 Task: In the  document index. Add the mentioned hyperlink after first sentence in main content 'www.instagram.com' Insert the picture of  'Delhi' with name   Delhi.png  Change shape height to 3
Action: Mouse moved to (44, 96)
Screenshot: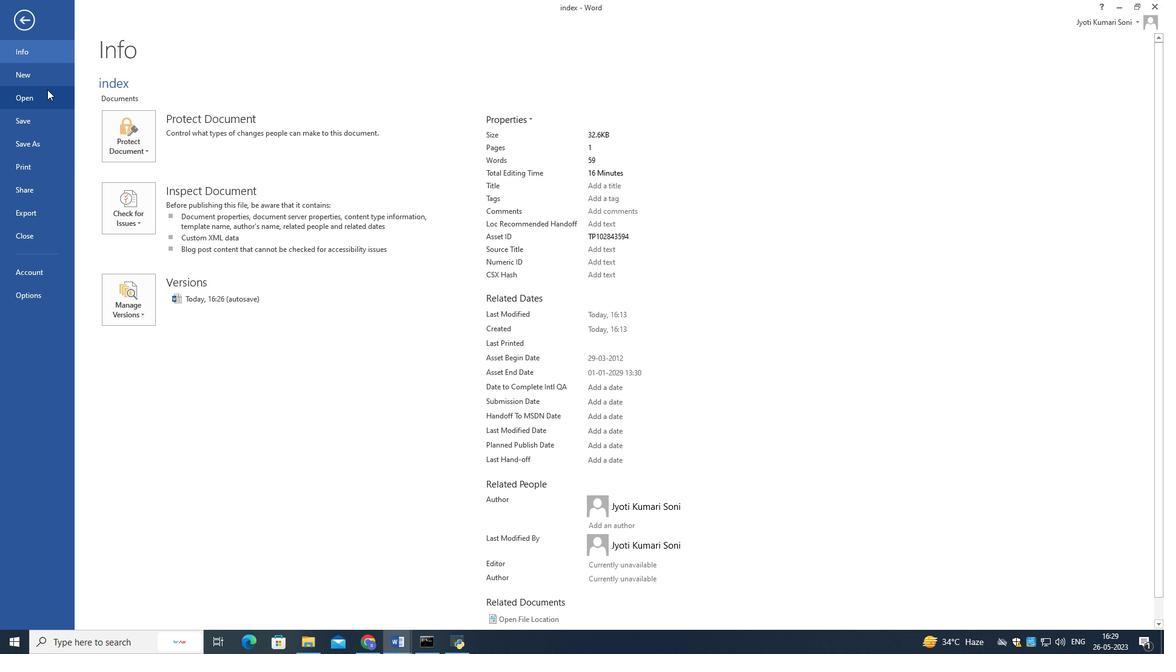 
Action: Mouse pressed left at (44, 96)
Screenshot: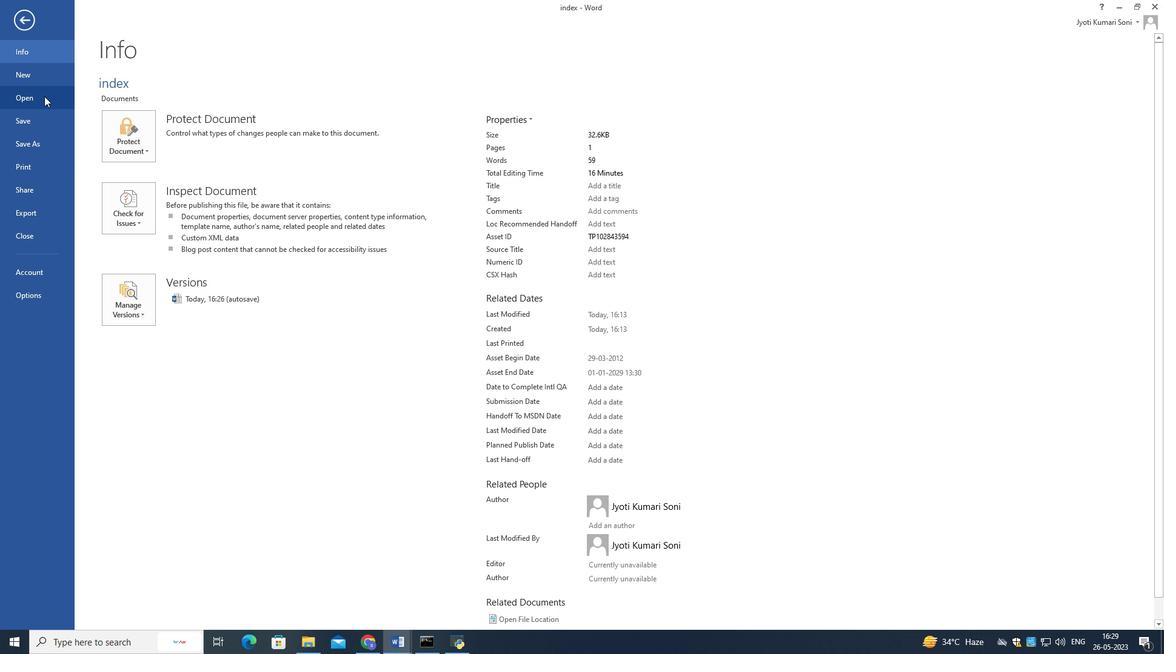 
Action: Mouse moved to (346, 106)
Screenshot: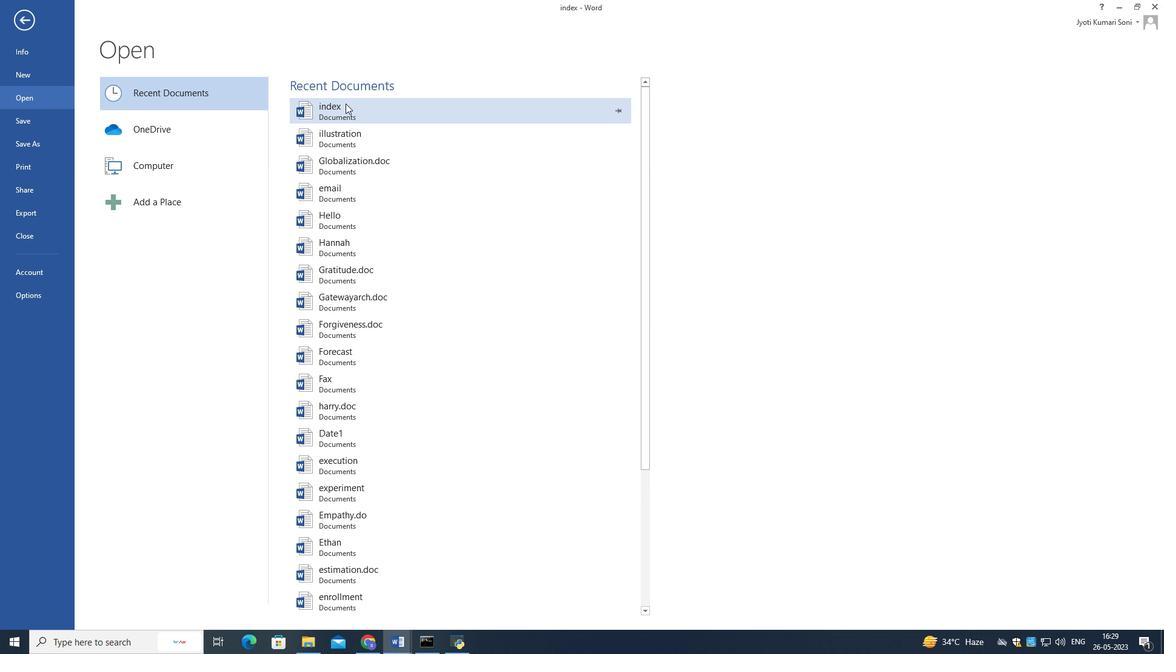 
Action: Mouse pressed left at (346, 106)
Screenshot: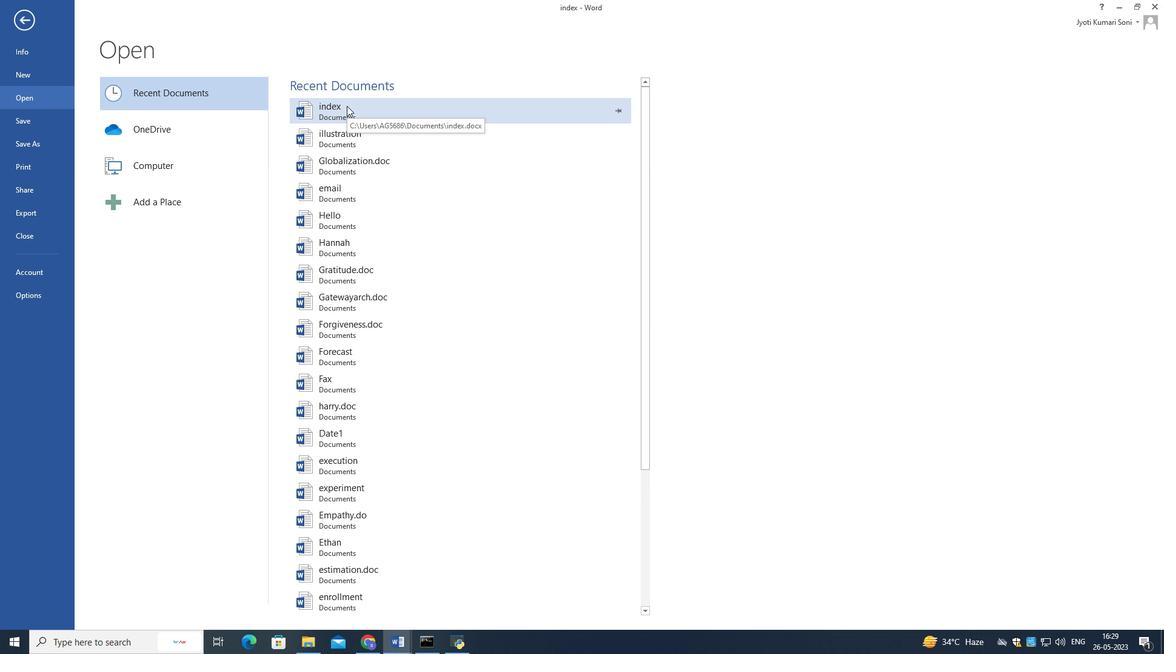 
Action: Mouse moved to (514, 250)
Screenshot: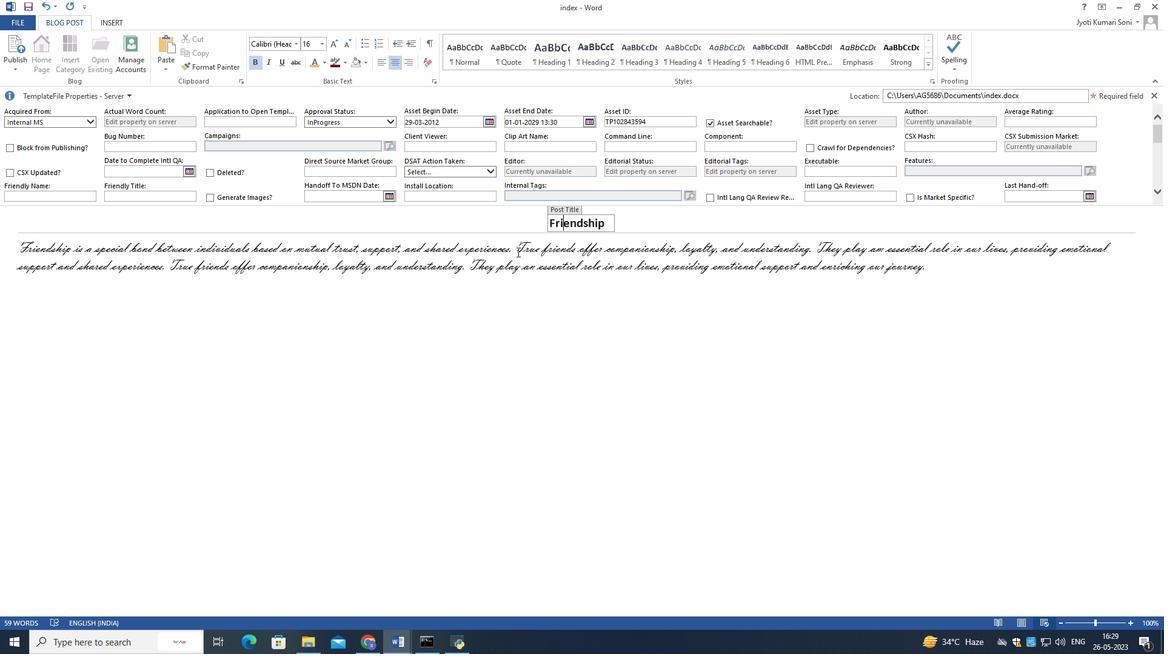 
Action: Mouse pressed left at (514, 250)
Screenshot: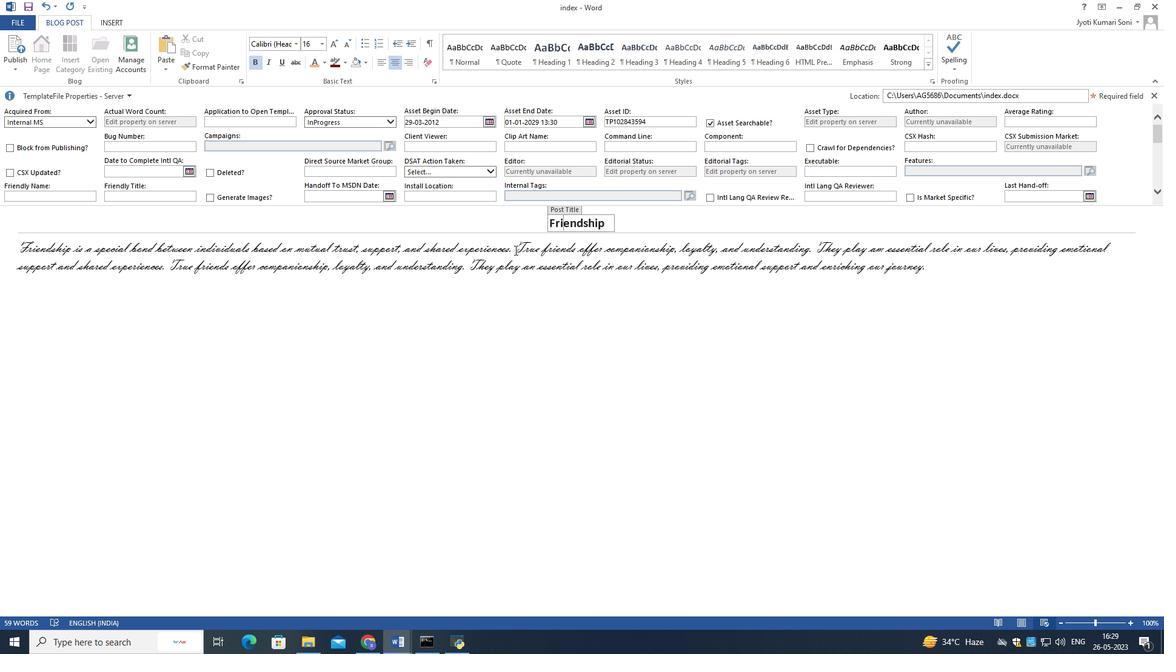 
Action: Mouse moved to (101, 24)
Screenshot: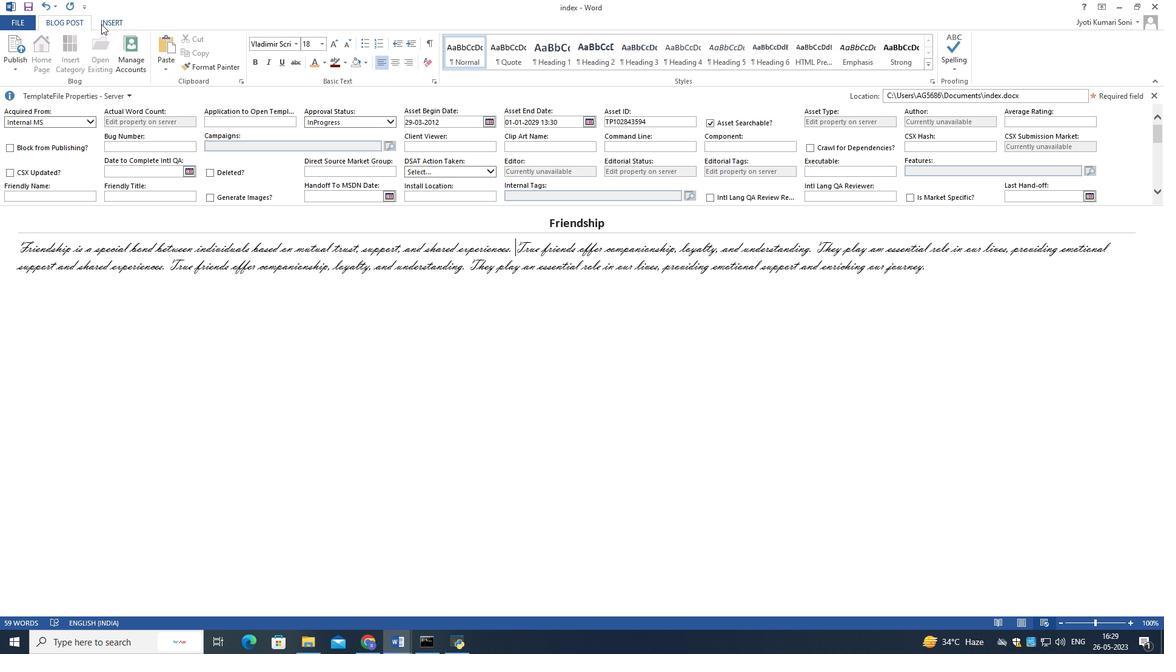 
Action: Mouse pressed left at (101, 24)
Screenshot: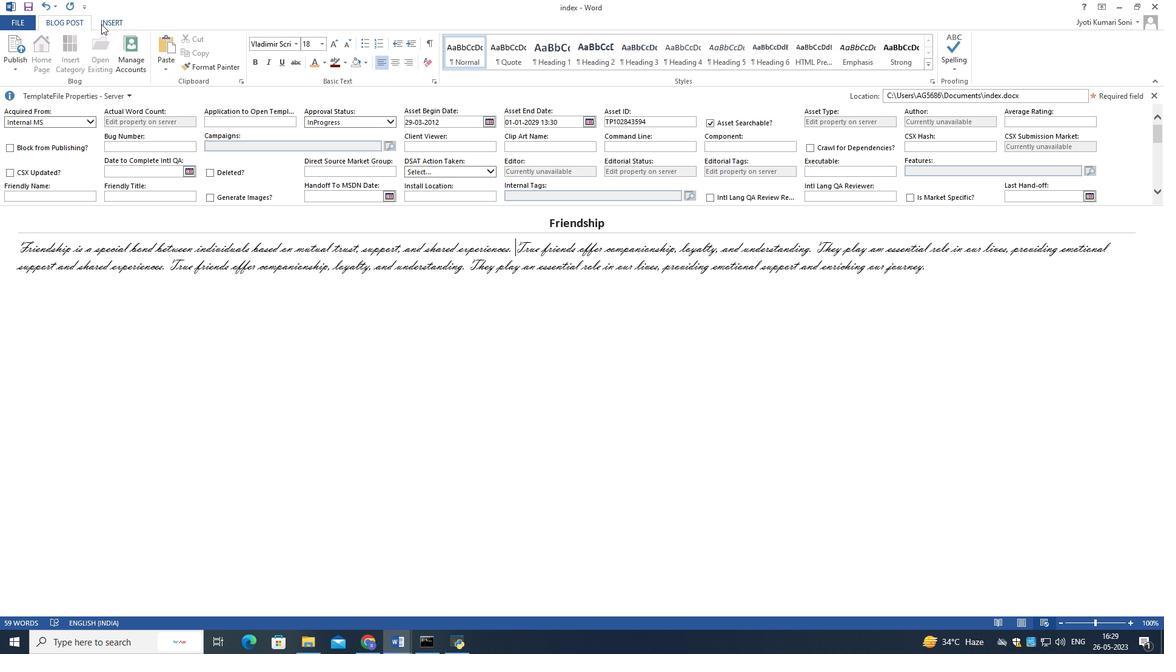 
Action: Mouse moved to (229, 60)
Screenshot: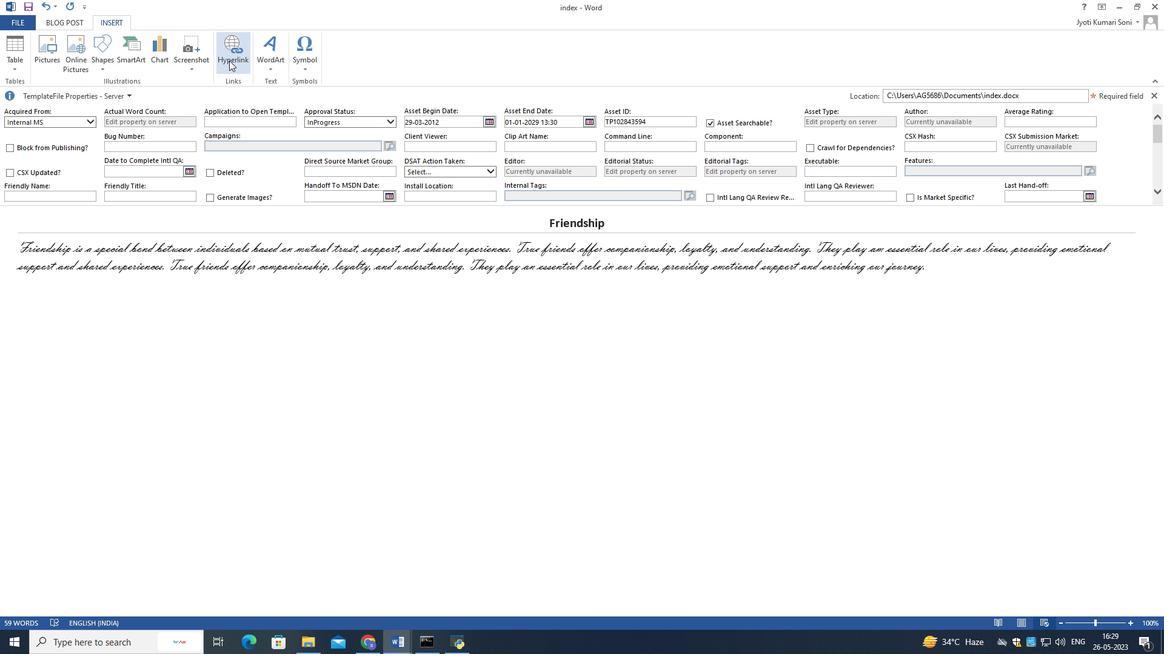 
Action: Mouse pressed left at (229, 60)
Screenshot: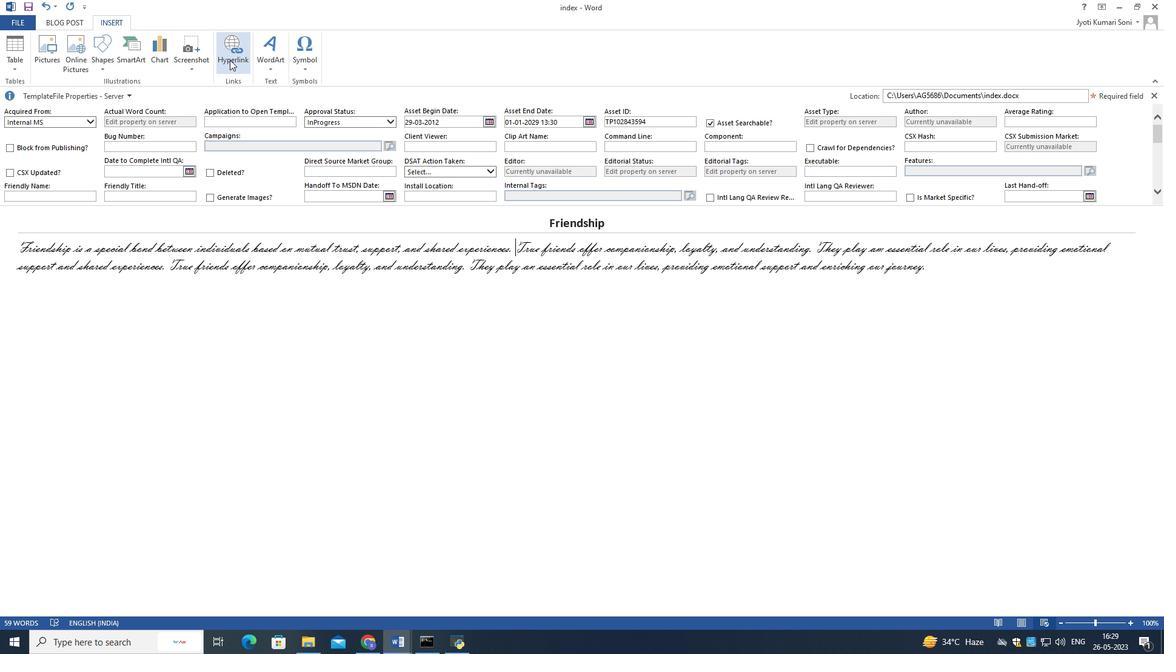 
Action: Mouse moved to (554, 374)
Screenshot: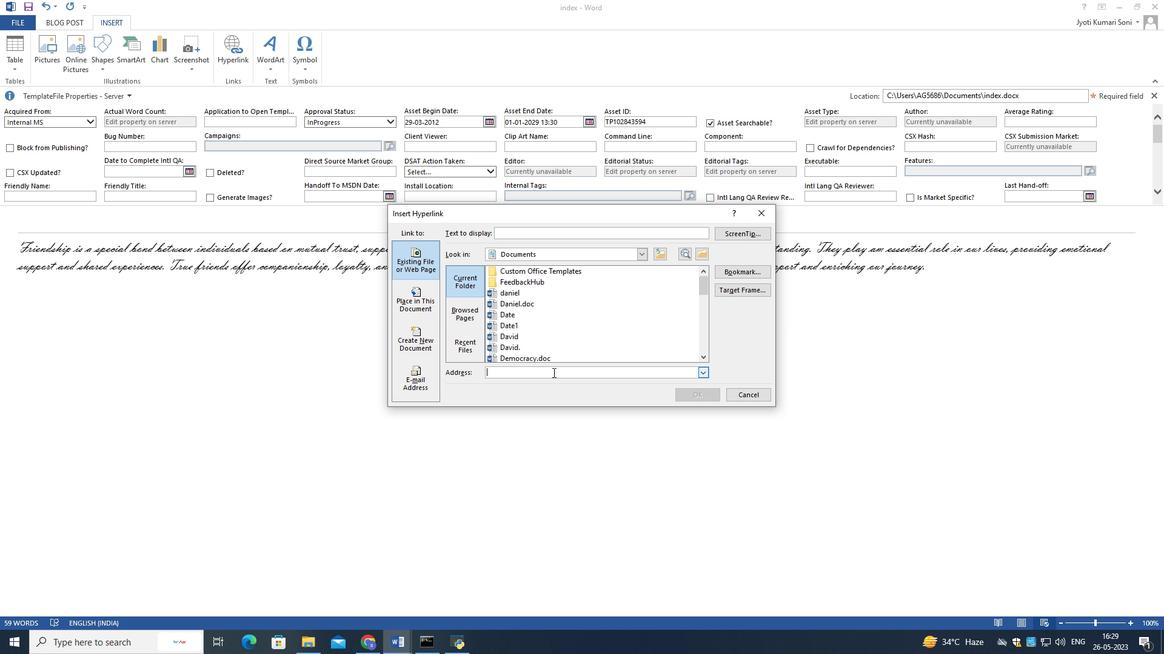
Action: Mouse pressed left at (554, 374)
Screenshot: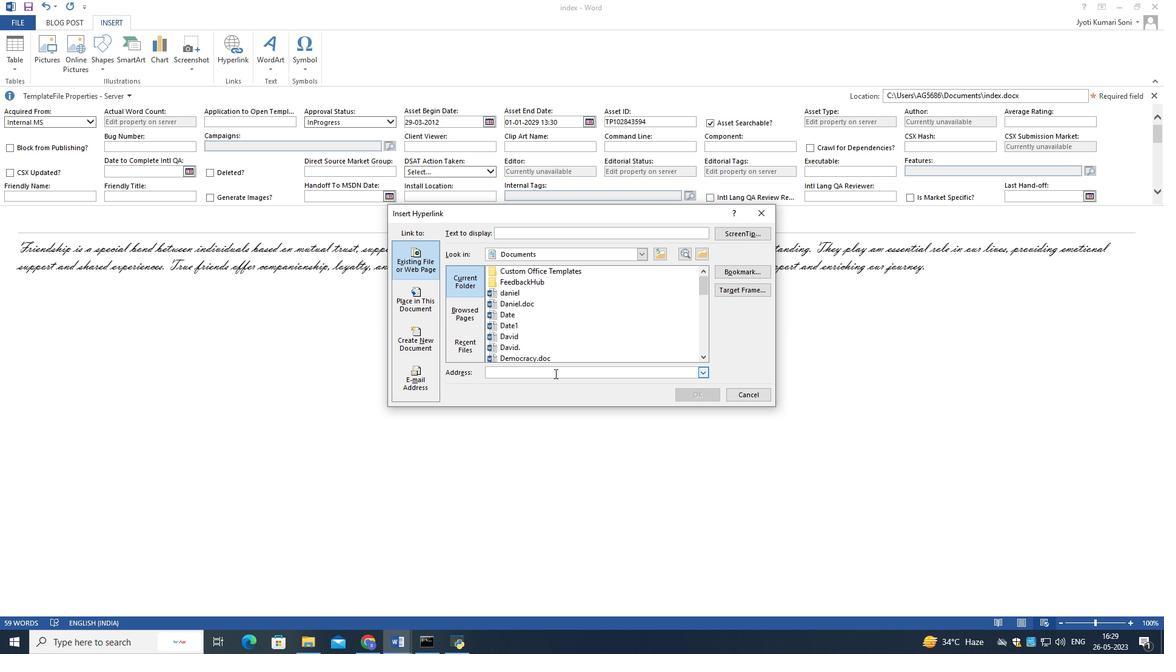 
Action: Mouse moved to (551, 372)
Screenshot: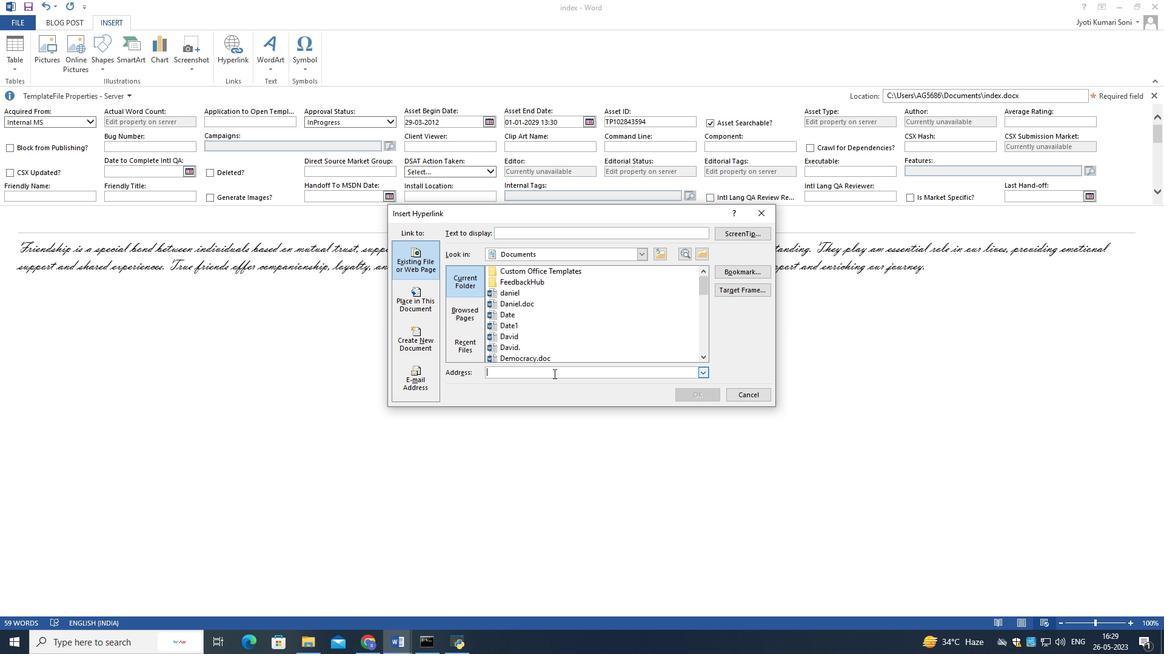 
Action: Key pressed www.instagram.com
Screenshot: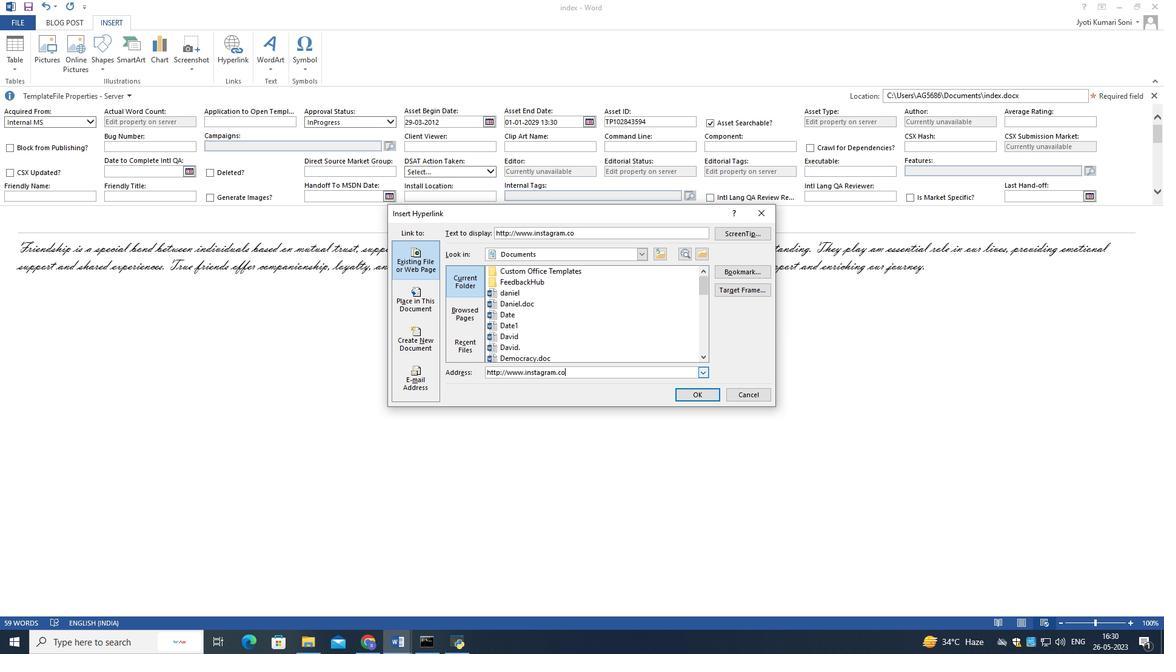 
Action: Mouse moved to (691, 396)
Screenshot: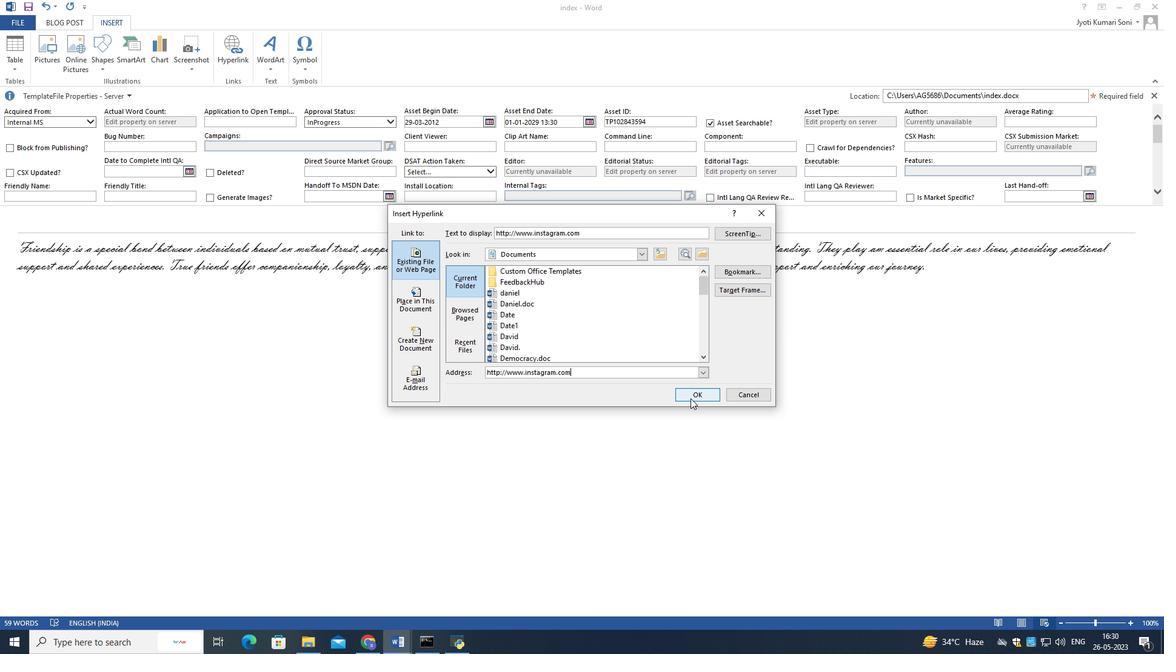 
Action: Mouse pressed left at (691, 396)
Screenshot: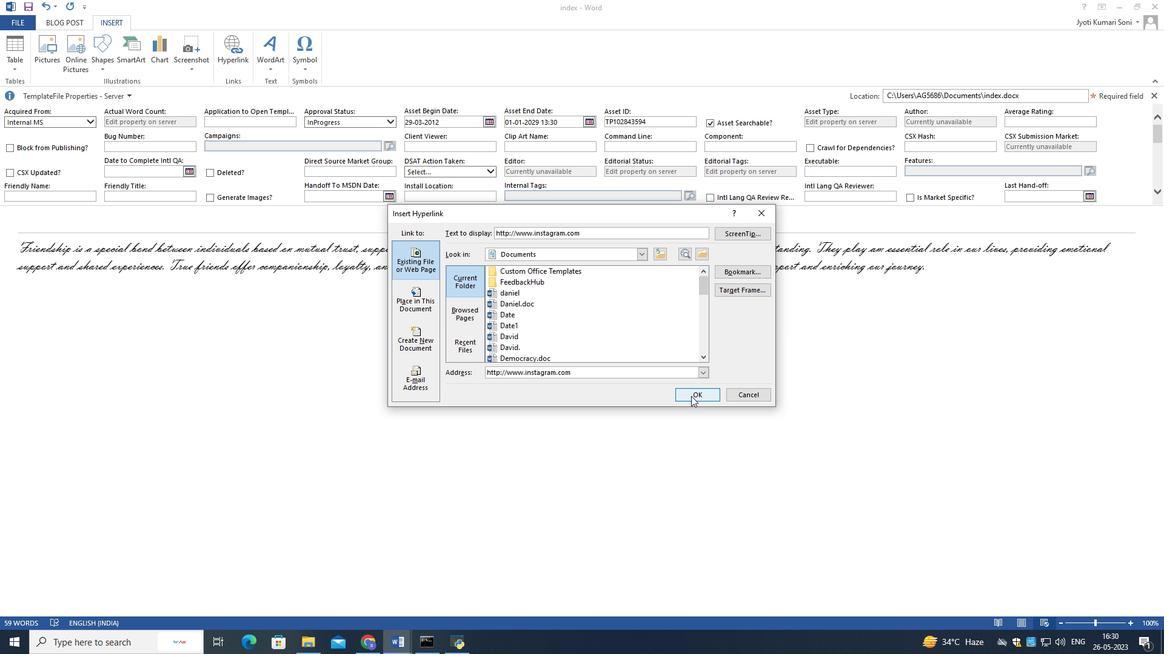 
Action: Mouse moved to (362, 650)
Screenshot: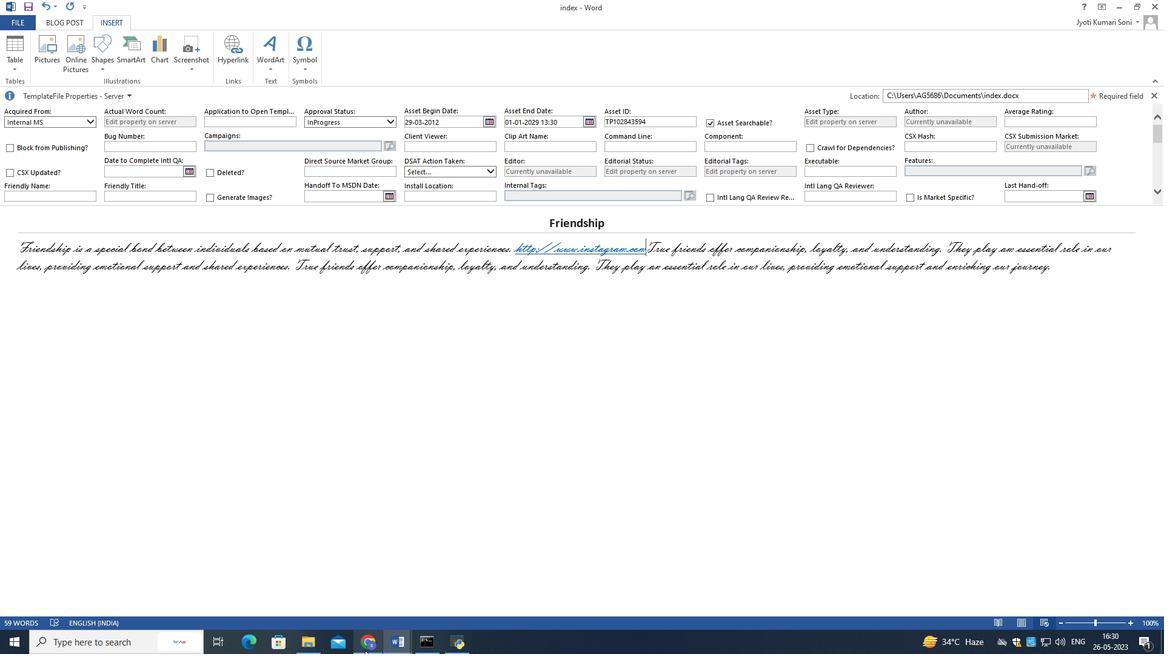 
Action: Mouse pressed left at (362, 650)
Screenshot: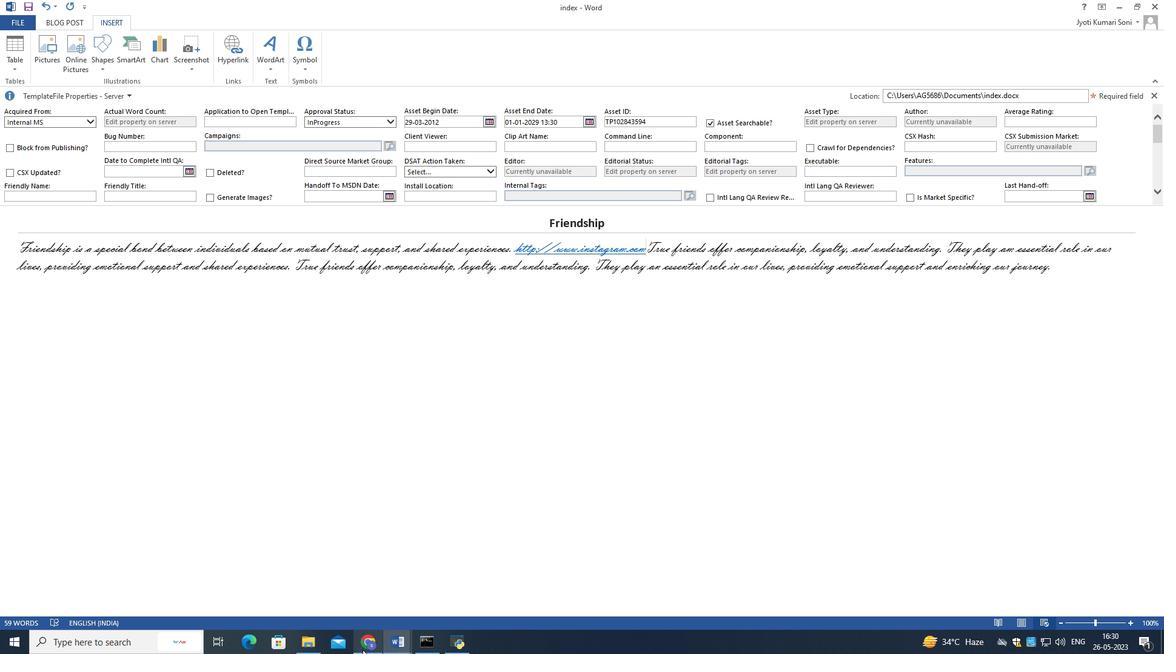 
Action: Mouse moved to (420, 76)
Screenshot: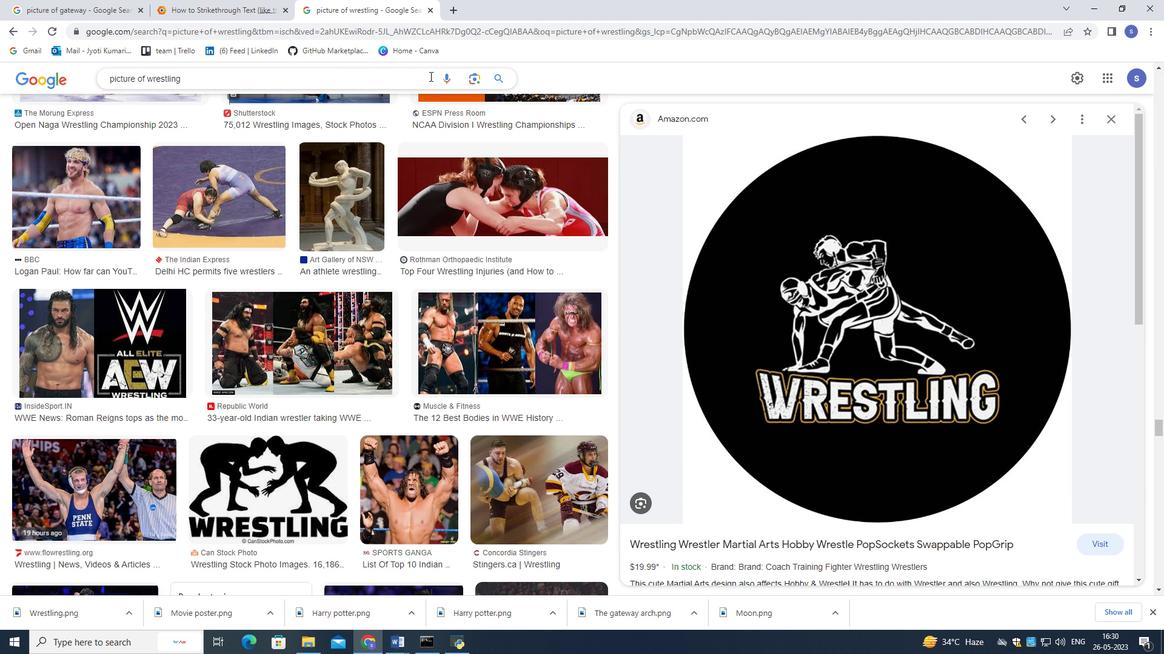 
Action: Mouse pressed left at (420, 76)
Screenshot: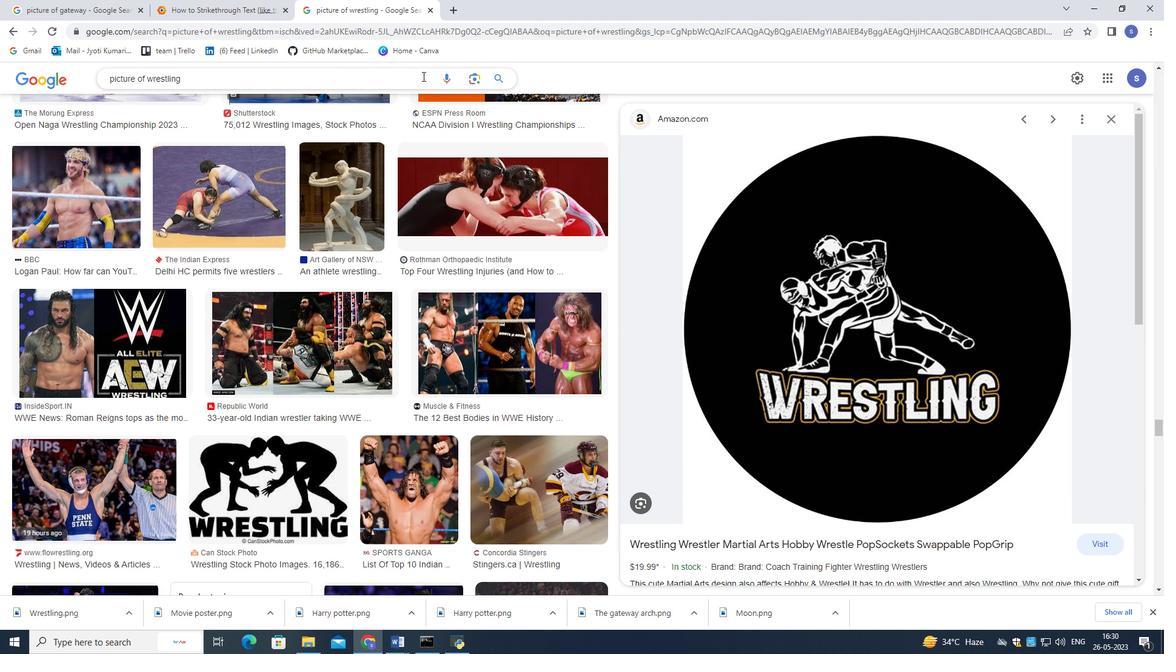 
Action: Mouse moved to (417, 84)
Screenshot: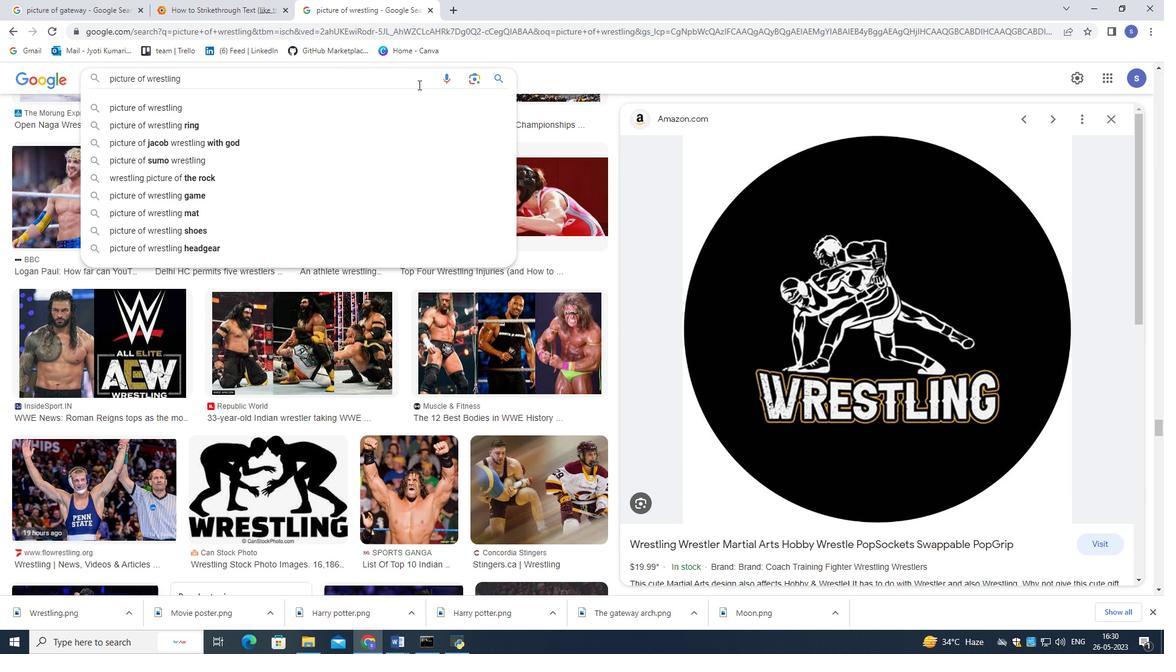 
Action: Key pressed <Key.backspace><Key.backspace><Key.backspace><Key.backspace><Key.backspace><Key.backspace><Key.backspace><Key.backspace><Key.backspace>delhi<Key.enter>
Screenshot: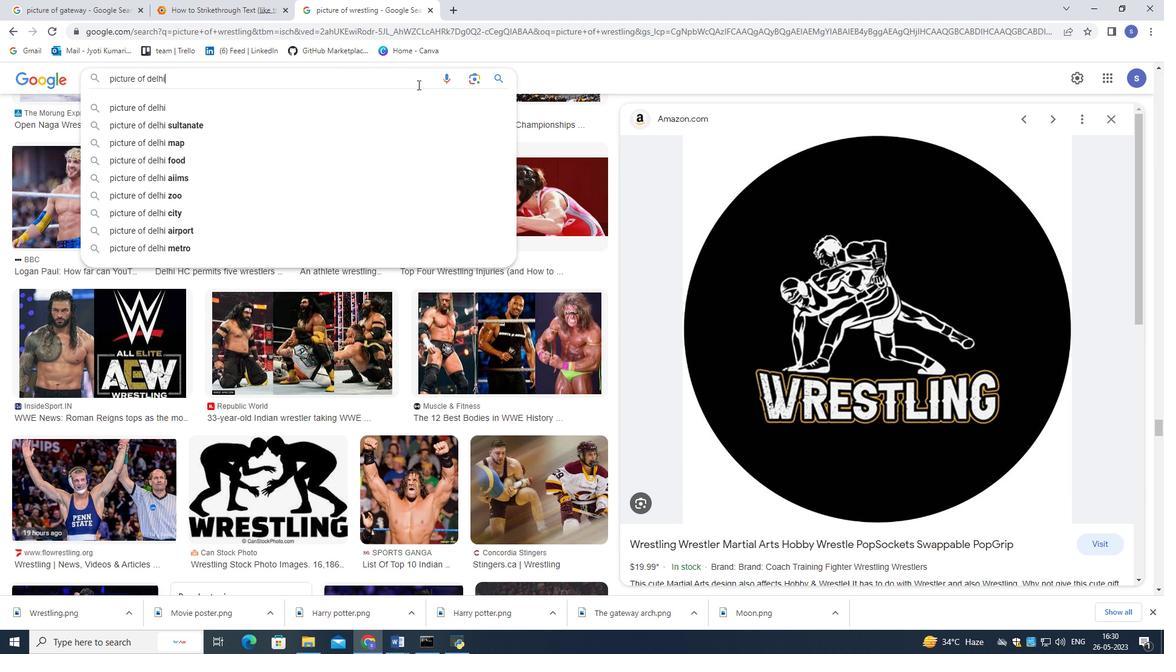 
Action: Mouse moved to (837, 338)
Screenshot: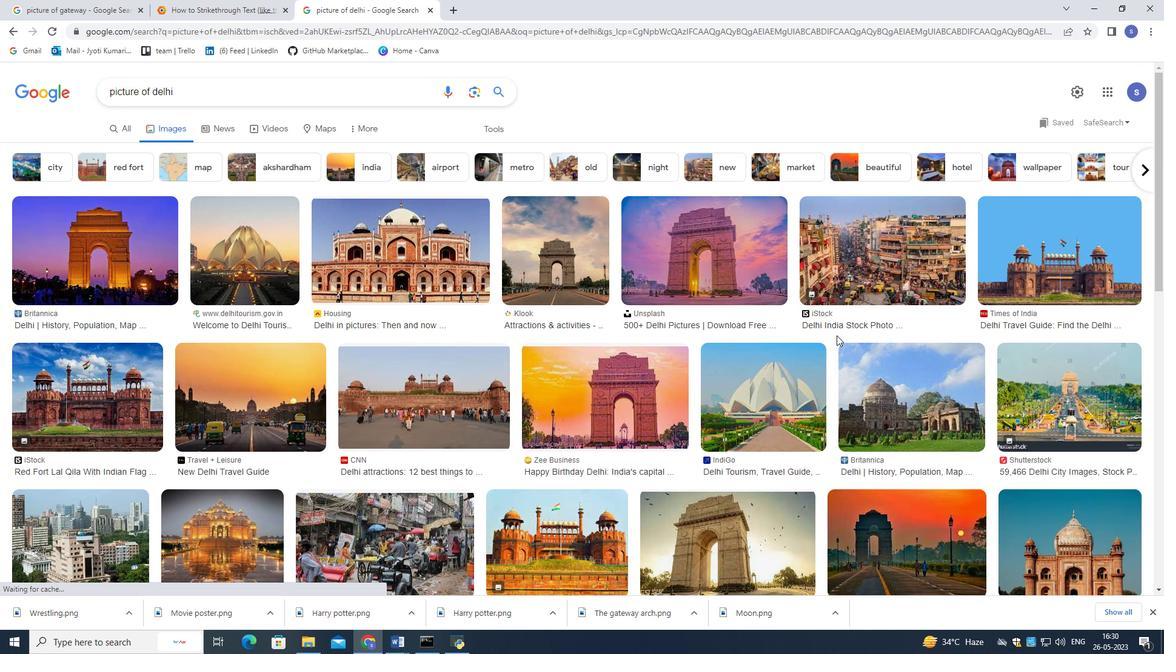 
Action: Mouse scrolled (837, 337) with delta (0, 0)
Screenshot: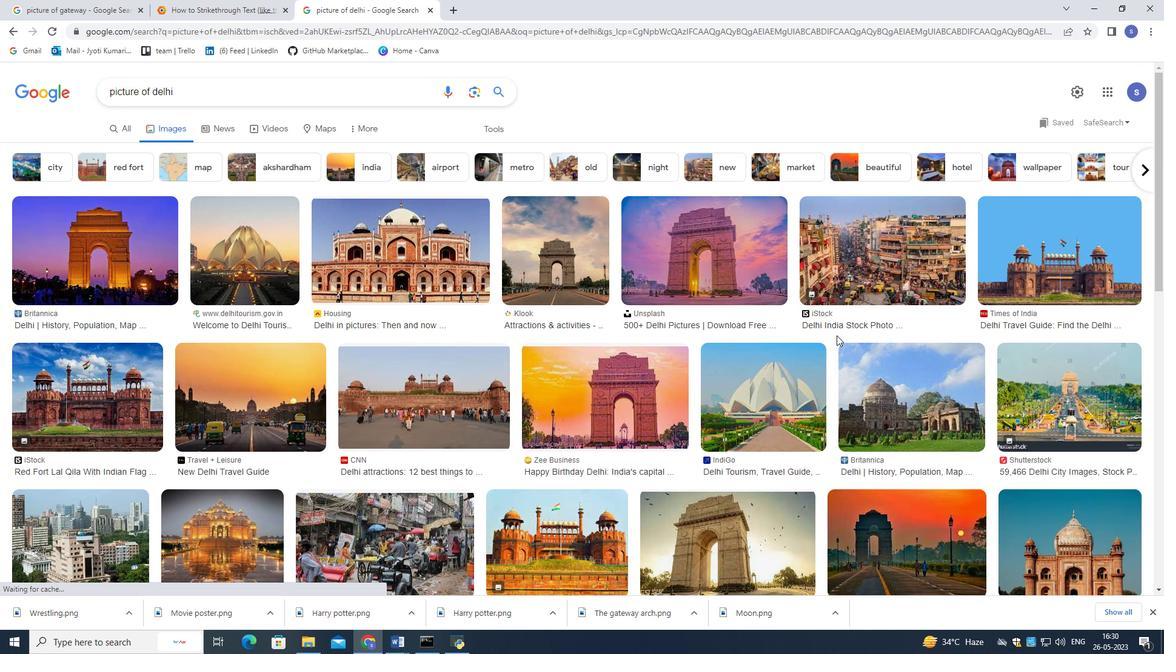 
Action: Mouse scrolled (837, 337) with delta (0, 0)
Screenshot: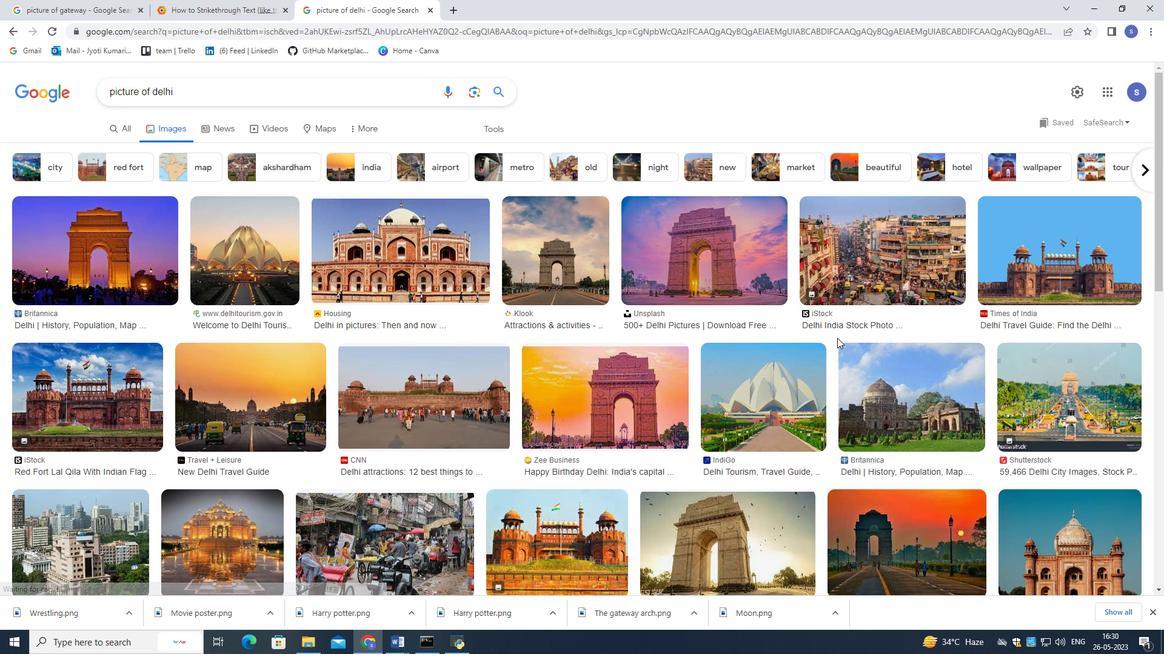 
Action: Mouse moved to (837, 340)
Screenshot: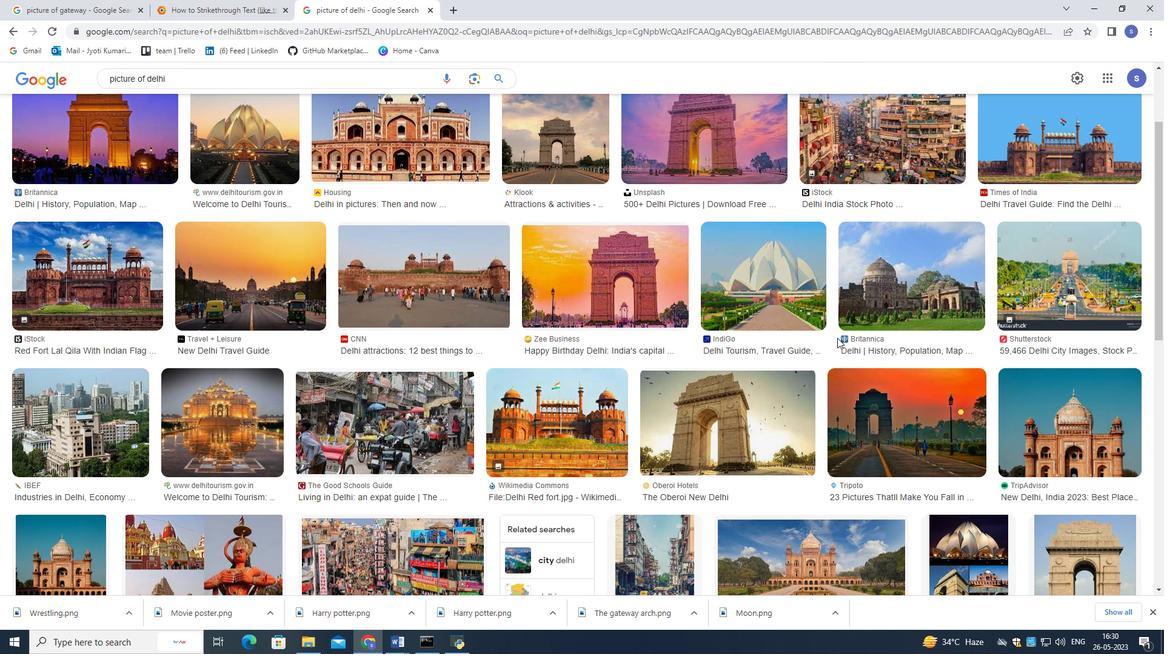 
Action: Mouse scrolled (837, 339) with delta (0, 0)
Screenshot: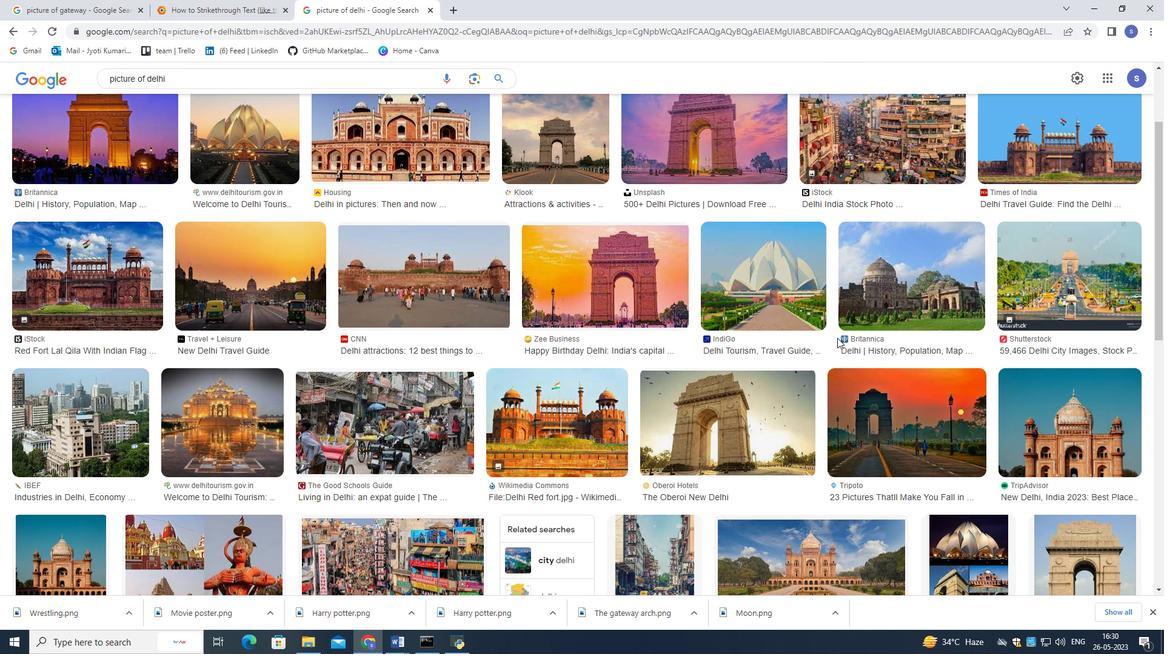 
Action: Mouse moved to (837, 343)
Screenshot: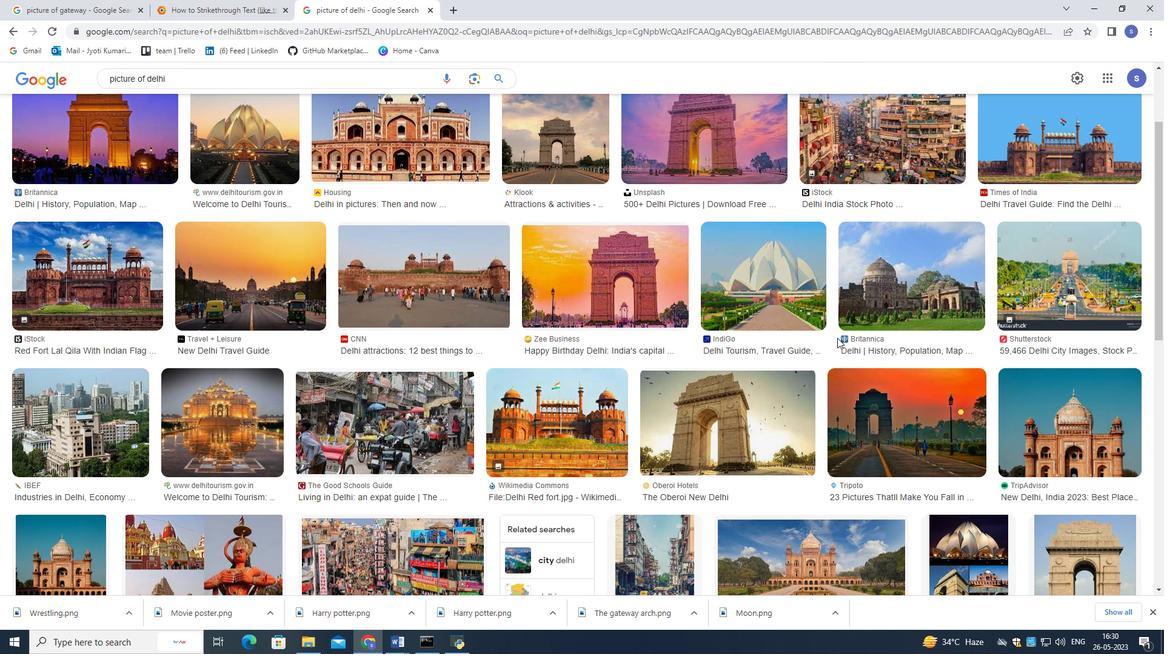 
Action: Mouse scrolled (837, 342) with delta (0, 0)
Screenshot: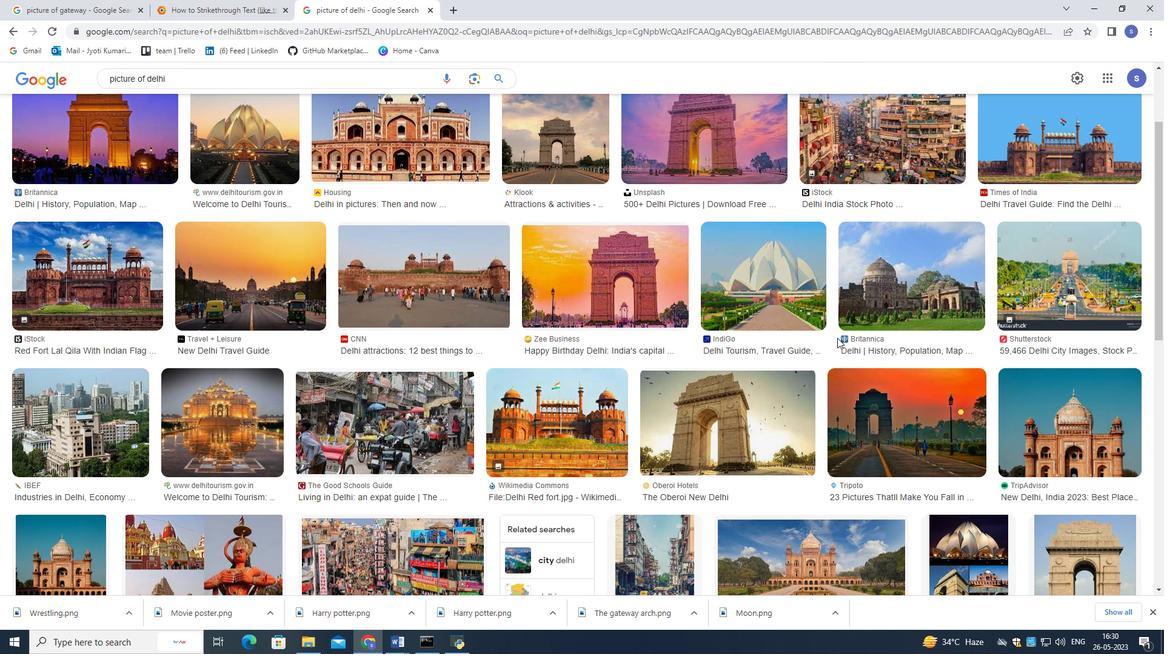 
Action: Mouse moved to (836, 346)
Screenshot: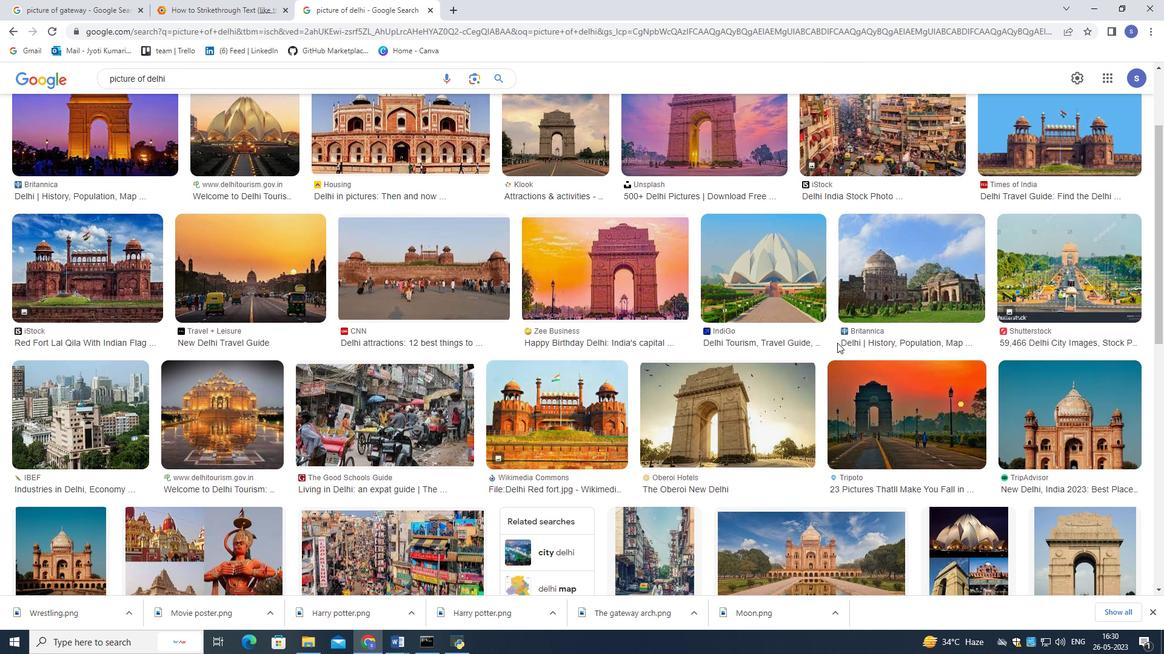 
Action: Mouse scrolled (836, 345) with delta (0, 0)
Screenshot: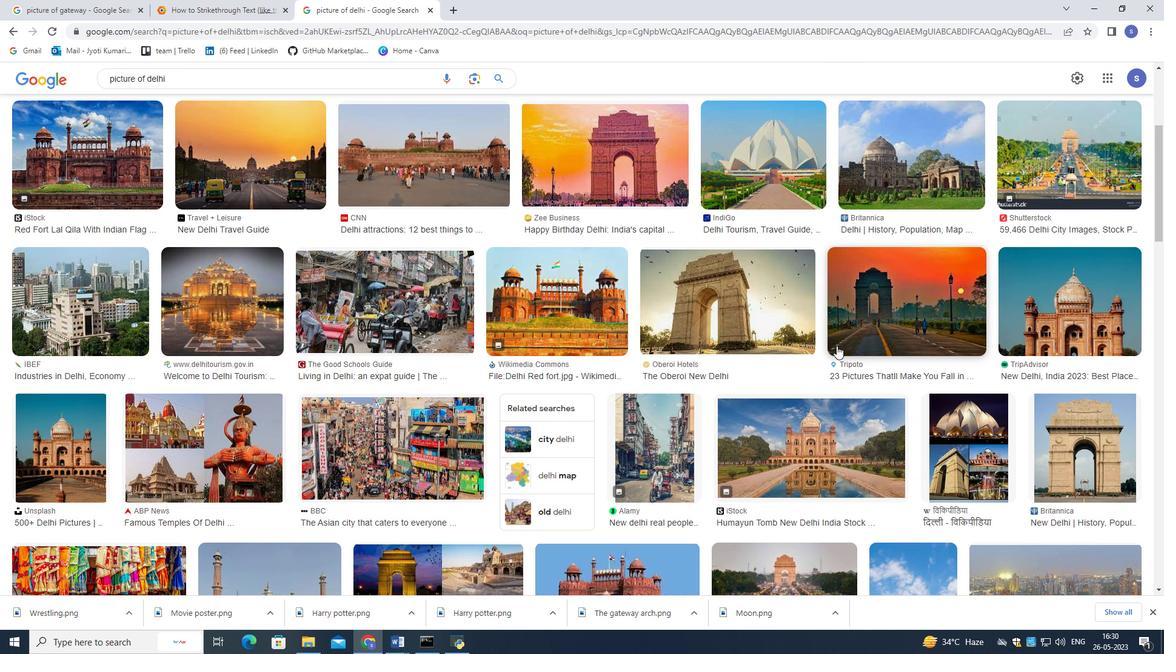 
Action: Mouse scrolled (836, 345) with delta (0, 0)
Screenshot: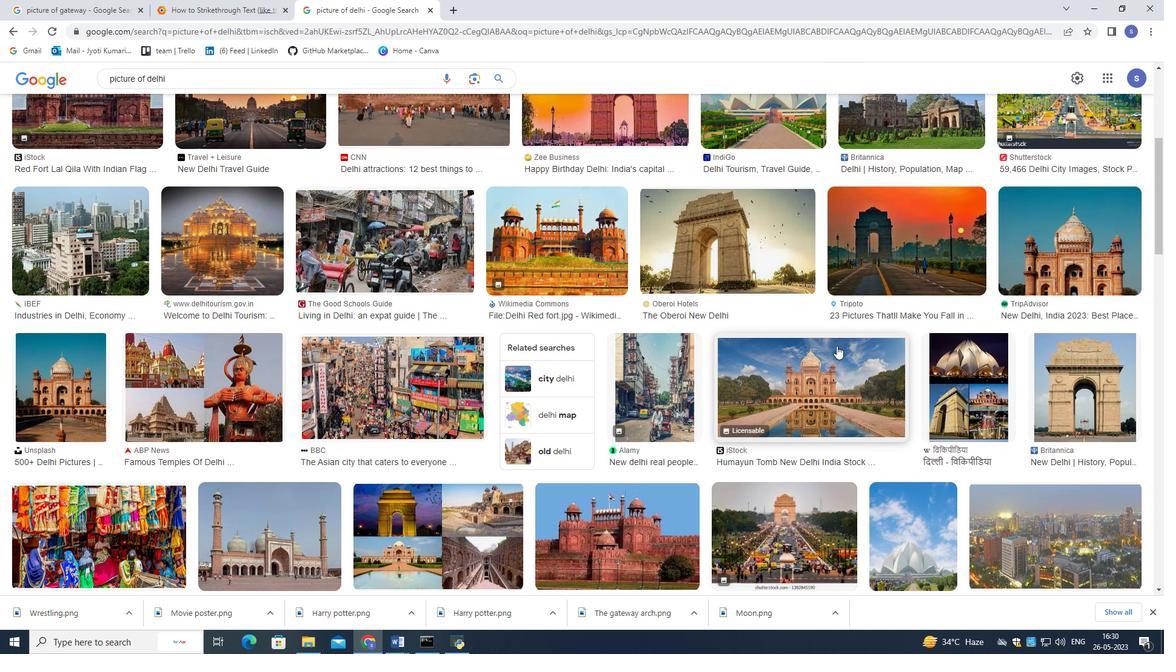 
Action: Mouse scrolled (836, 345) with delta (0, 0)
Screenshot: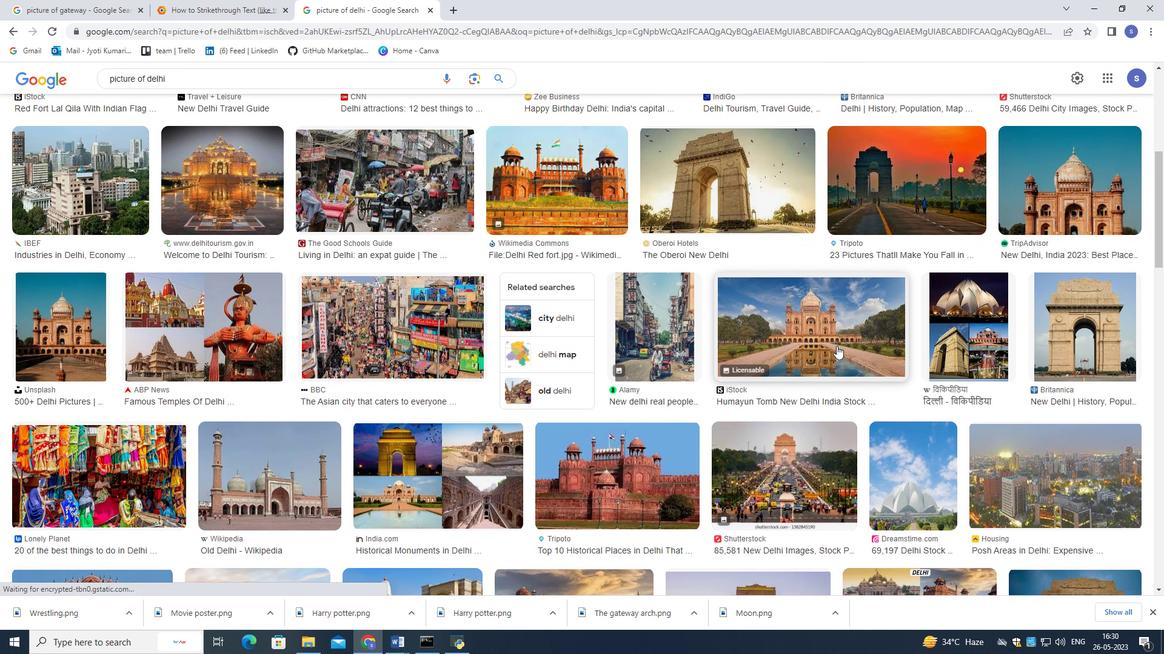 
Action: Mouse scrolled (836, 345) with delta (0, 0)
Screenshot: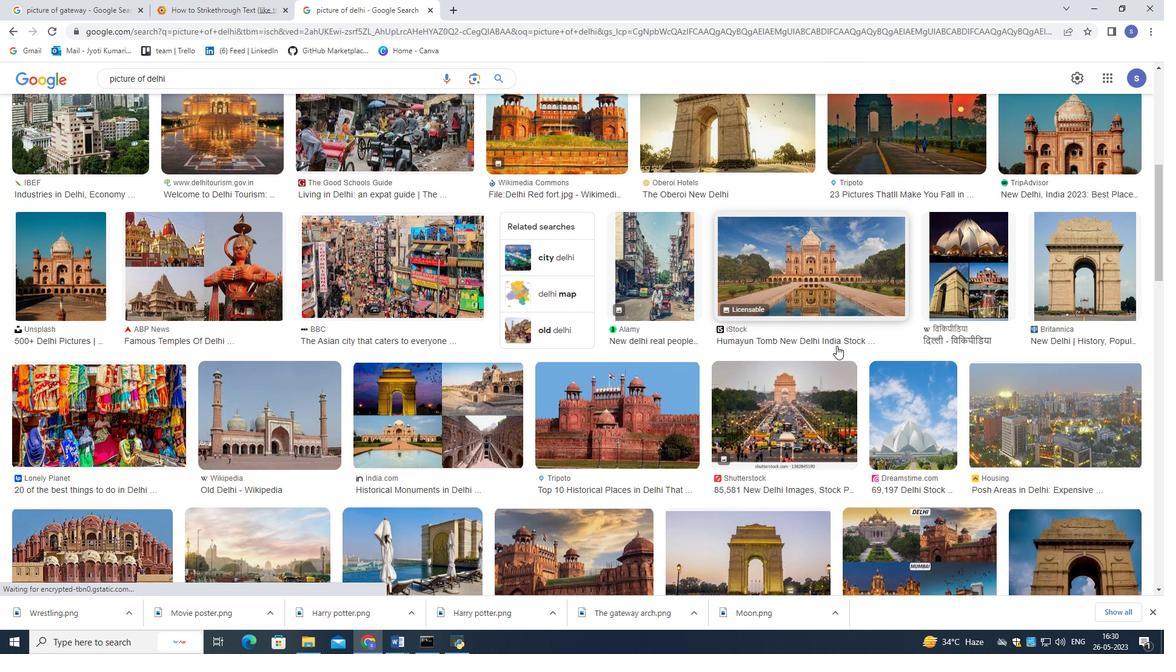 
Action: Mouse scrolled (836, 345) with delta (0, 0)
Screenshot: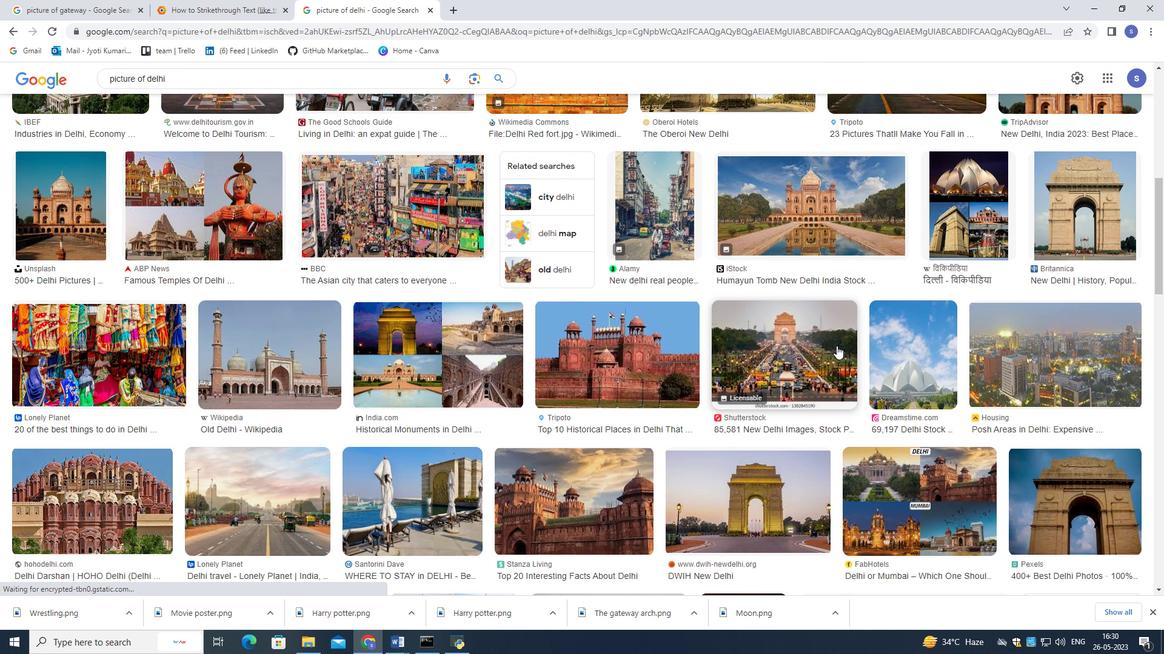 
Action: Mouse scrolled (836, 345) with delta (0, 0)
Screenshot: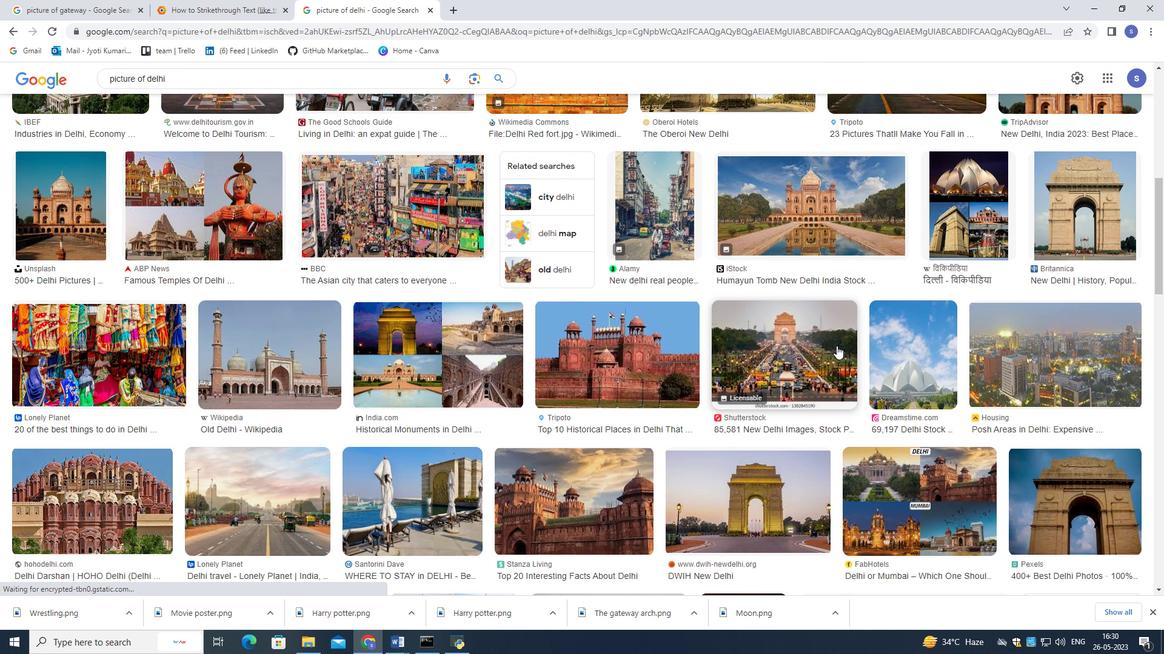 
Action: Mouse scrolled (836, 345) with delta (0, 0)
Screenshot: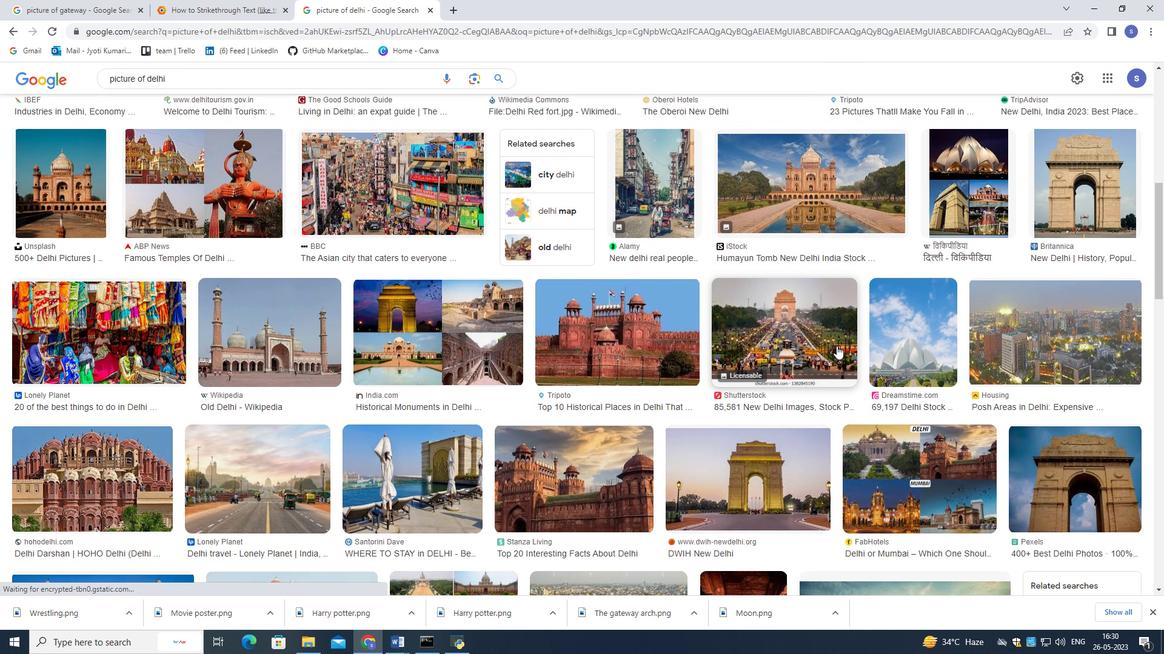 
Action: Mouse scrolled (836, 345) with delta (0, 0)
Screenshot: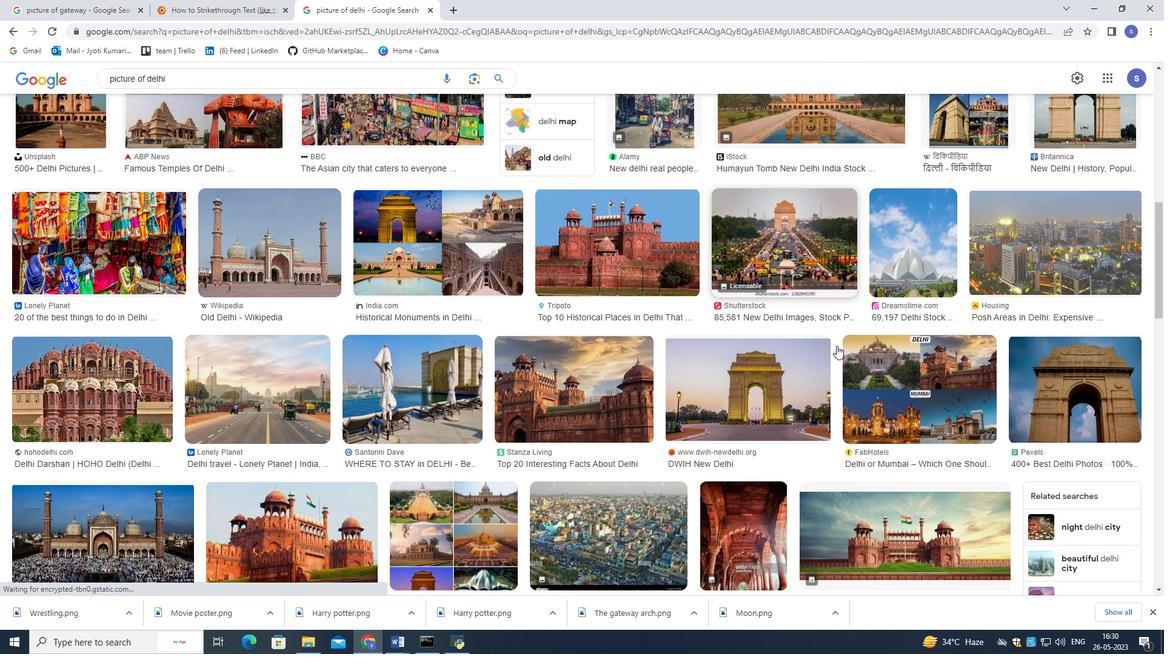 
Action: Mouse scrolled (836, 345) with delta (0, 0)
Screenshot: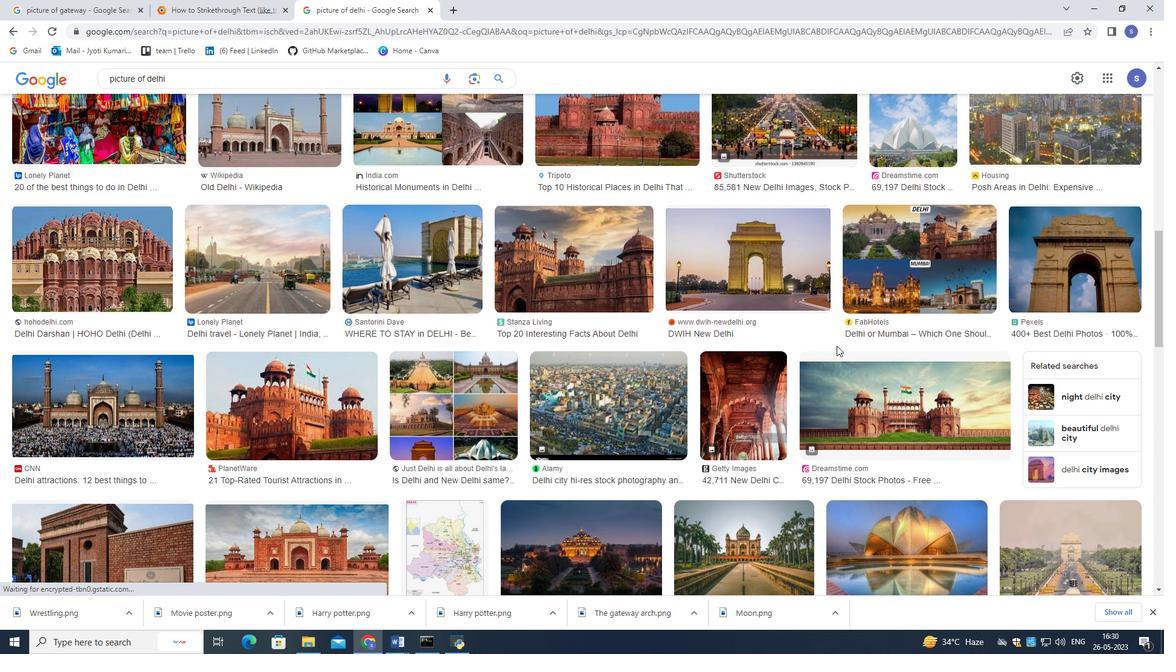 
Action: Mouse scrolled (836, 345) with delta (0, 0)
Screenshot: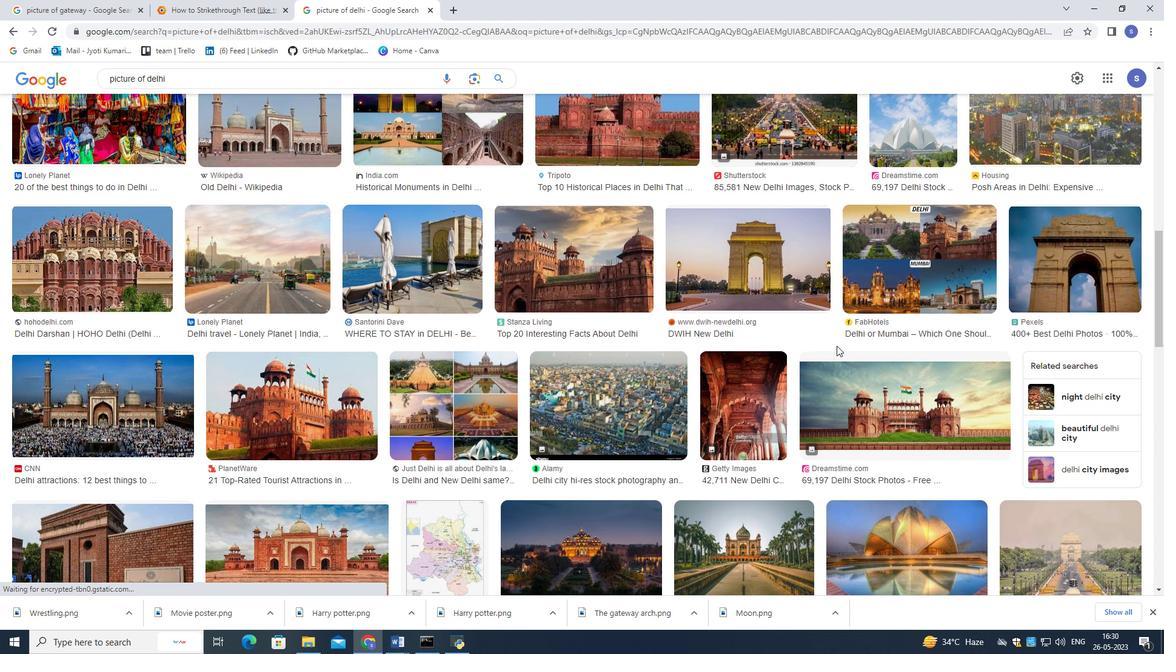
Action: Mouse scrolled (836, 345) with delta (0, 0)
Screenshot: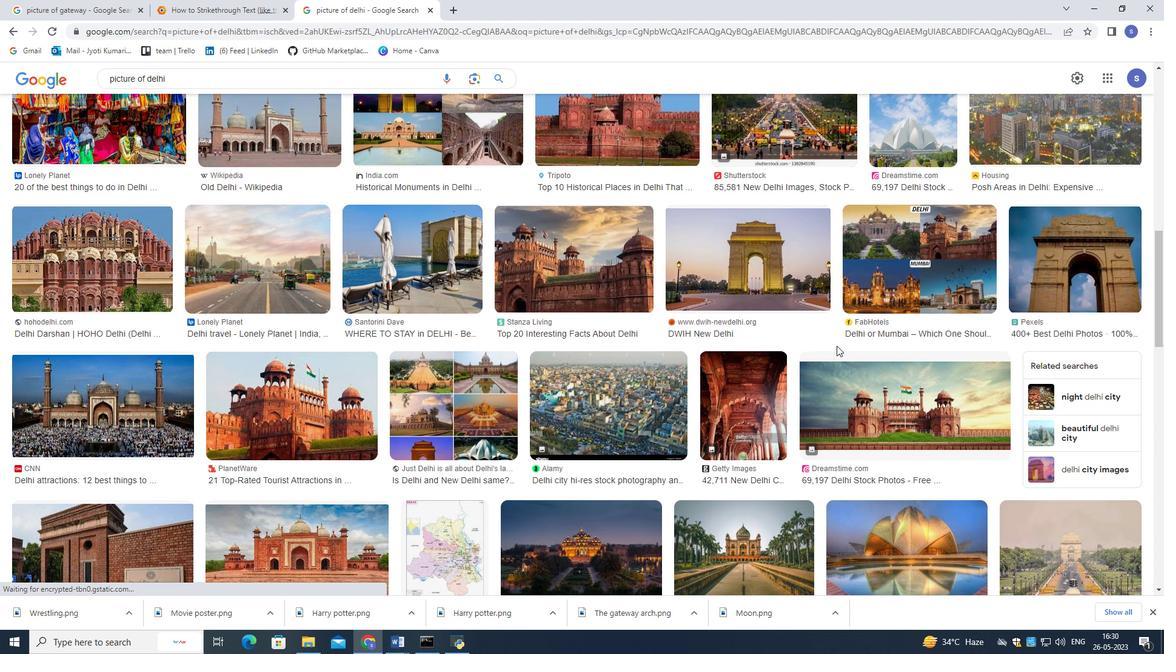 
Action: Mouse scrolled (836, 345) with delta (0, 0)
Screenshot: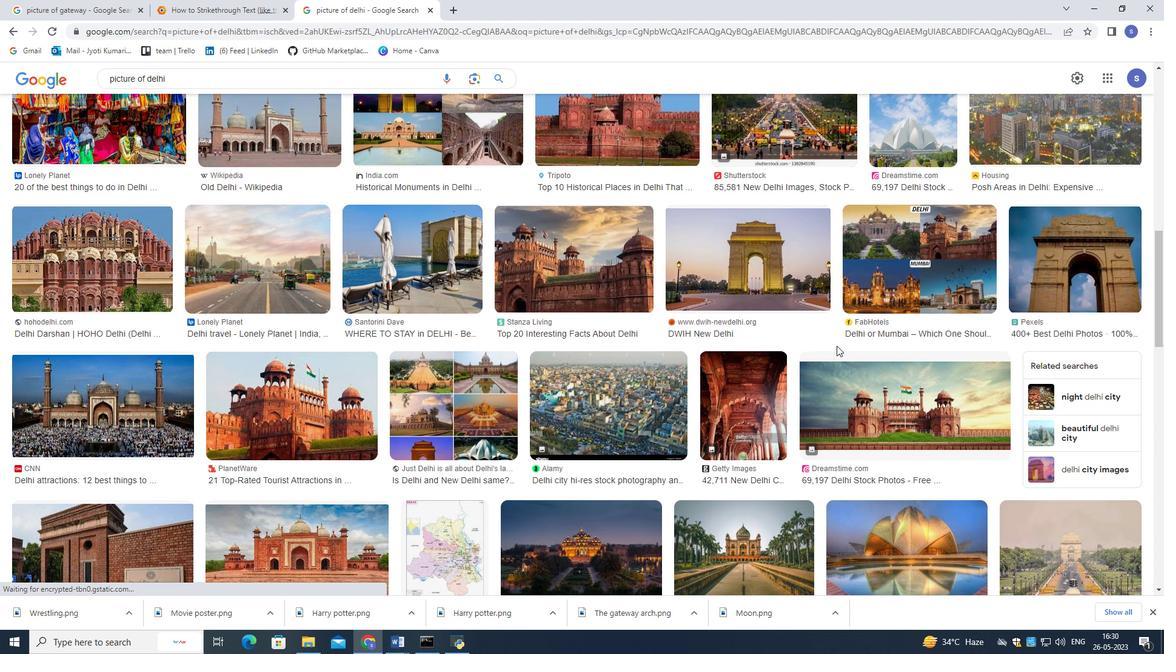 
Action: Mouse scrolled (836, 346) with delta (0, 0)
Screenshot: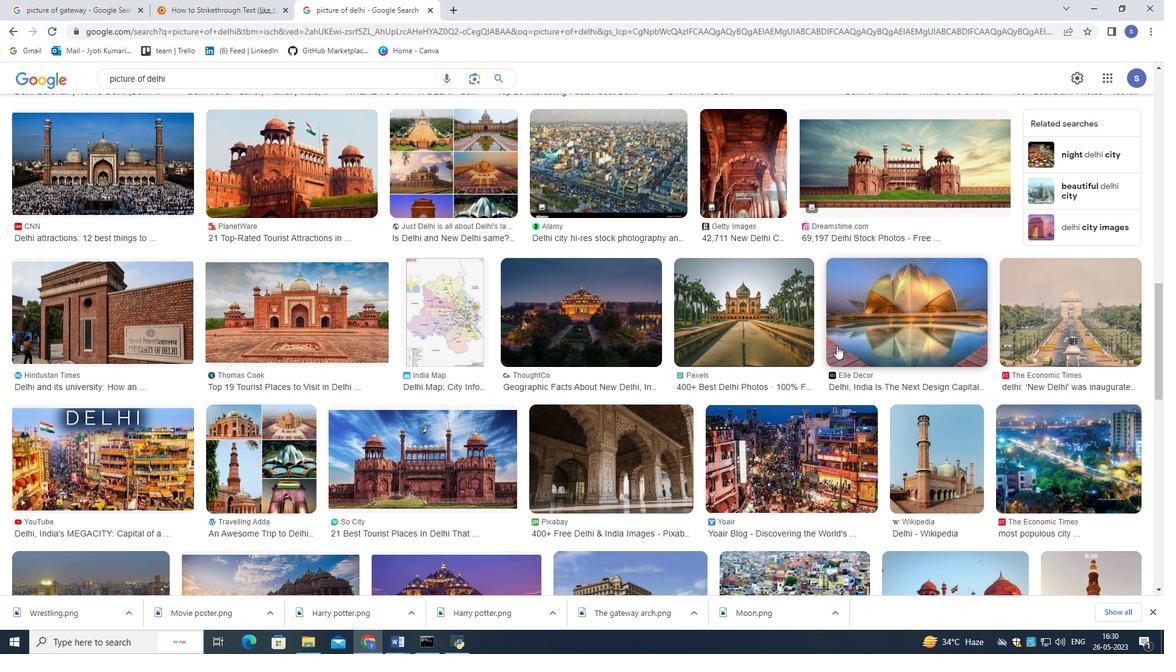 
Action: Mouse scrolled (836, 346) with delta (0, 0)
Screenshot: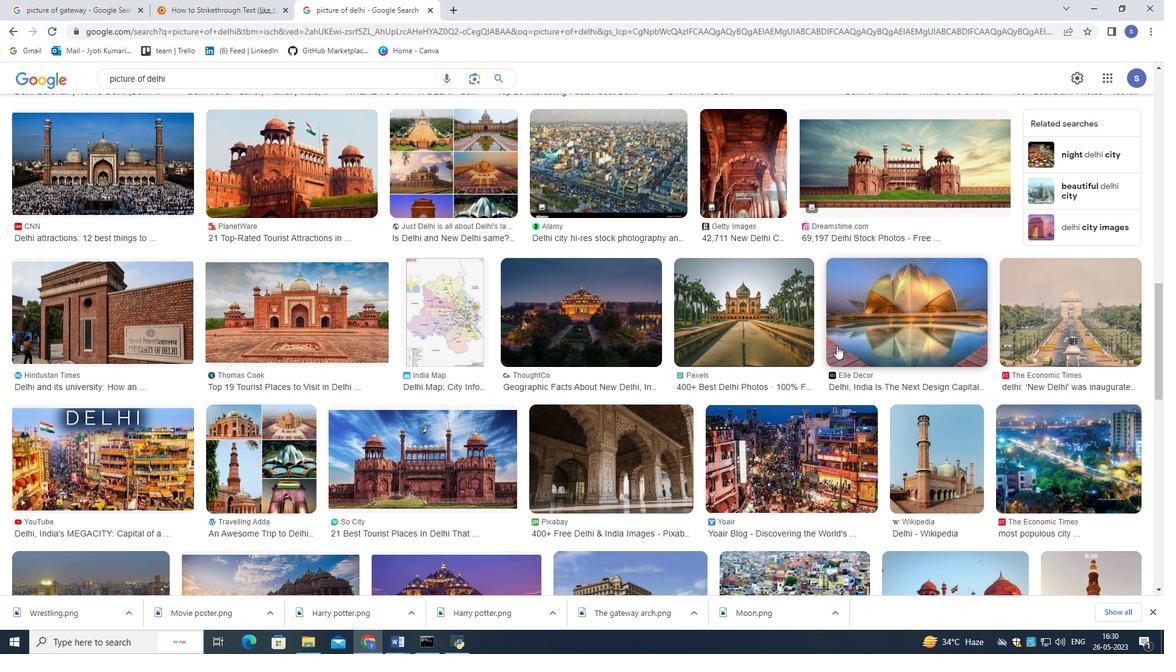 
Action: Mouse scrolled (836, 346) with delta (0, 0)
Screenshot: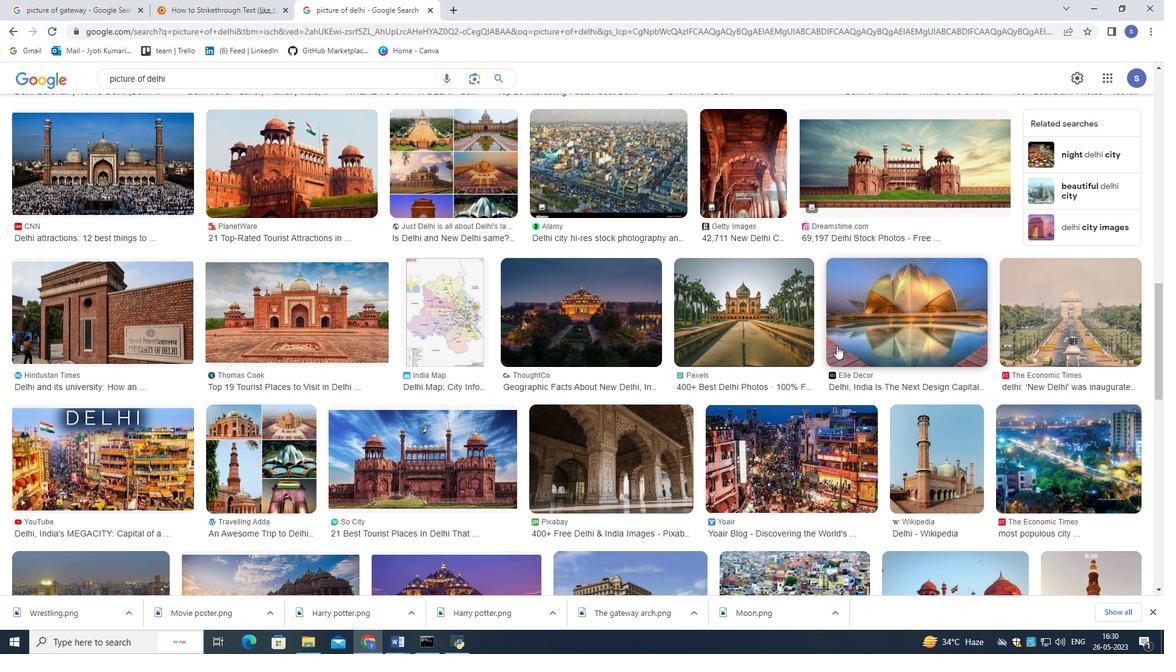 
Action: Mouse scrolled (836, 346) with delta (0, 0)
Screenshot: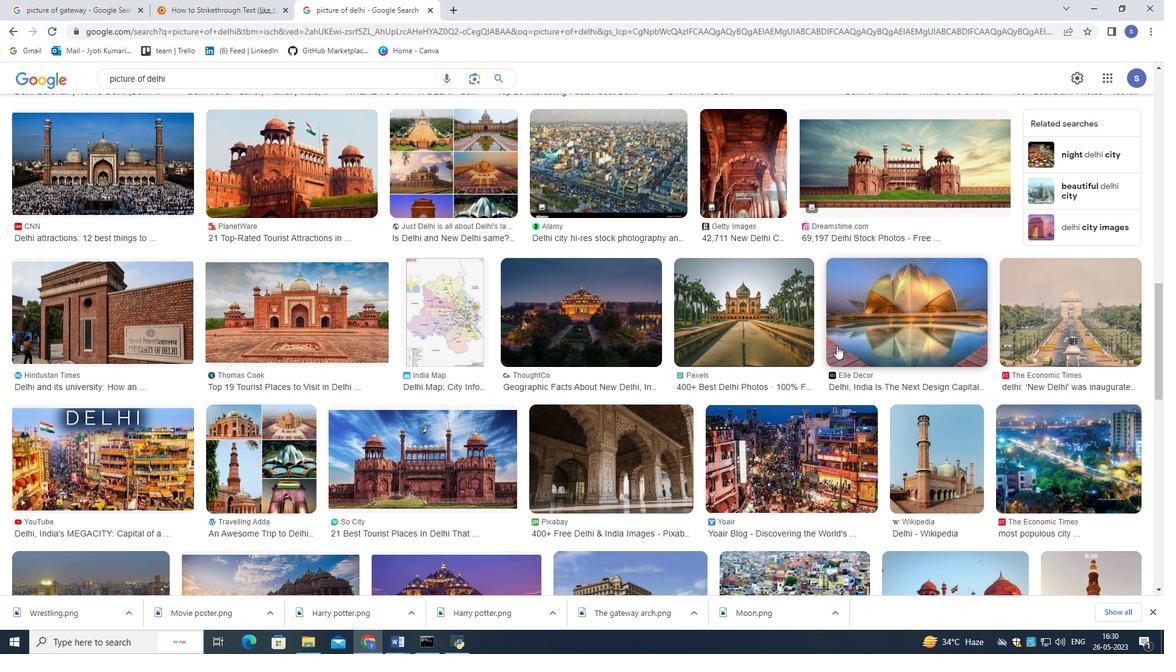 
Action: Mouse scrolled (836, 346) with delta (0, 0)
Screenshot: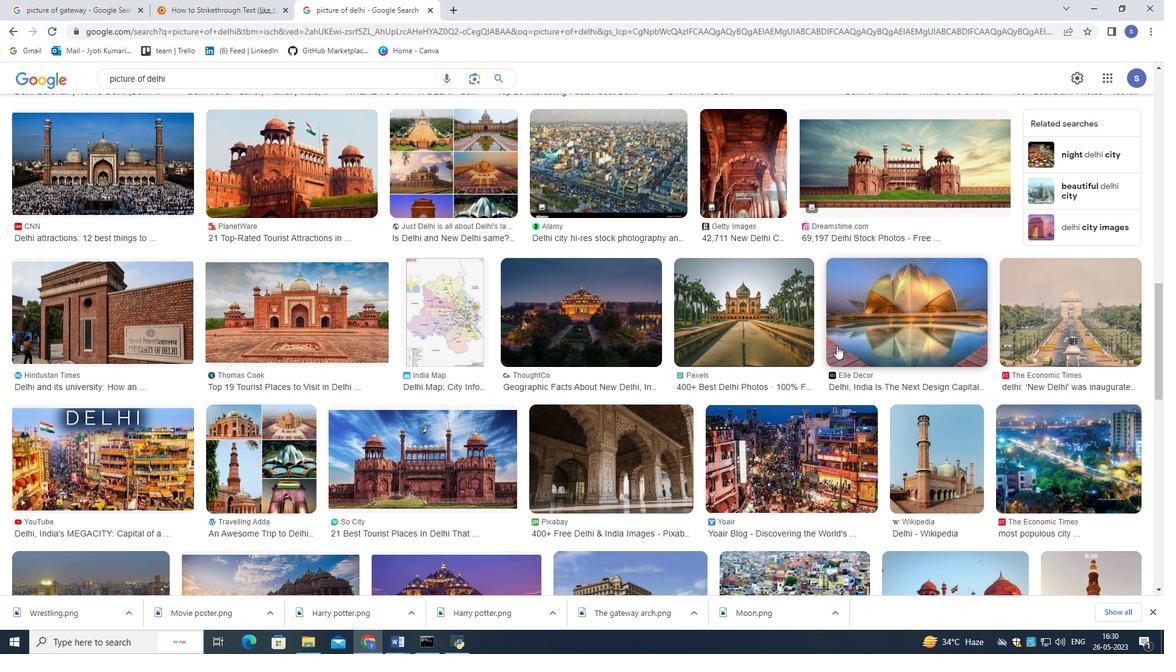 
Action: Mouse moved to (834, 345)
Screenshot: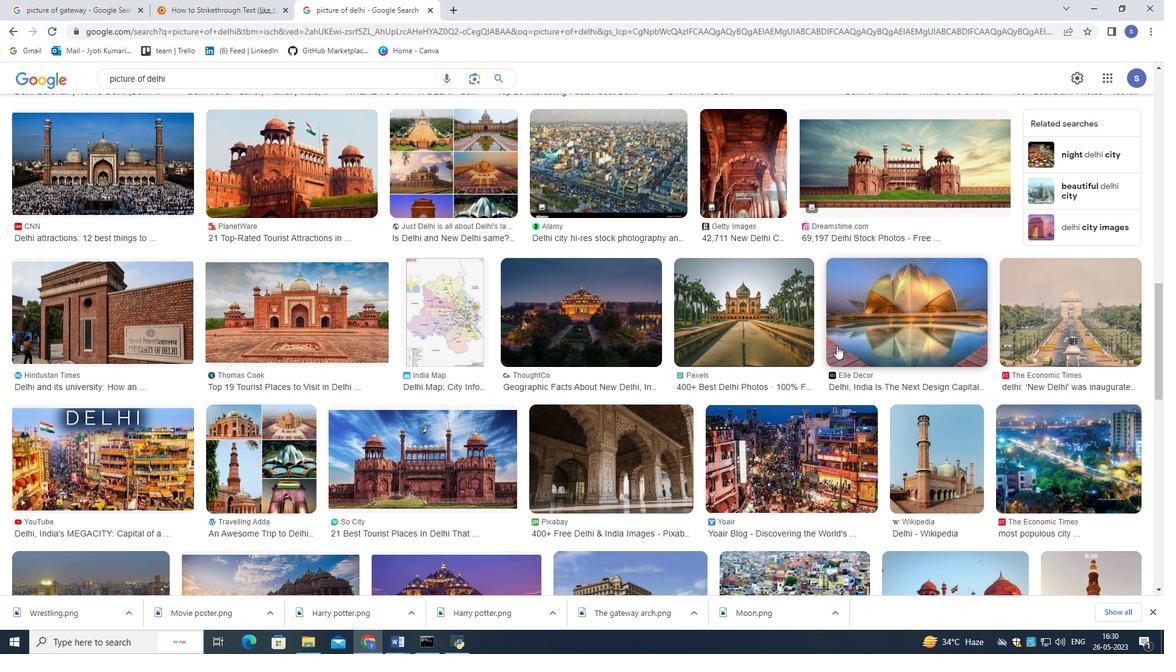 
Action: Mouse scrolled (834, 345) with delta (0, 0)
Screenshot: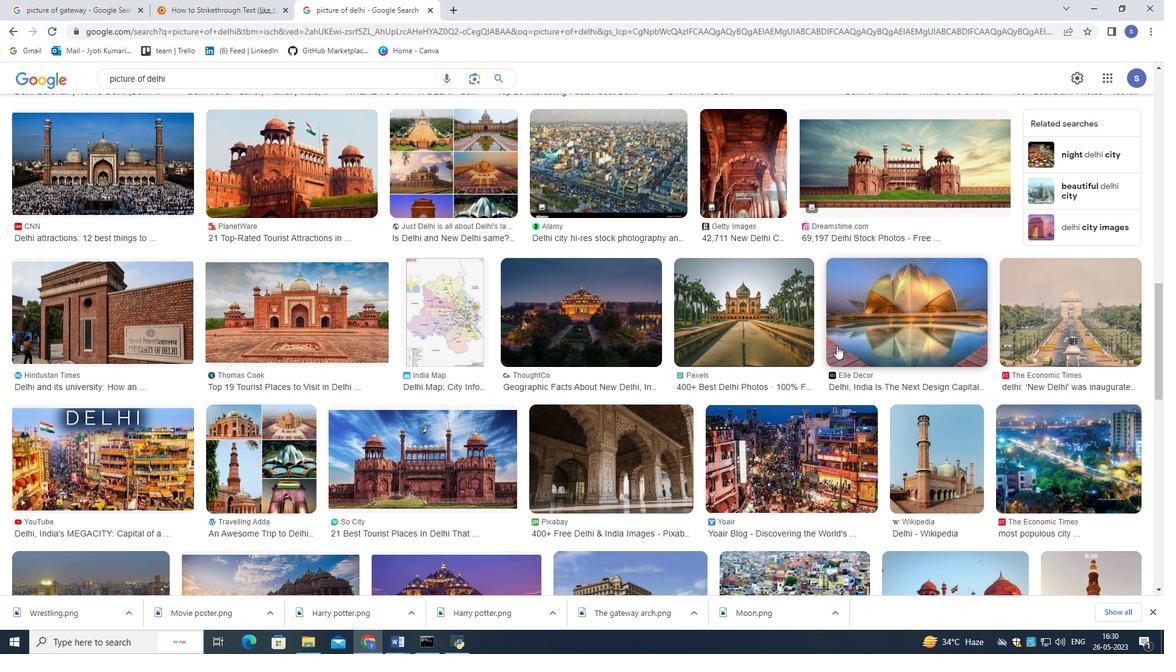 
Action: Mouse moved to (833, 345)
Screenshot: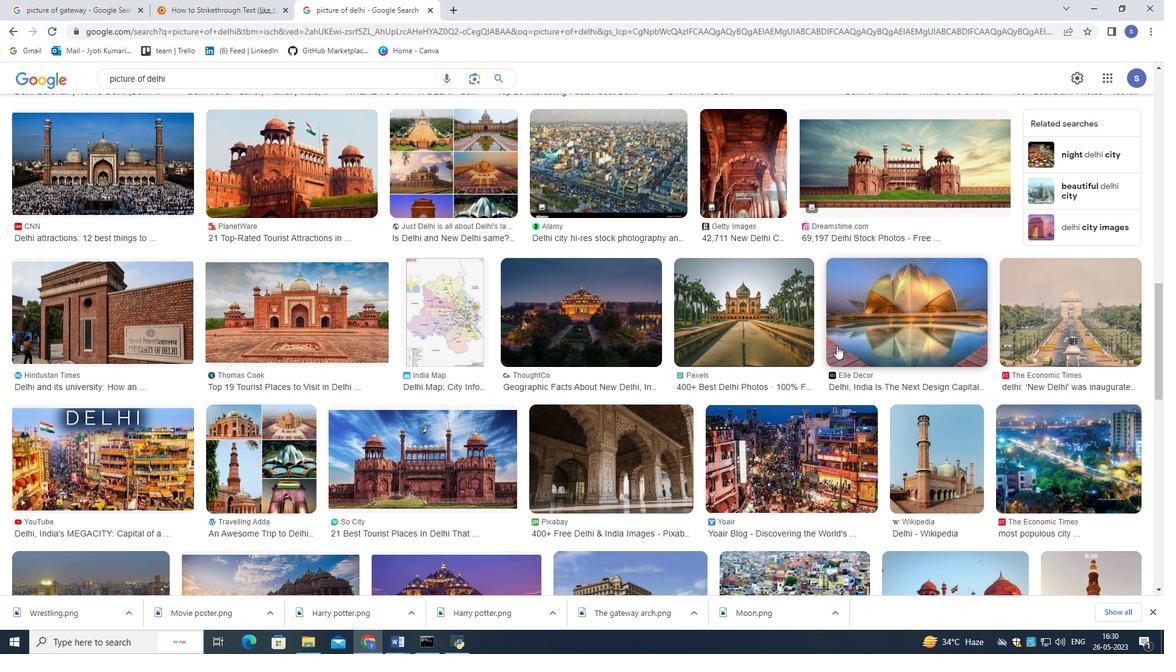 
Action: Mouse scrolled (833, 345) with delta (0, 0)
Screenshot: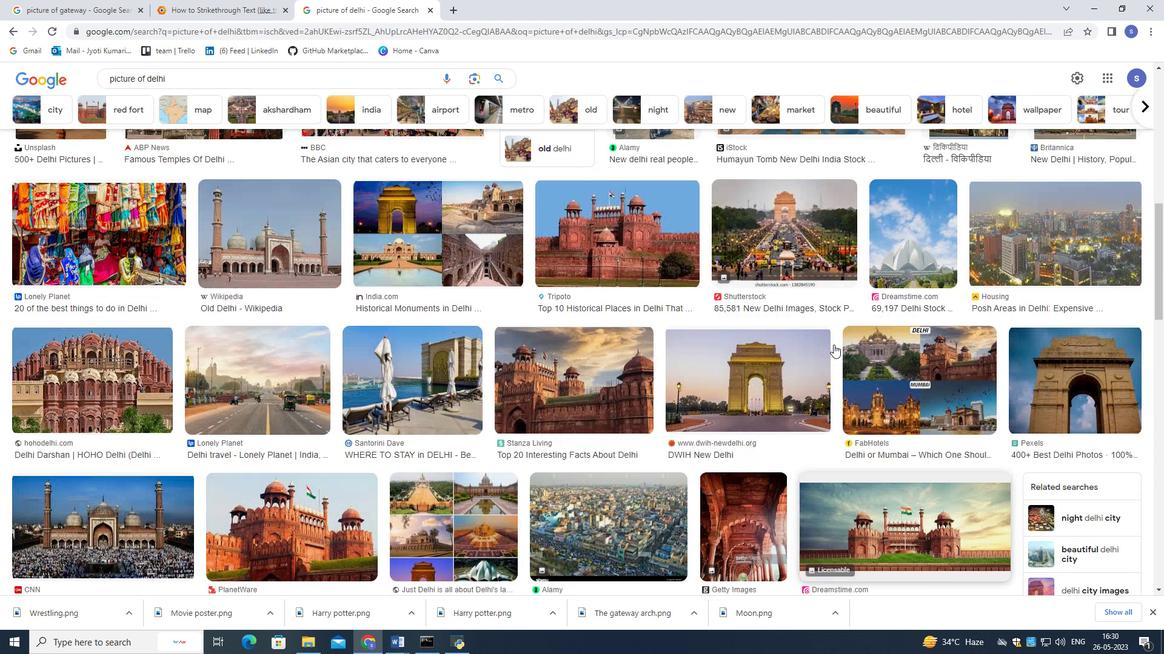 
Action: Mouse scrolled (833, 345) with delta (0, 0)
Screenshot: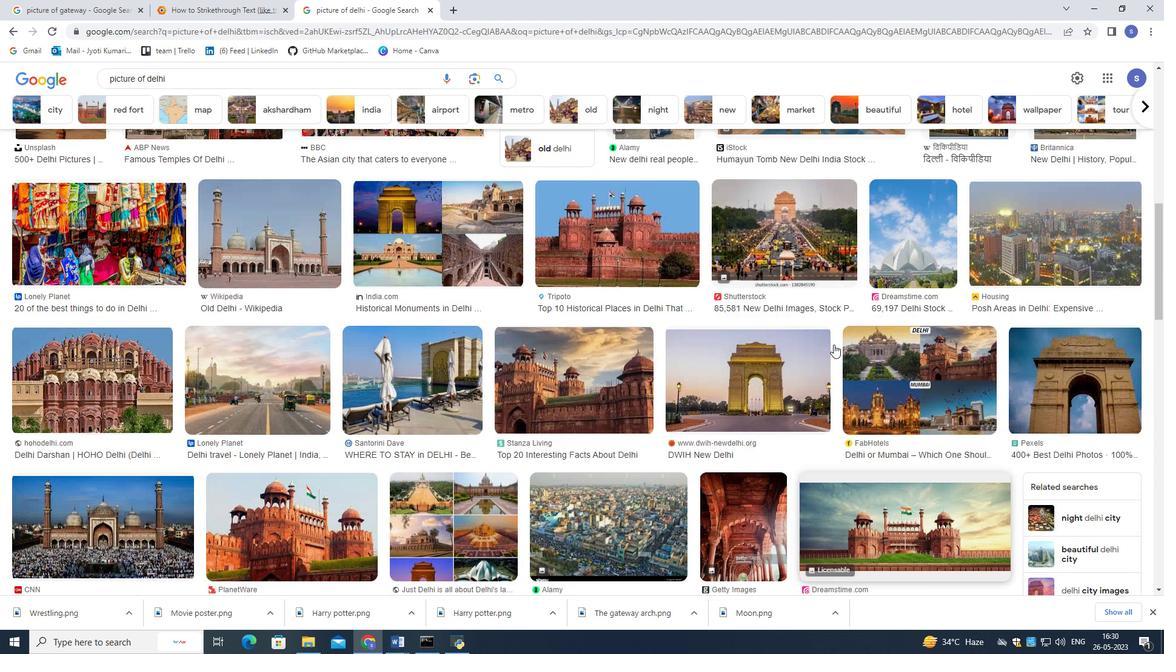 
Action: Mouse scrolled (833, 345) with delta (0, 0)
Screenshot: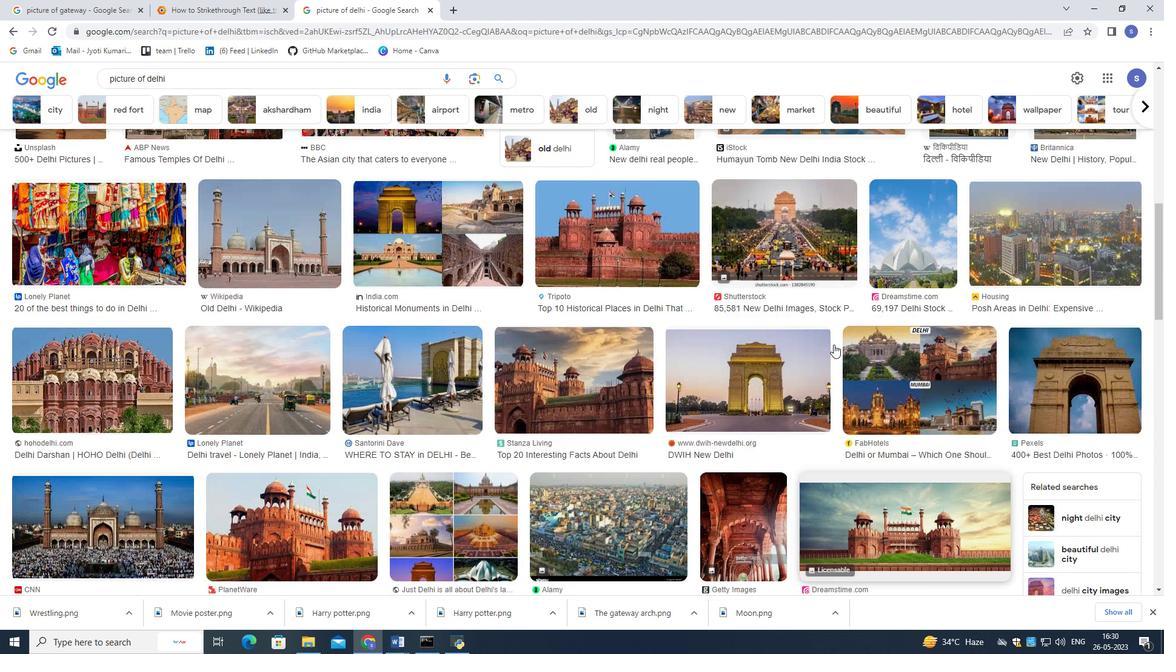 
Action: Mouse scrolled (833, 345) with delta (0, 0)
Screenshot: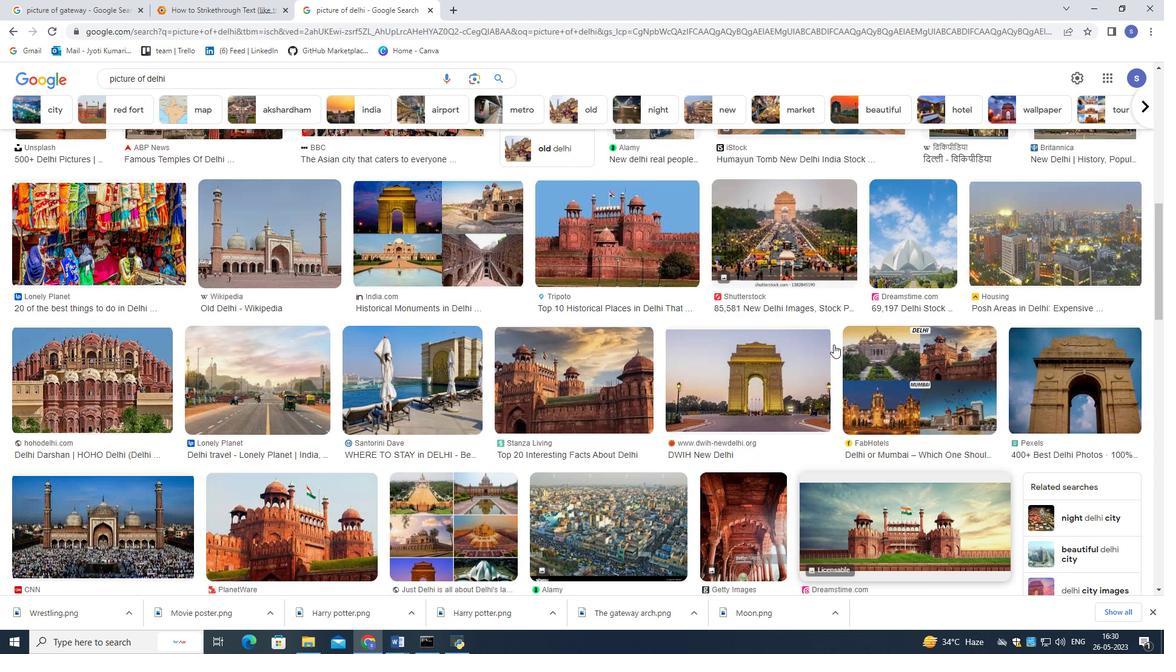 
Action: Mouse moved to (833, 344)
Screenshot: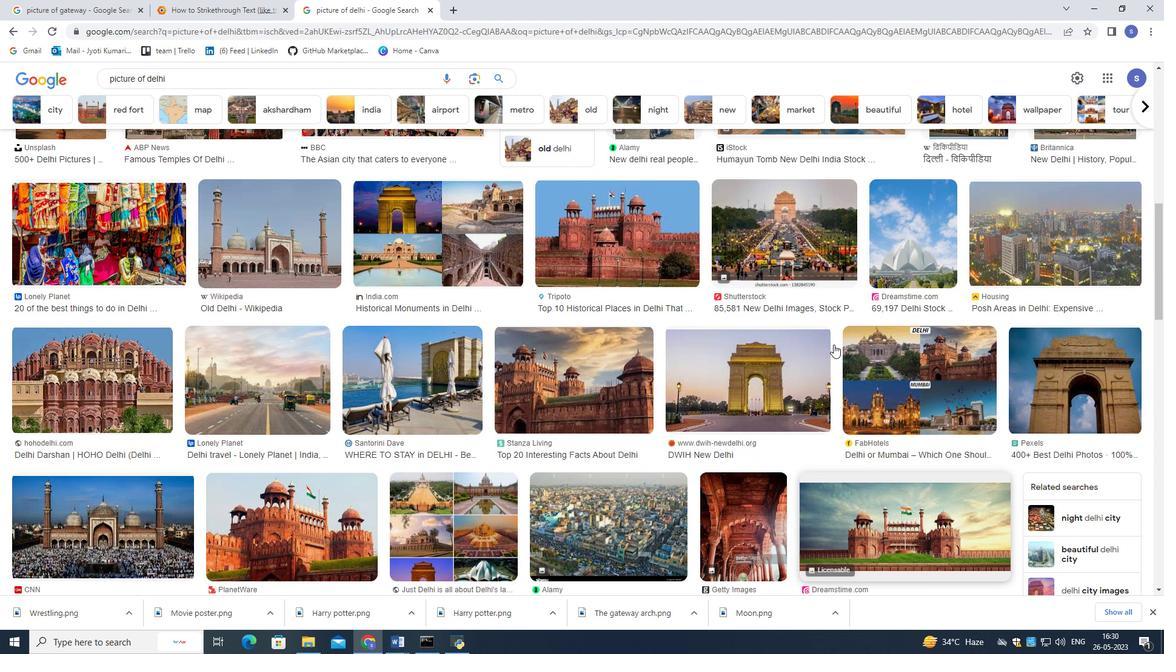 
Action: Mouse scrolled (833, 345) with delta (0, 0)
Screenshot: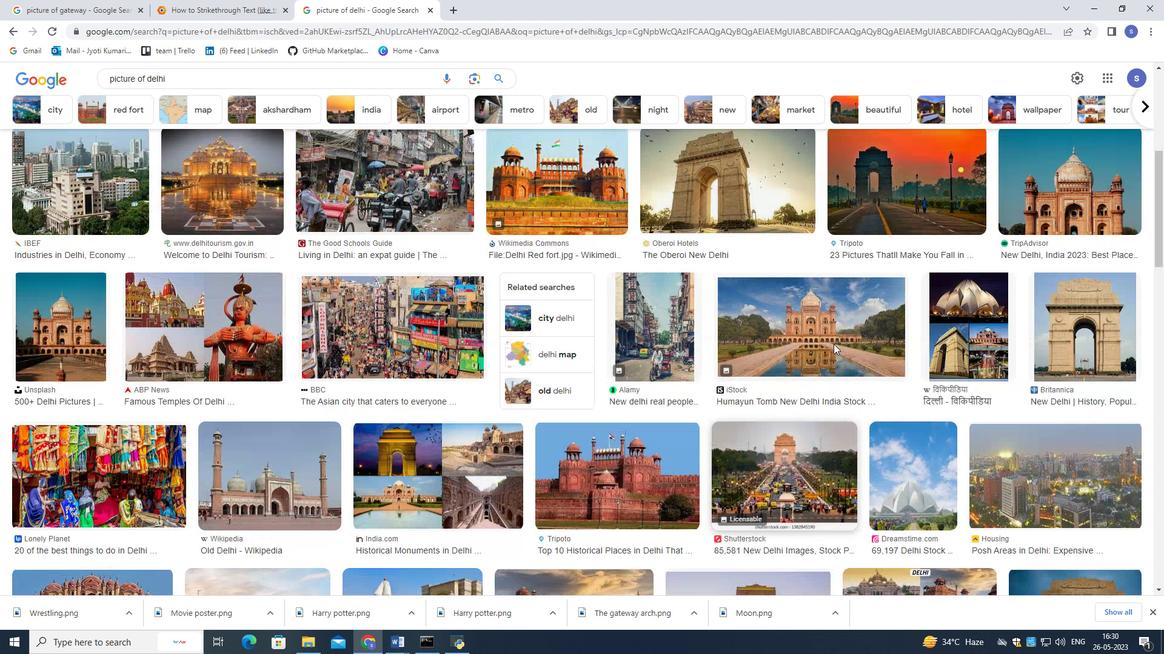 
Action: Mouse moved to (833, 344)
Screenshot: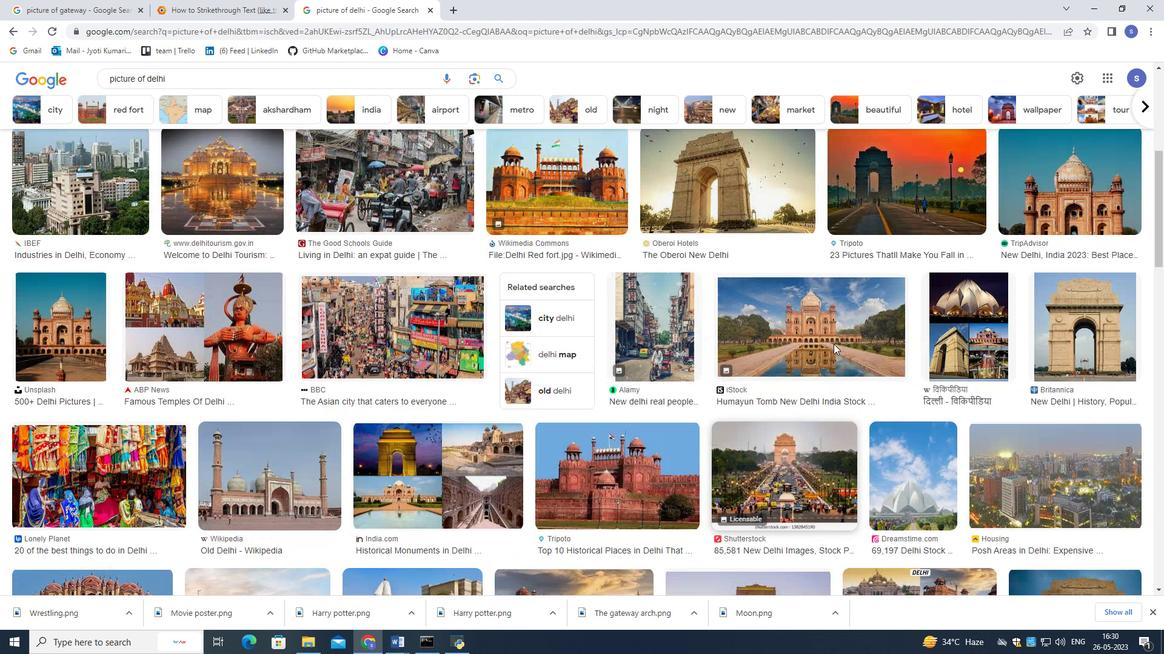 
Action: Mouse scrolled (833, 345) with delta (0, 0)
Screenshot: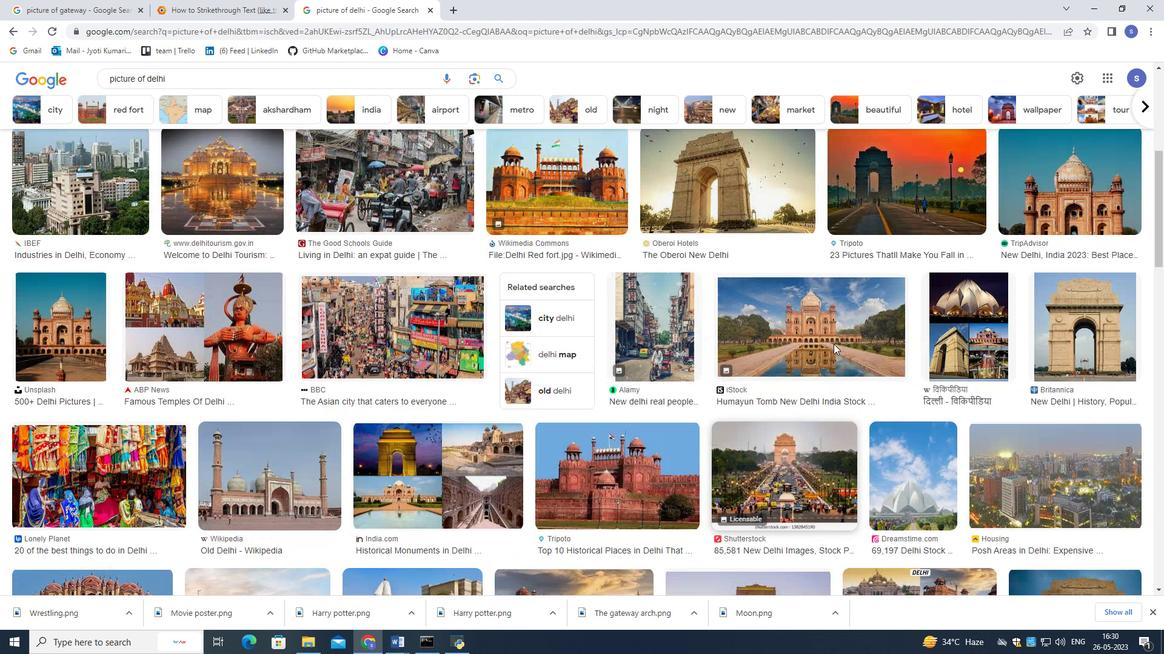 
Action: Mouse scrolled (833, 345) with delta (0, 0)
Screenshot: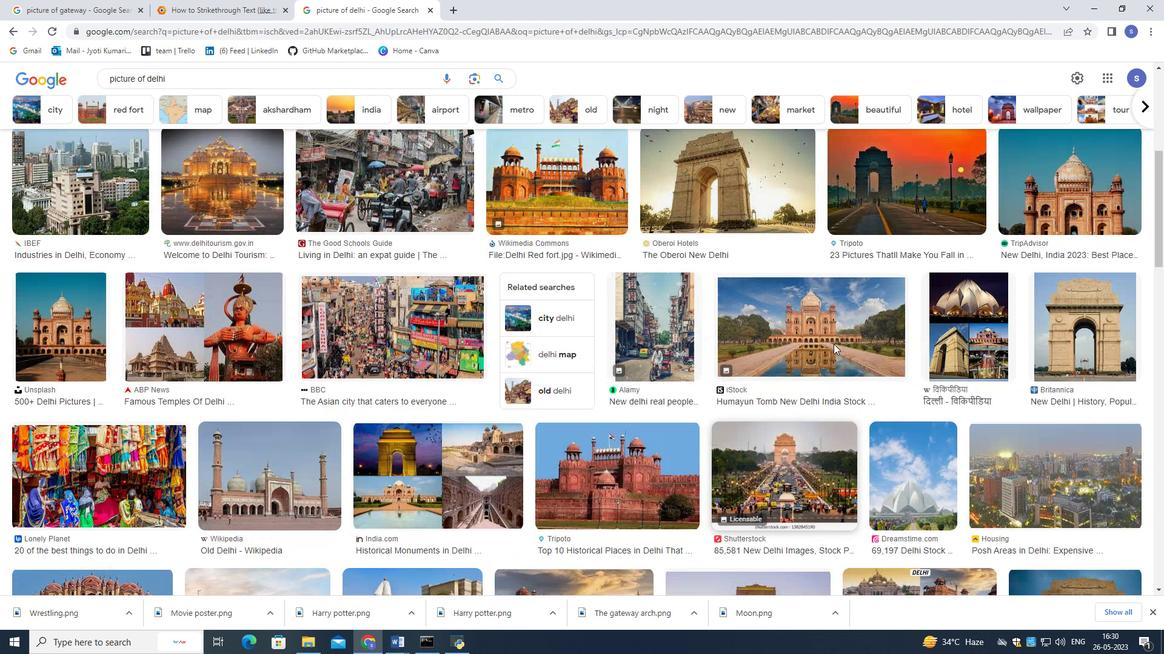 
Action: Mouse moved to (833, 343)
Screenshot: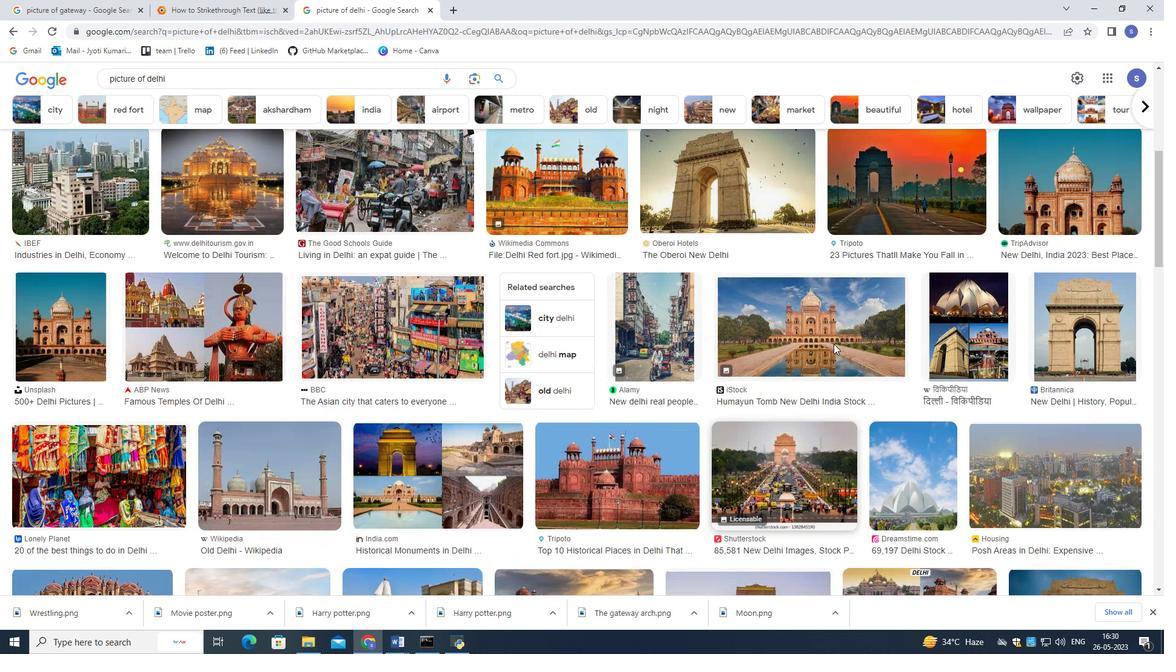 
Action: Mouse scrolled (833, 344) with delta (0, 0)
Screenshot: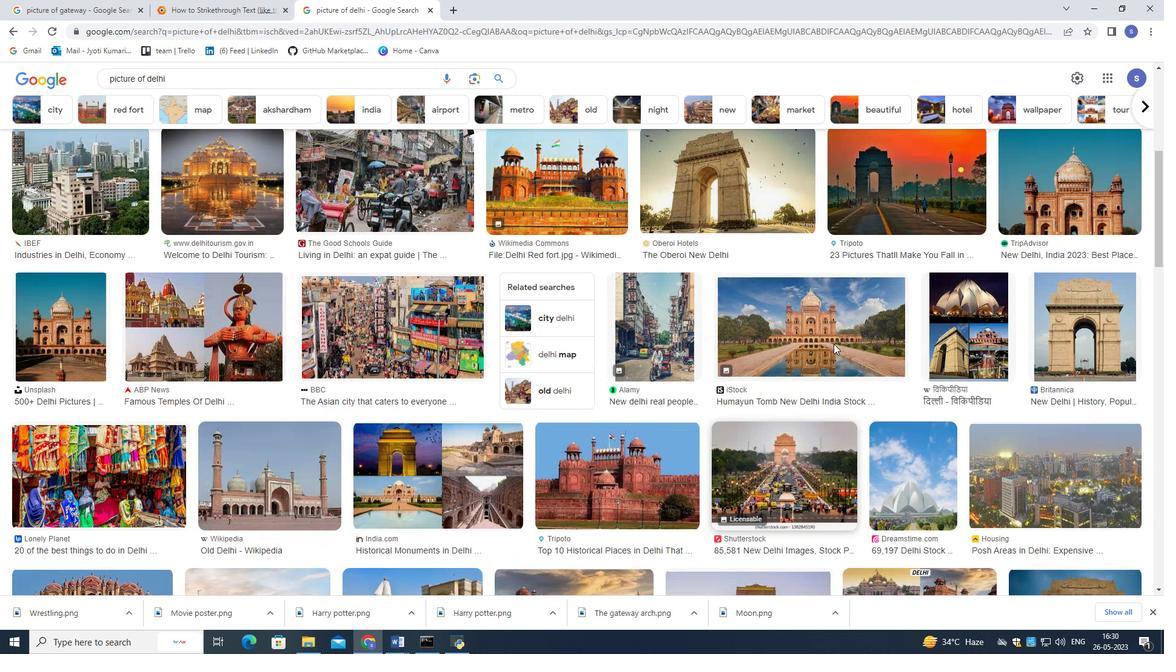 
Action: Mouse moved to (833, 343)
Screenshot: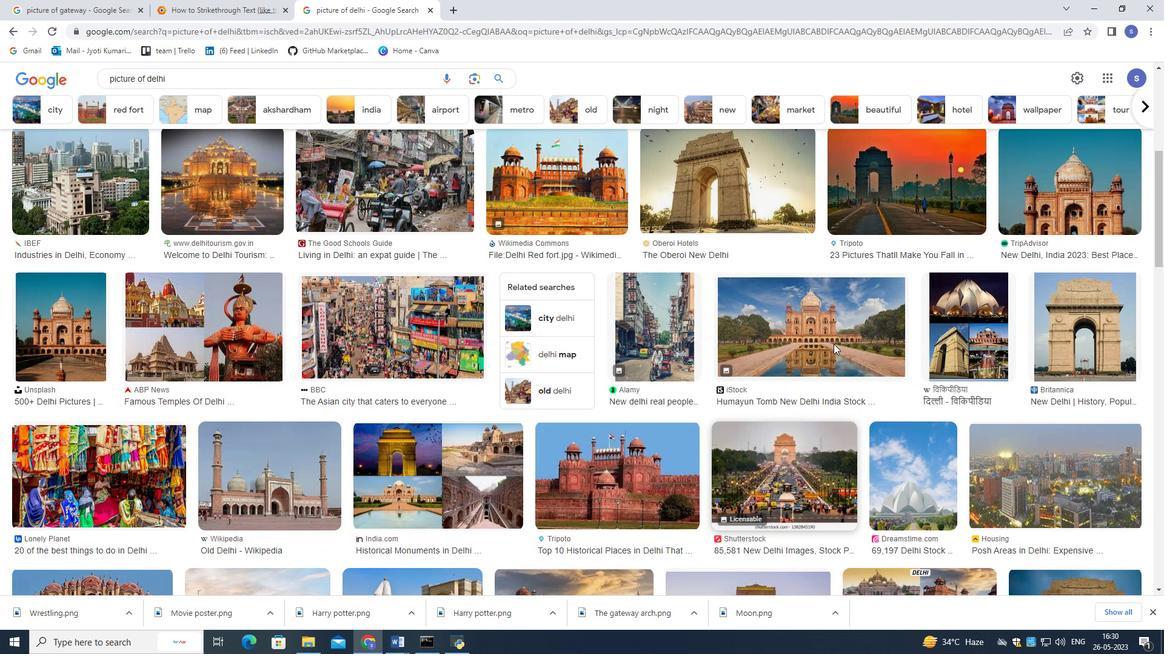 
Action: Mouse scrolled (833, 343) with delta (0, 0)
Screenshot: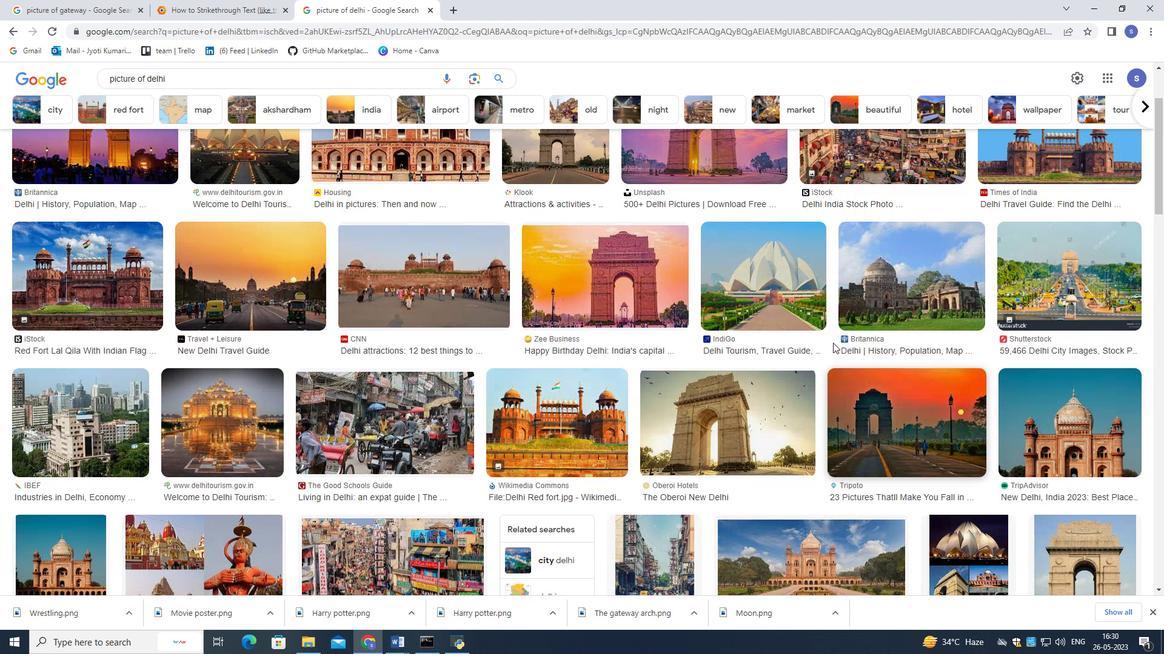
Action: Mouse scrolled (833, 343) with delta (0, 0)
Screenshot: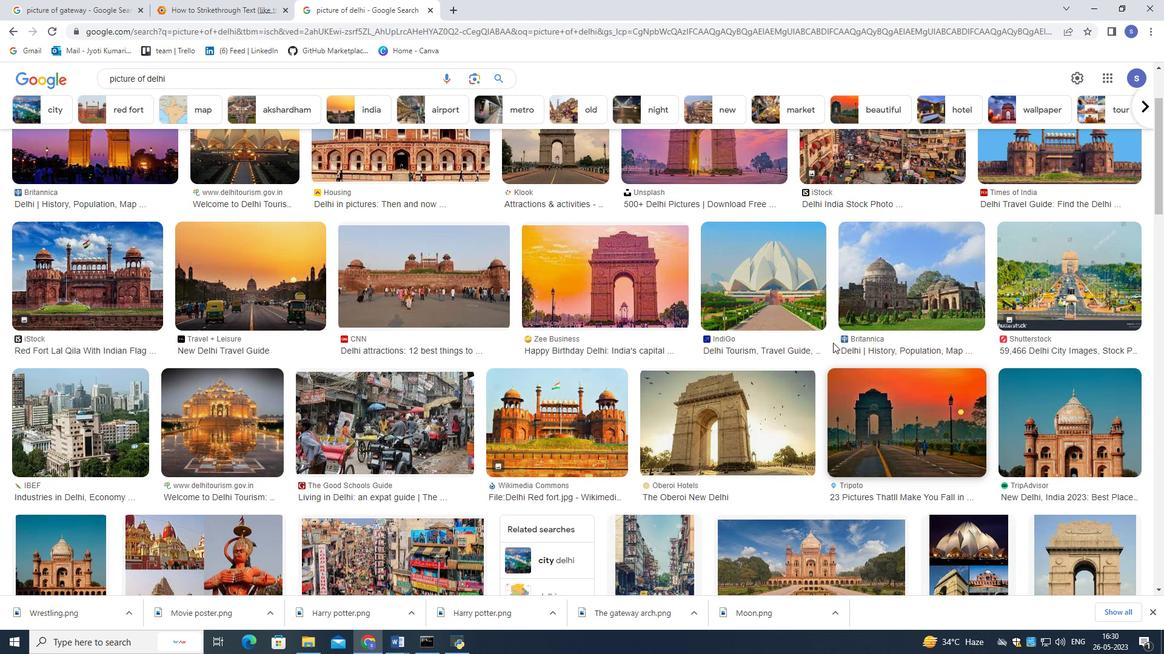 
Action: Mouse scrolled (833, 343) with delta (0, 0)
Screenshot: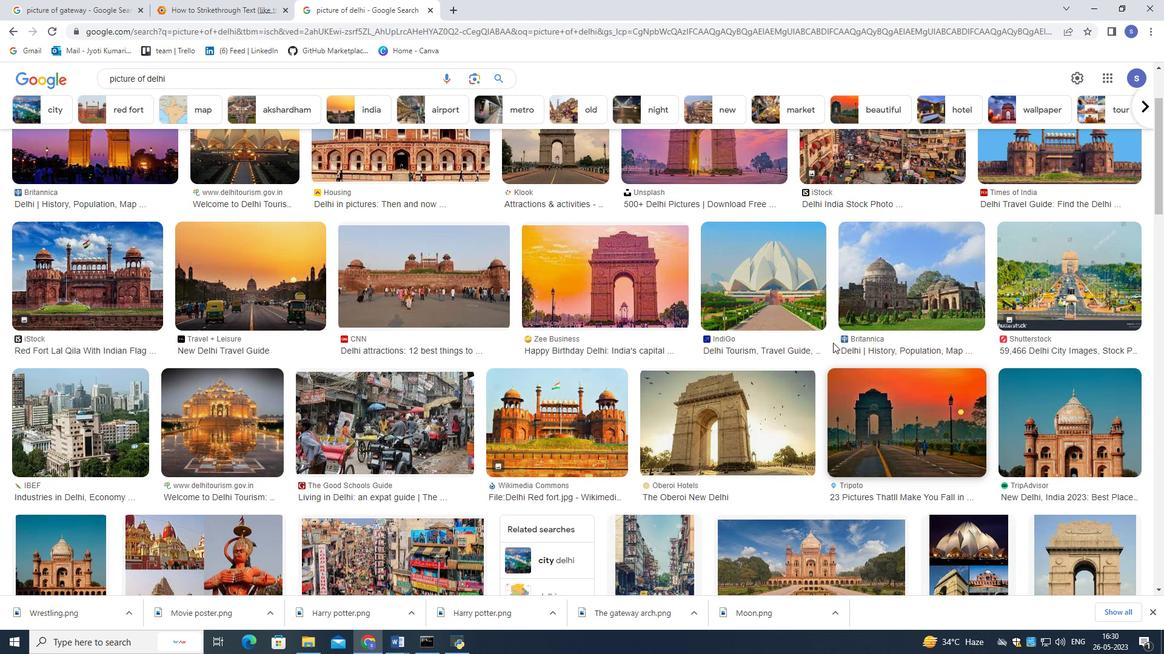 
Action: Mouse scrolled (833, 342) with delta (0, 0)
Screenshot: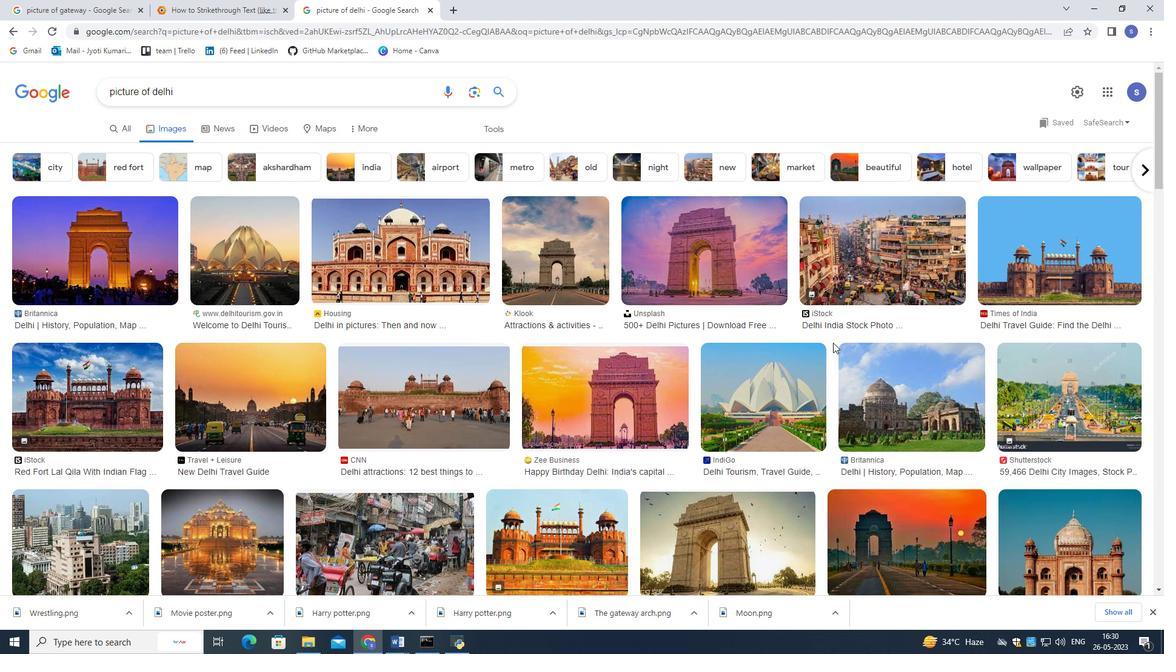 
Action: Mouse scrolled (833, 342) with delta (0, 0)
Screenshot: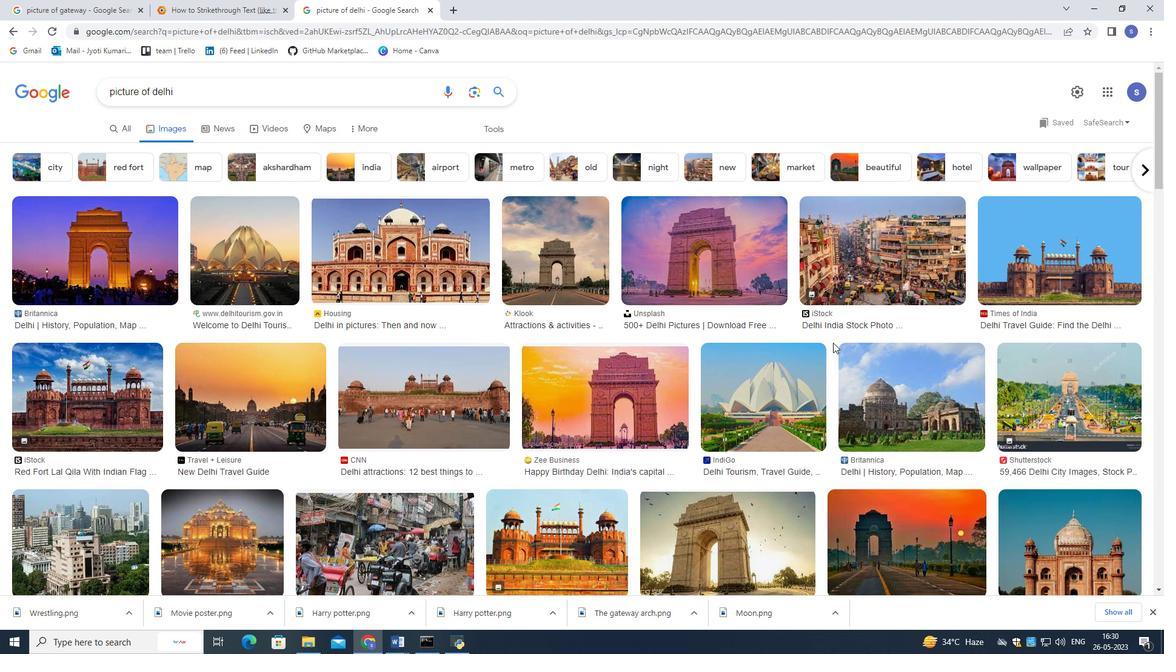 
Action: Mouse moved to (589, 442)
Screenshot: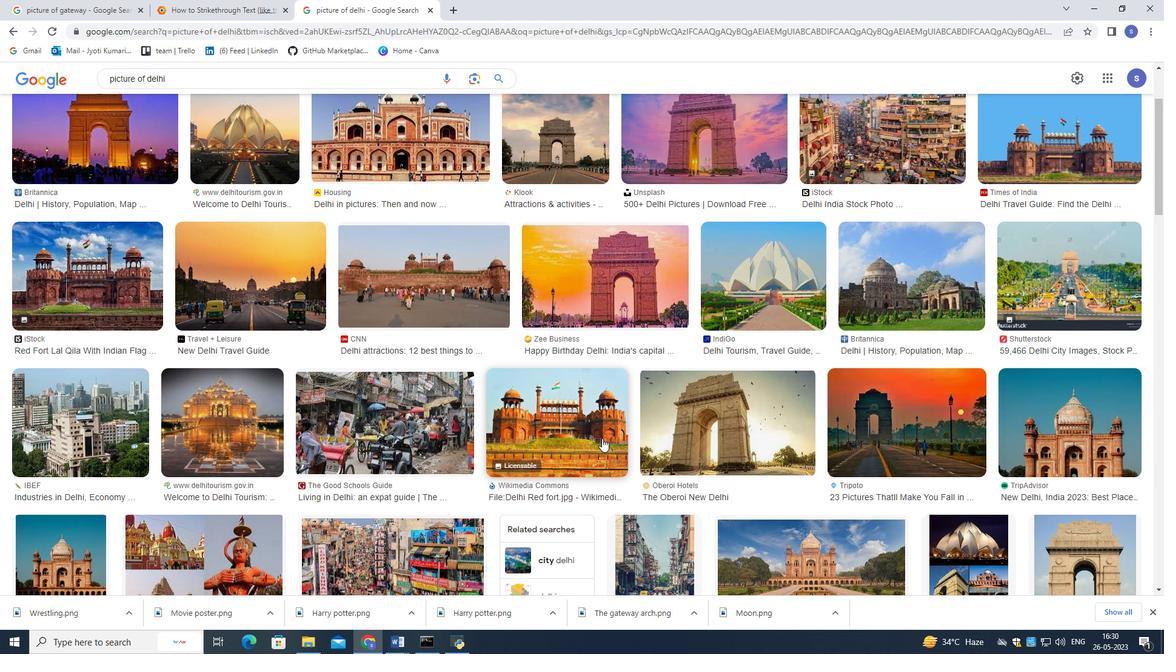 
Action: Mouse pressed left at (589, 442)
Screenshot: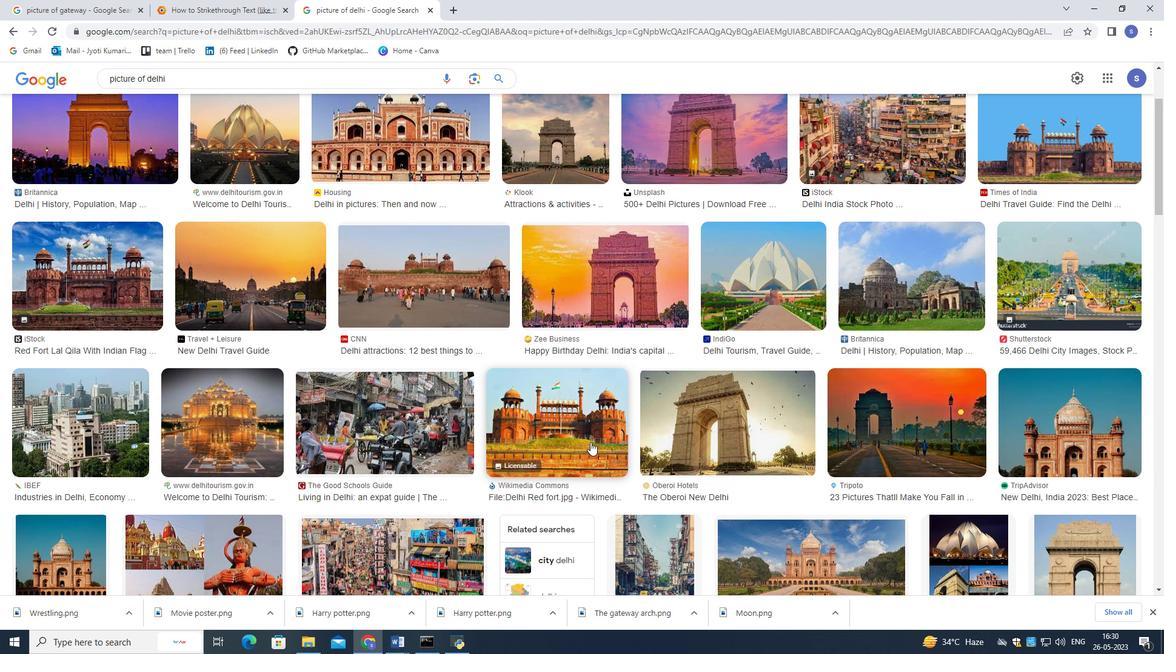 
Action: Mouse moved to (998, 220)
Screenshot: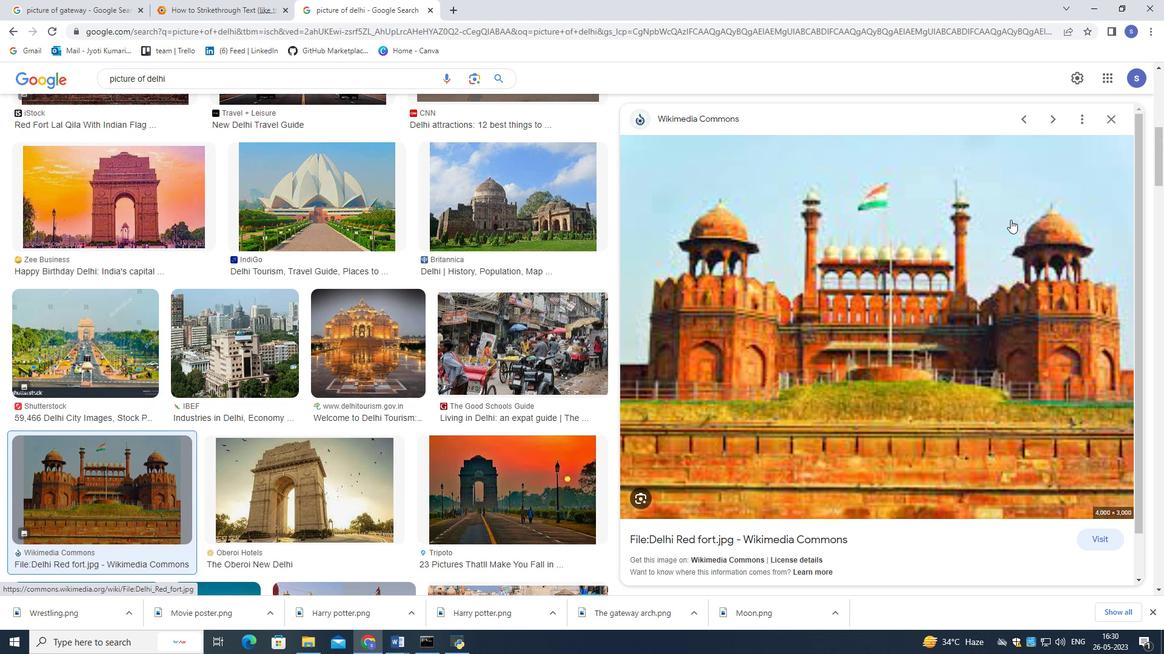 
Action: Mouse pressed right at (998, 220)
Screenshot: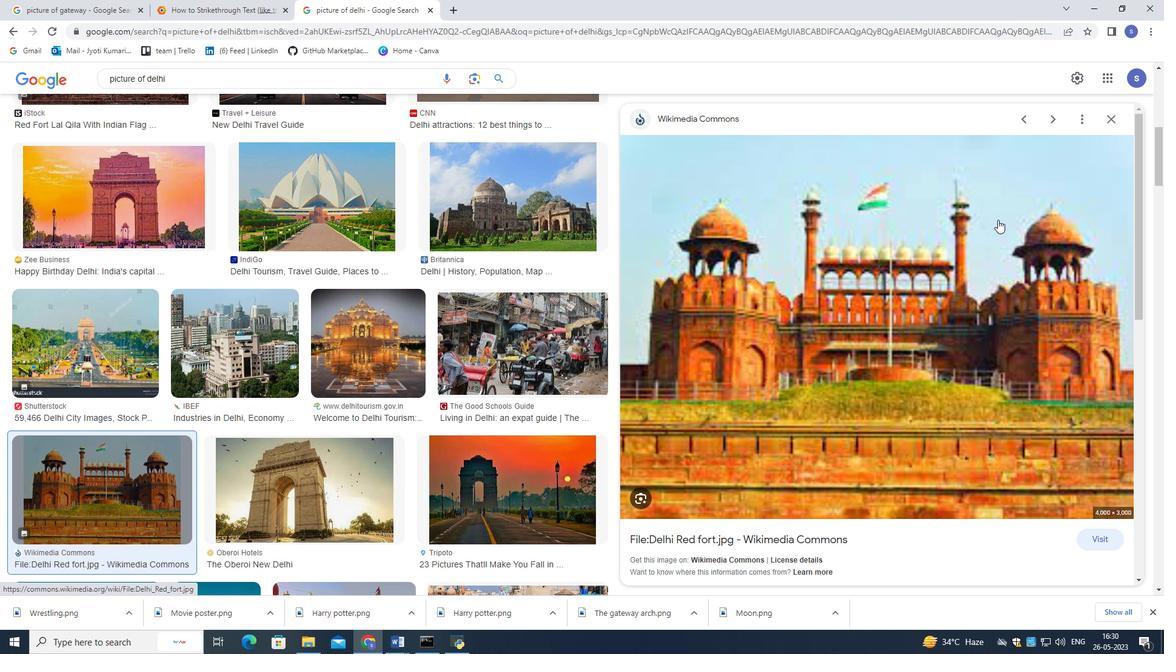 
Action: Mouse moved to (1026, 332)
Screenshot: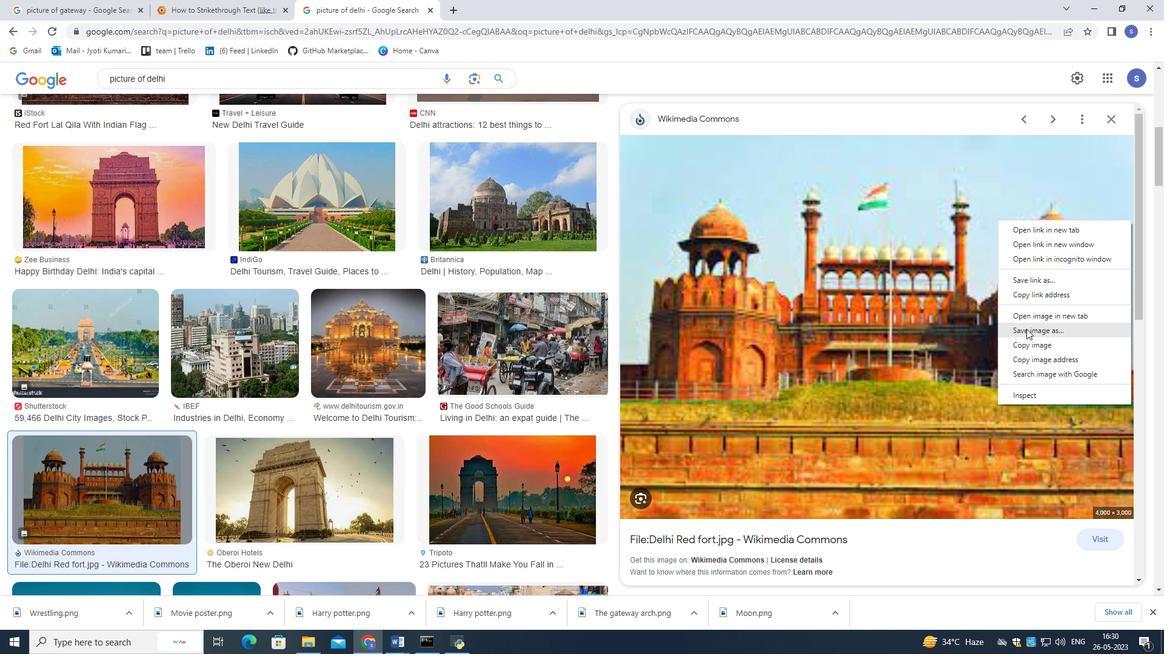 
Action: Mouse pressed left at (1026, 332)
Screenshot: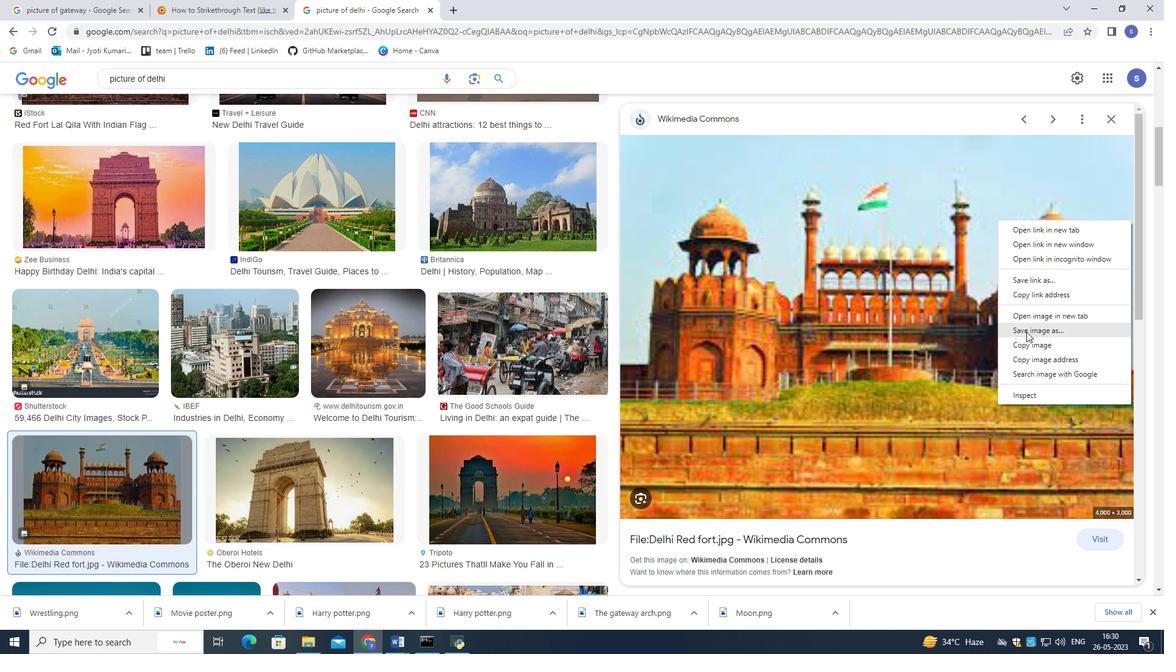 
Action: Mouse moved to (429, 204)
Screenshot: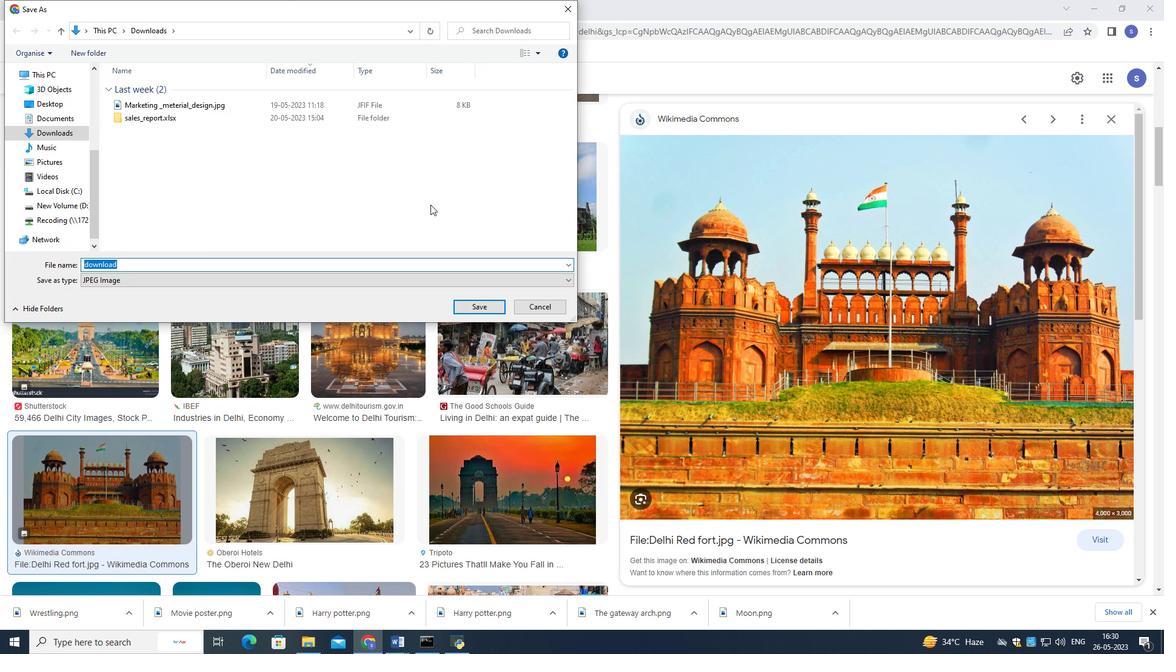 
Action: Key pressed <Key.shift>Delhi.png
Screenshot: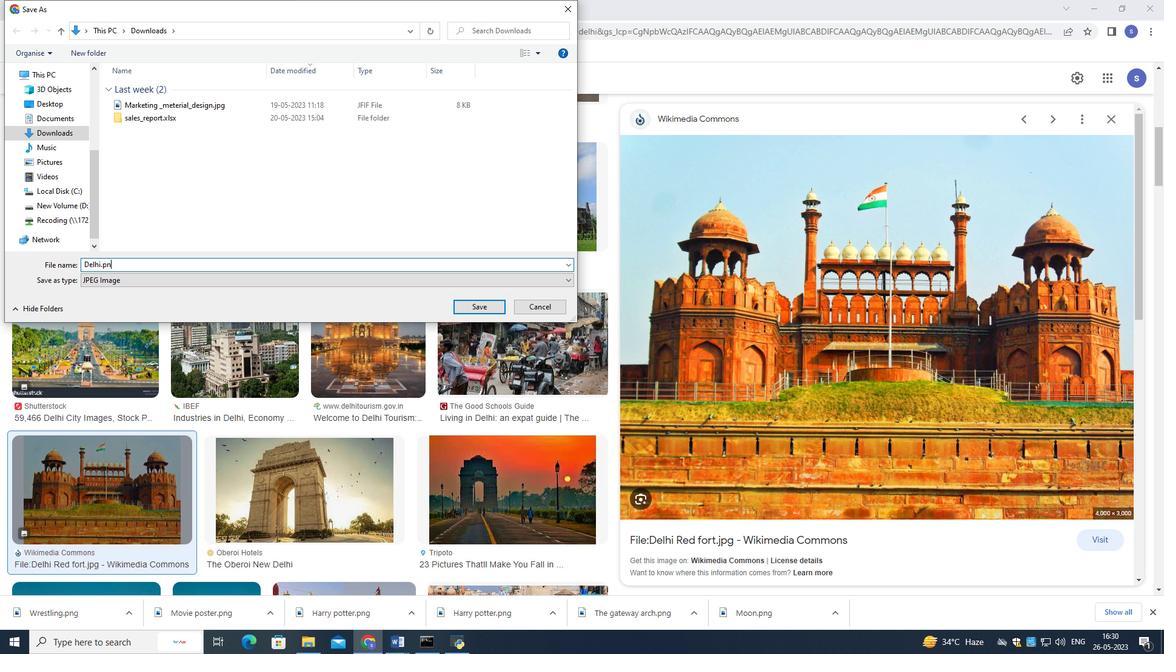 
Action: Mouse moved to (492, 310)
Screenshot: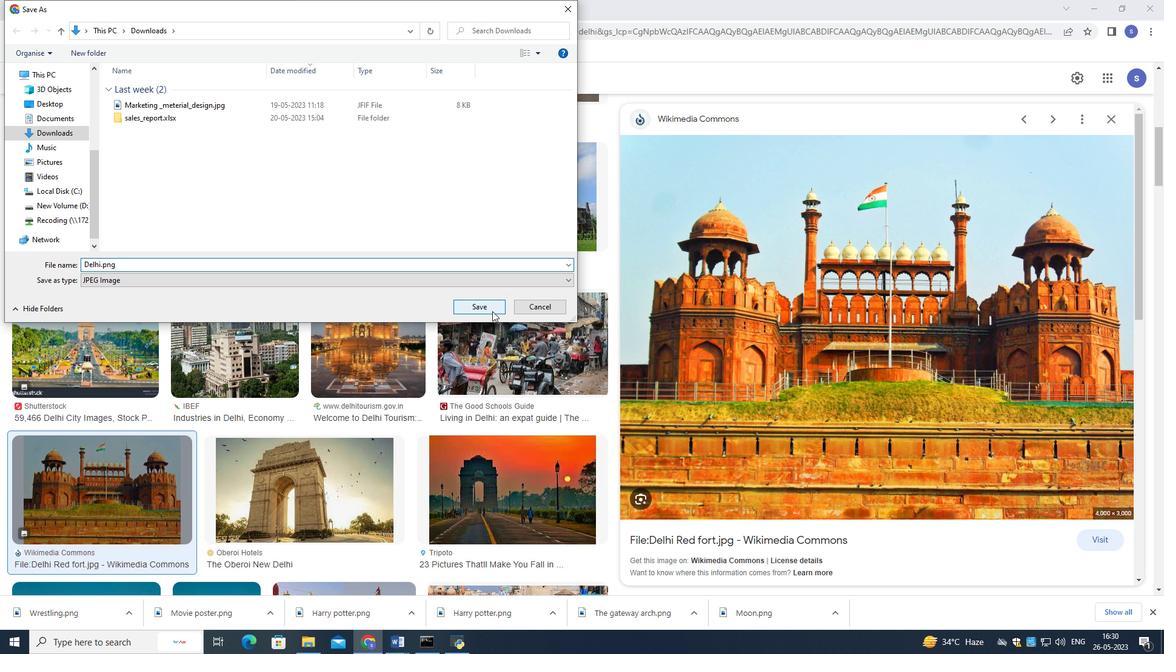 
Action: Mouse pressed left at (492, 310)
Screenshot: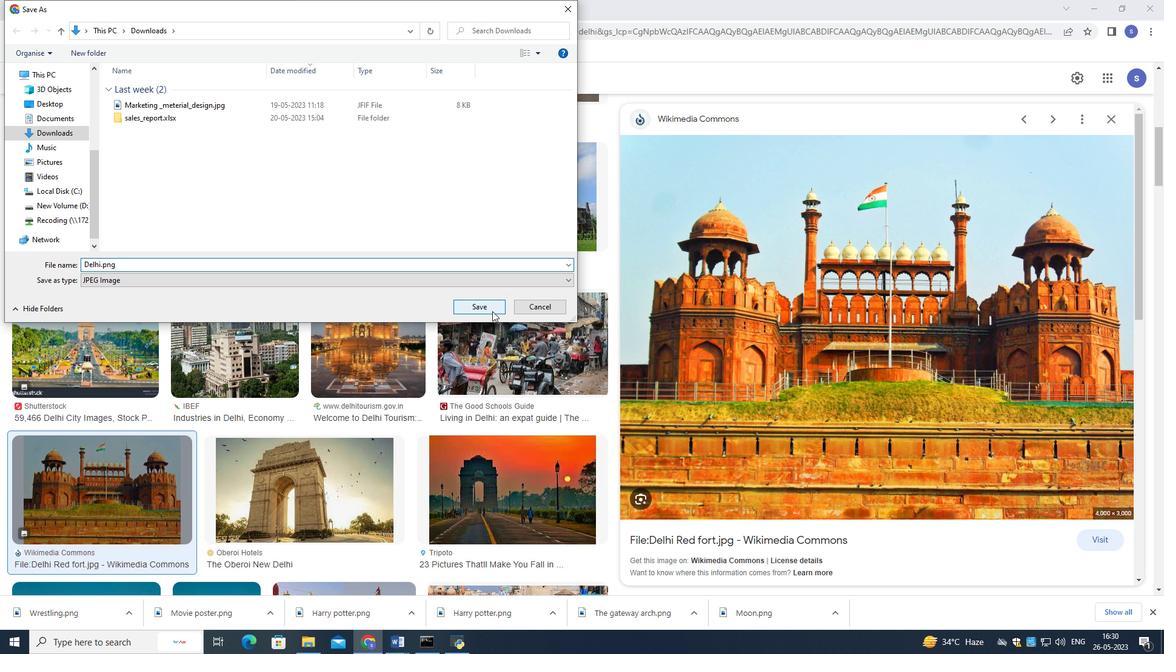 
Action: Mouse moved to (593, 586)
Screenshot: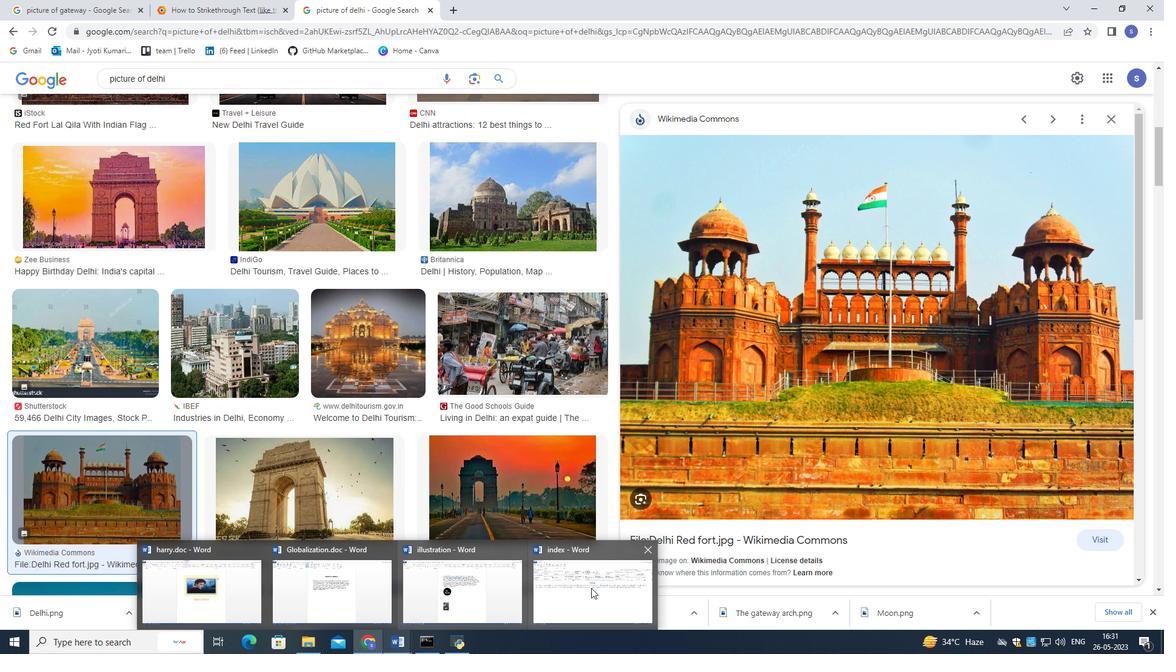 
Action: Mouse pressed left at (593, 586)
Screenshot: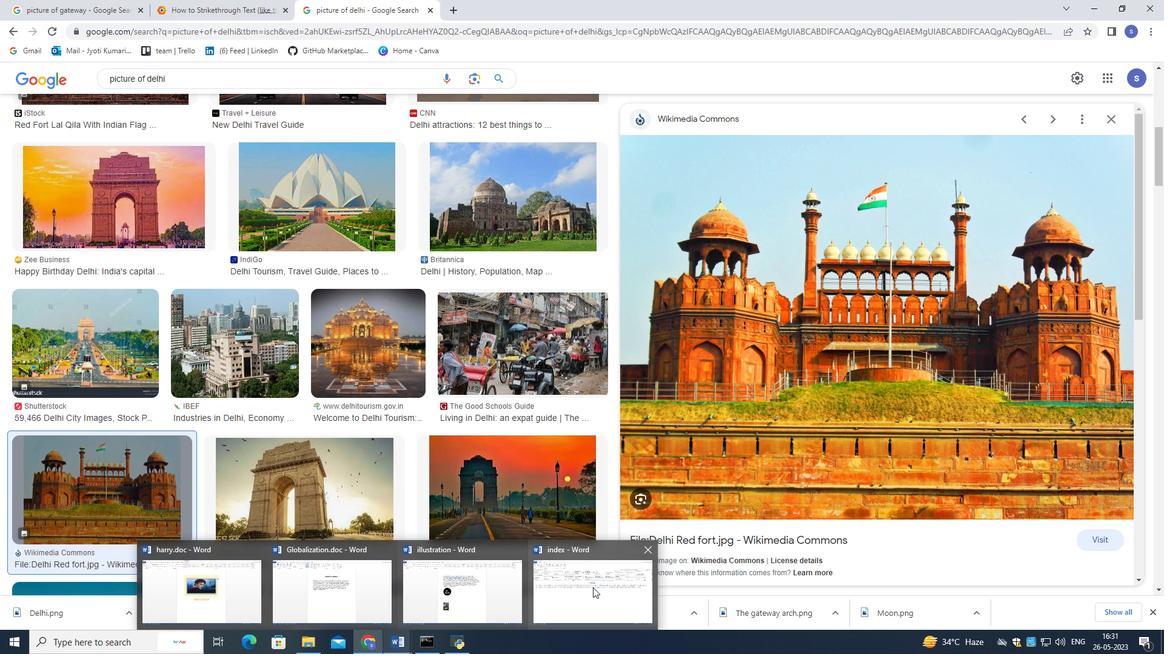 
Action: Mouse moved to (576, 301)
Screenshot: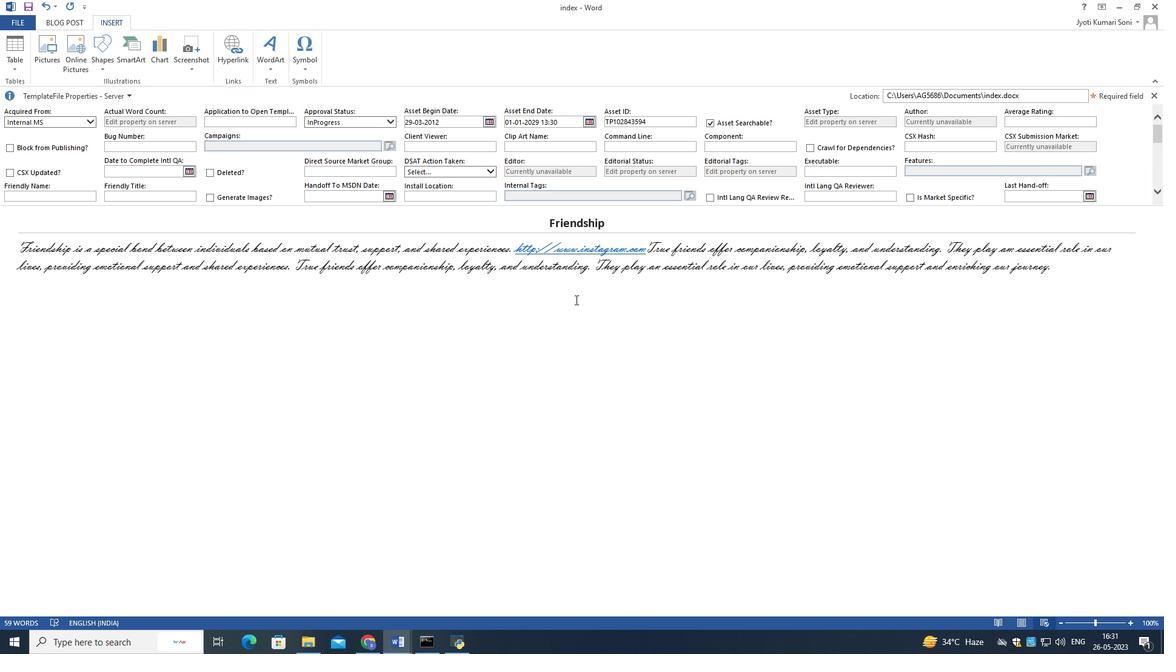 
Action: Mouse pressed left at (576, 301)
Screenshot: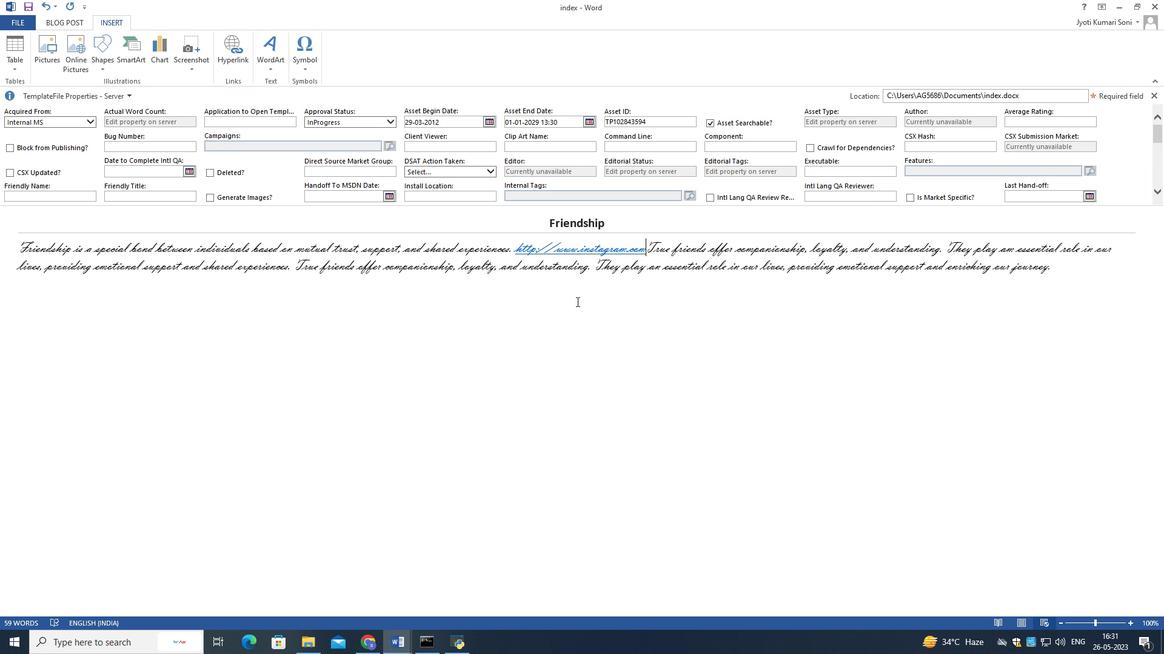 
Action: Mouse moved to (1064, 266)
Screenshot: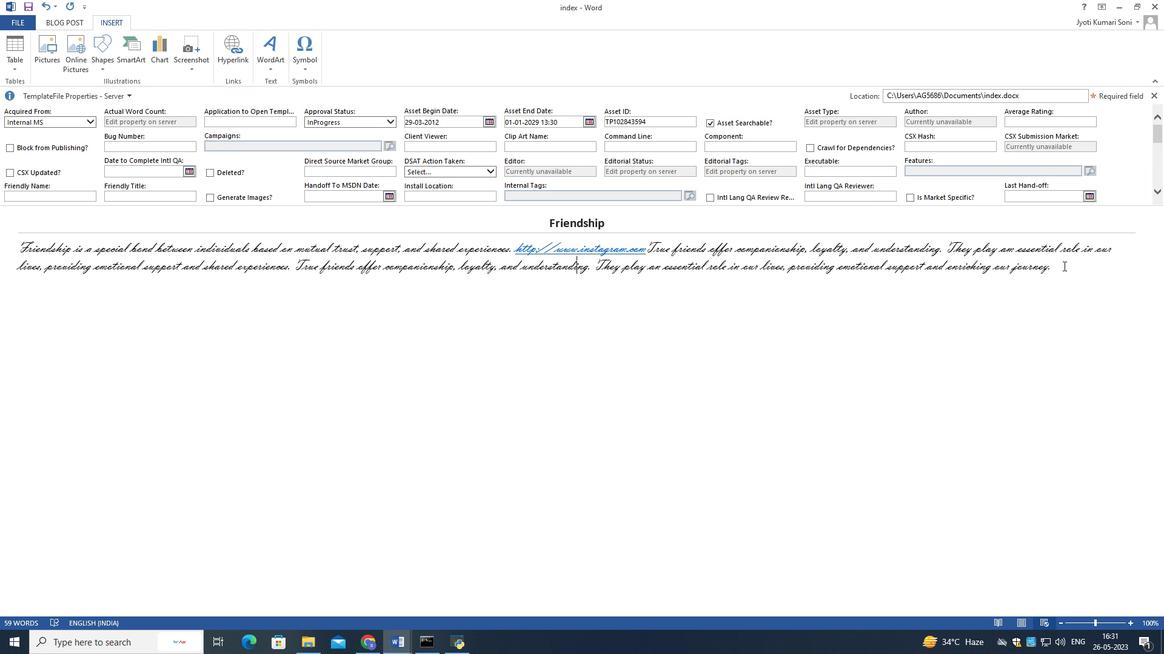 
Action: Mouse pressed left at (1064, 266)
Screenshot: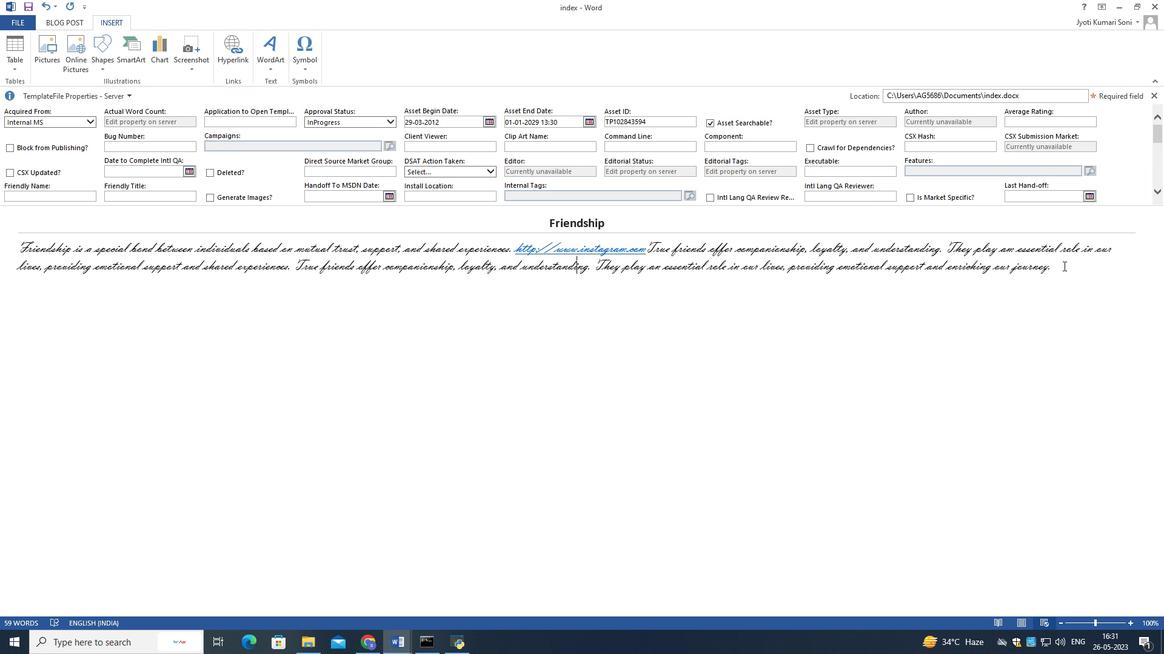 
Action: Mouse moved to (1064, 266)
Screenshot: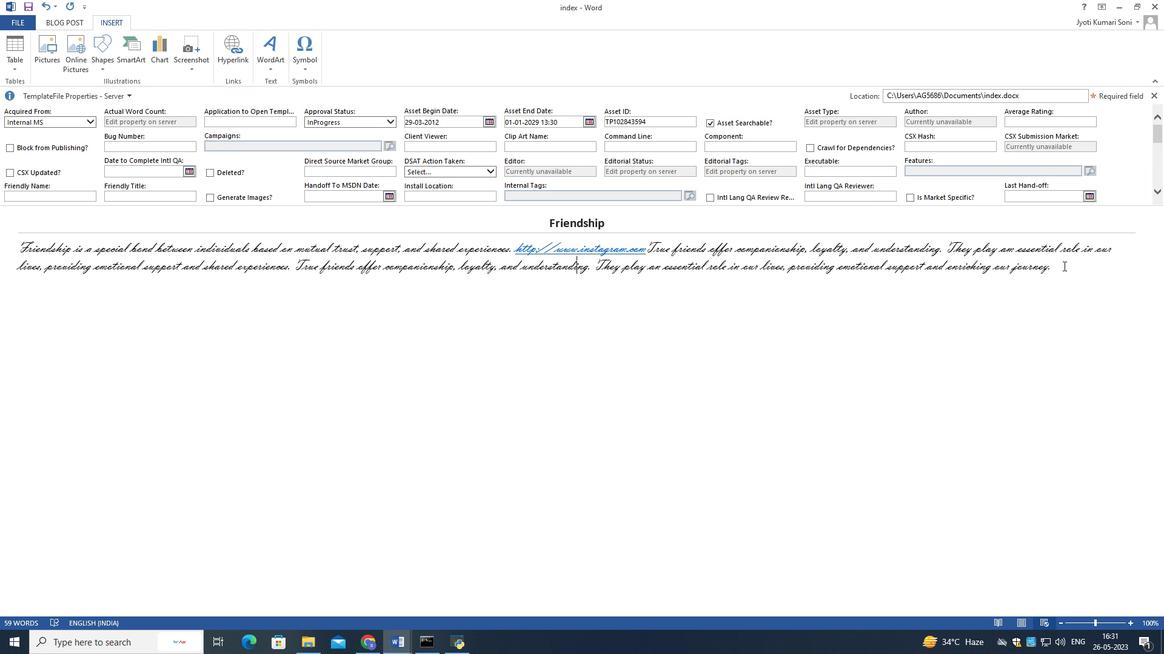 
Action: Key pressed <Key.enter>
Screenshot: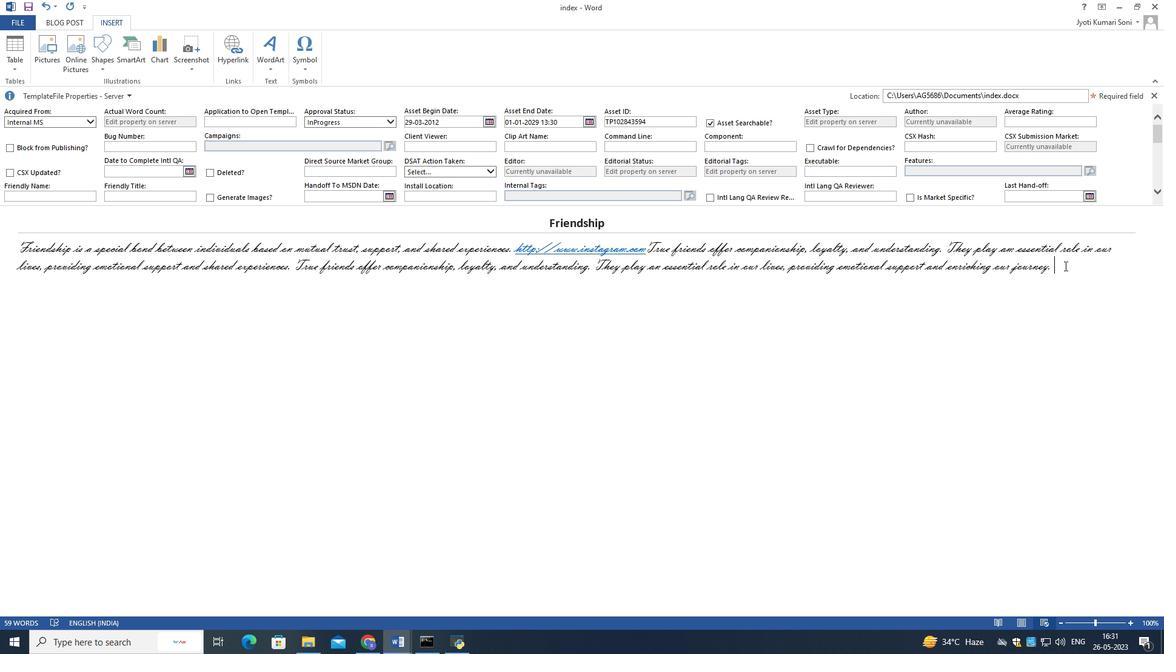 
Action: Mouse moved to (53, 54)
Screenshot: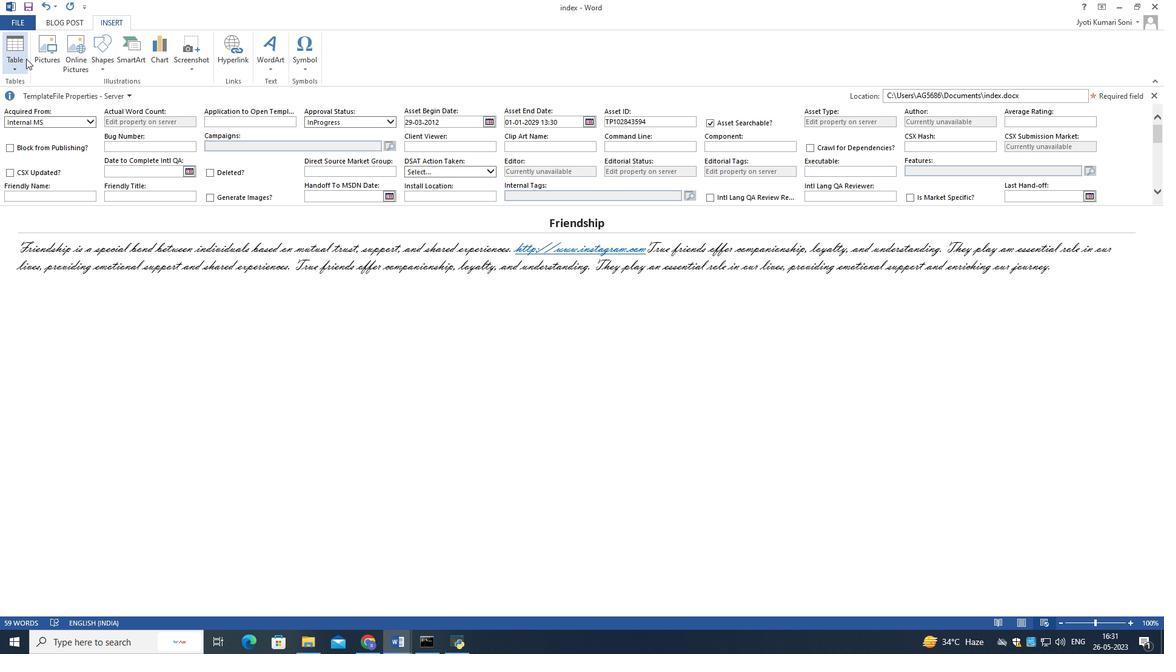 
Action: Mouse pressed left at (53, 54)
Screenshot: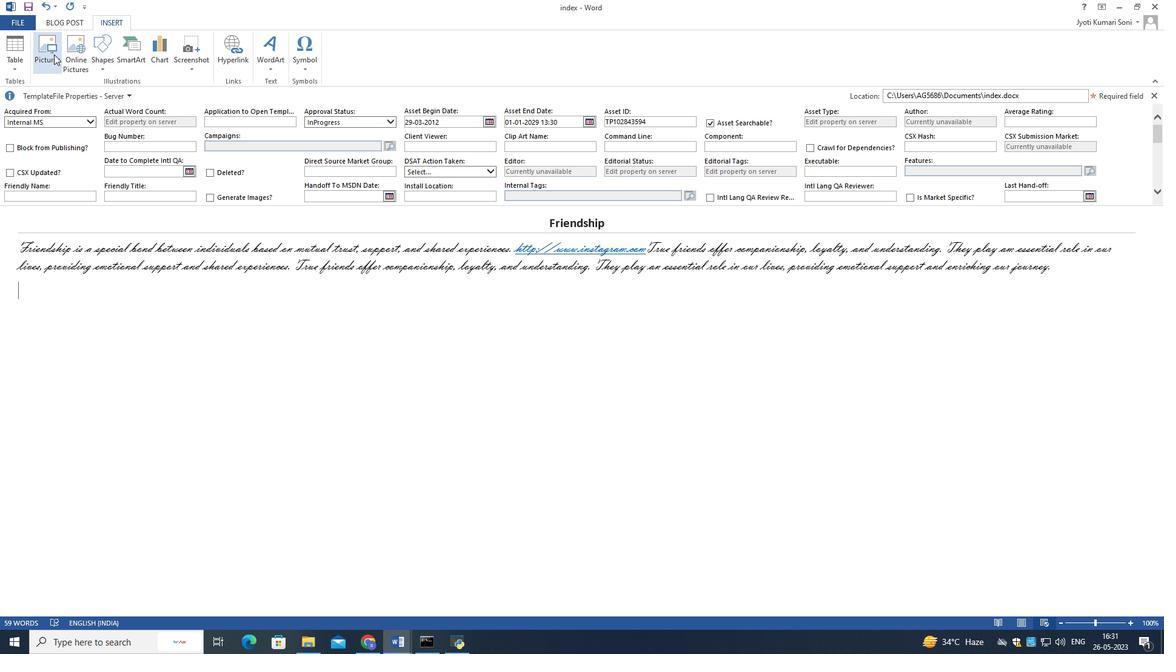 
Action: Mouse moved to (162, 103)
Screenshot: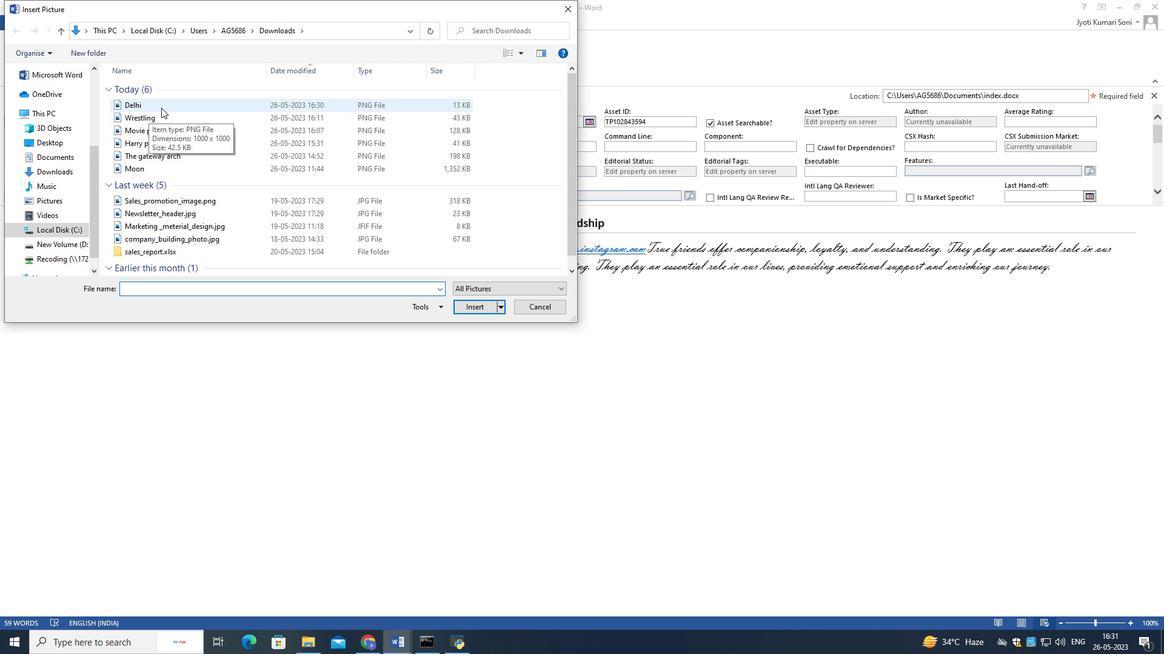 
Action: Mouse pressed left at (162, 103)
Screenshot: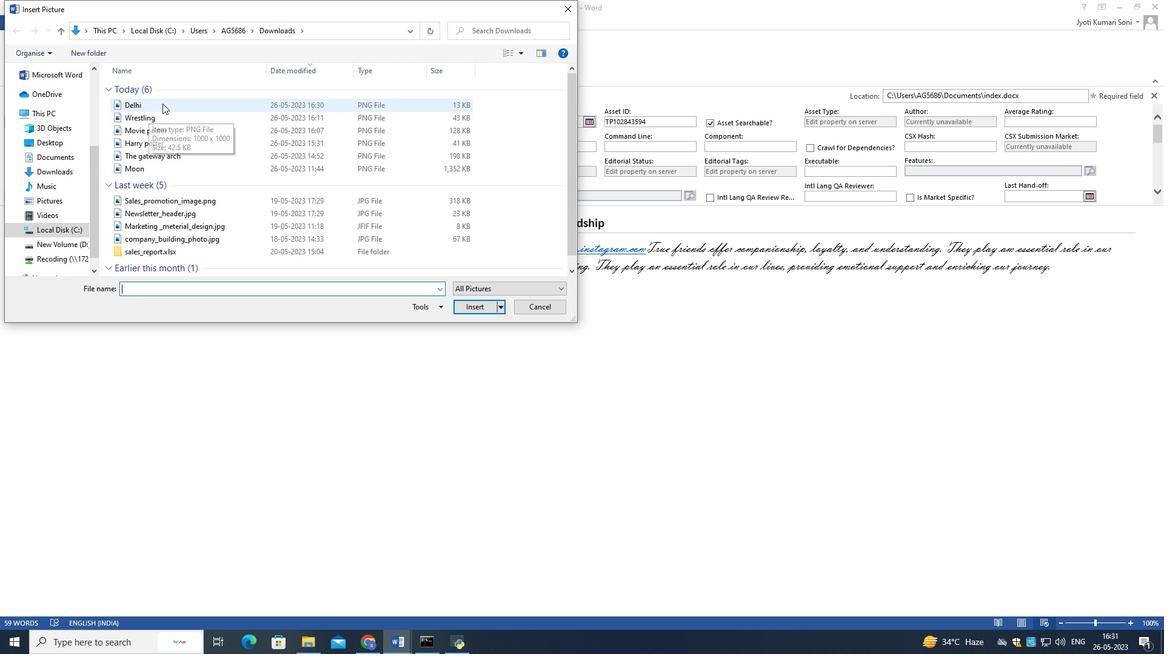 
Action: Mouse moved to (480, 307)
Screenshot: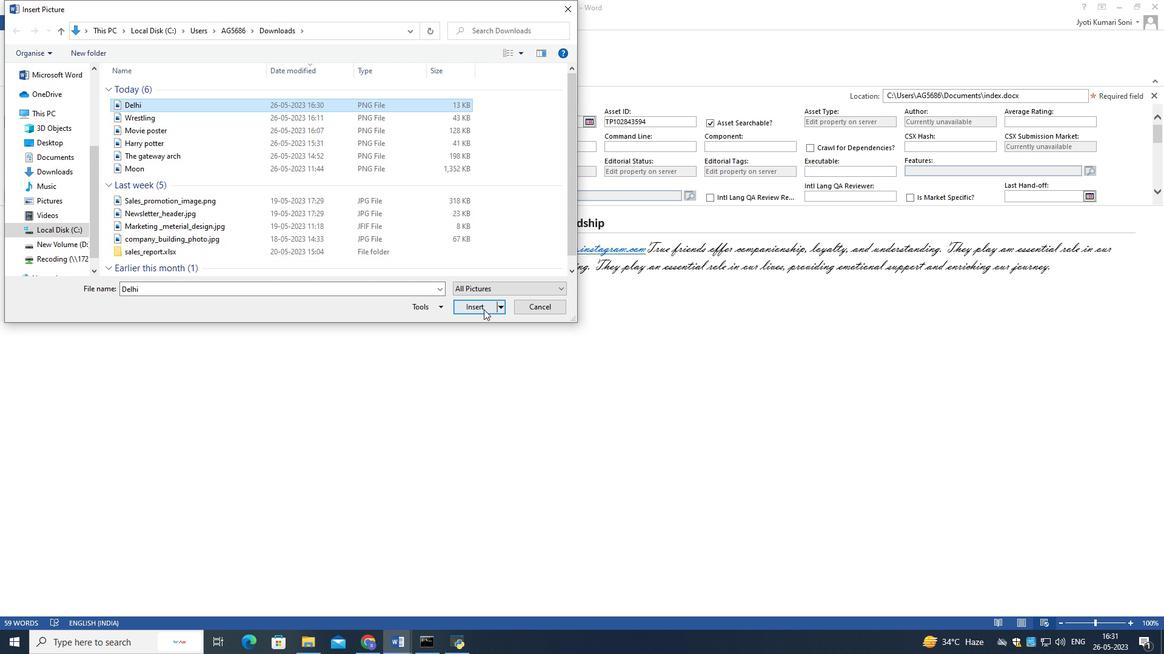 
Action: Mouse pressed left at (480, 307)
Screenshot: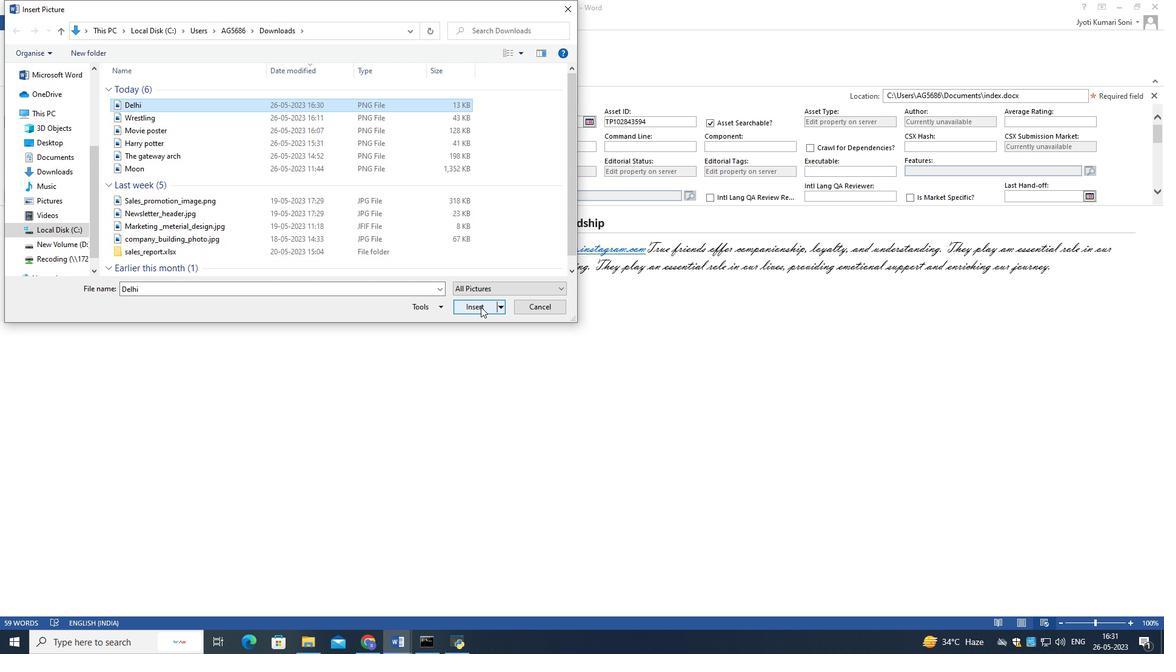 
Action: Mouse moved to (1104, 44)
Screenshot: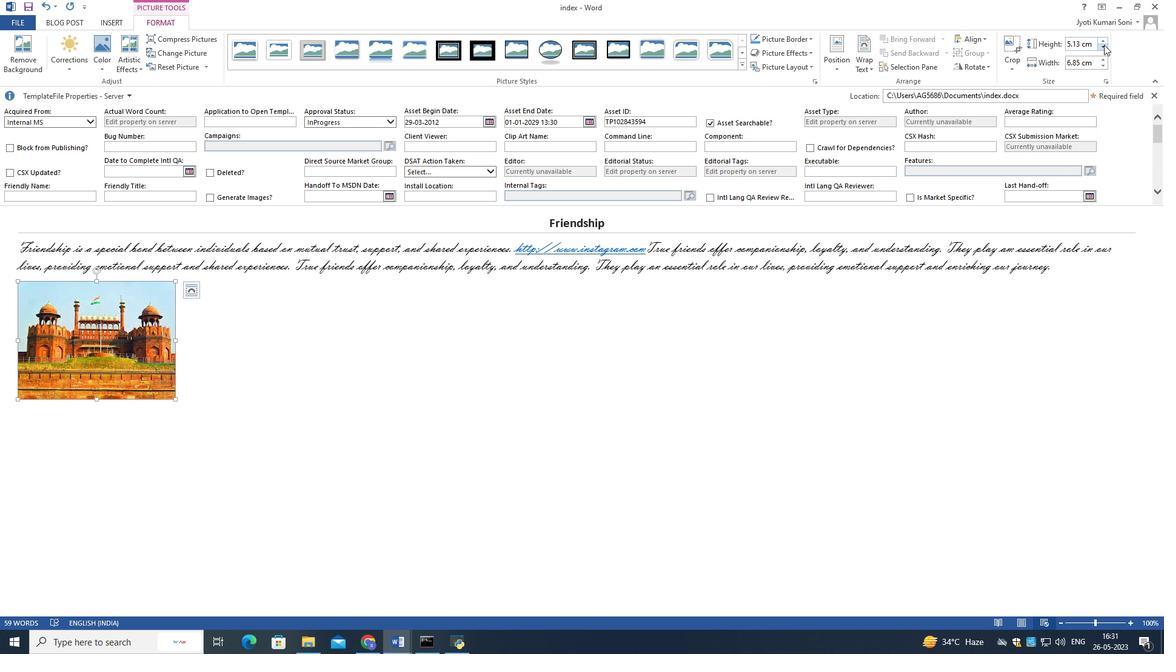 
Action: Mouse pressed left at (1104, 44)
Screenshot: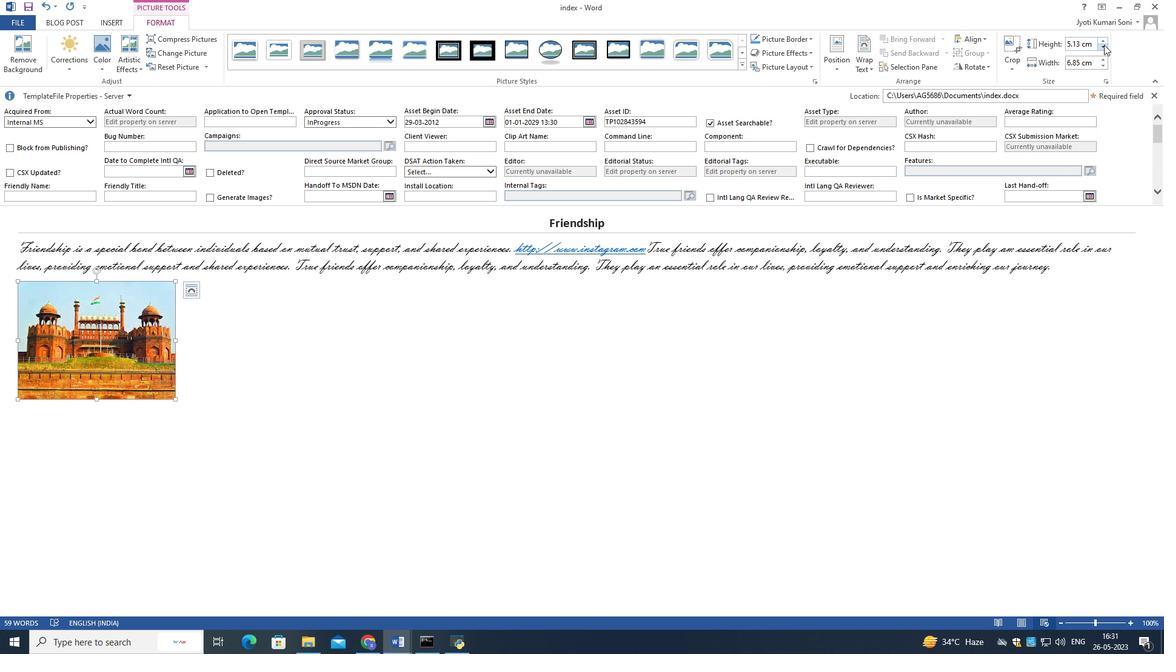 
Action: Mouse pressed left at (1104, 44)
Screenshot: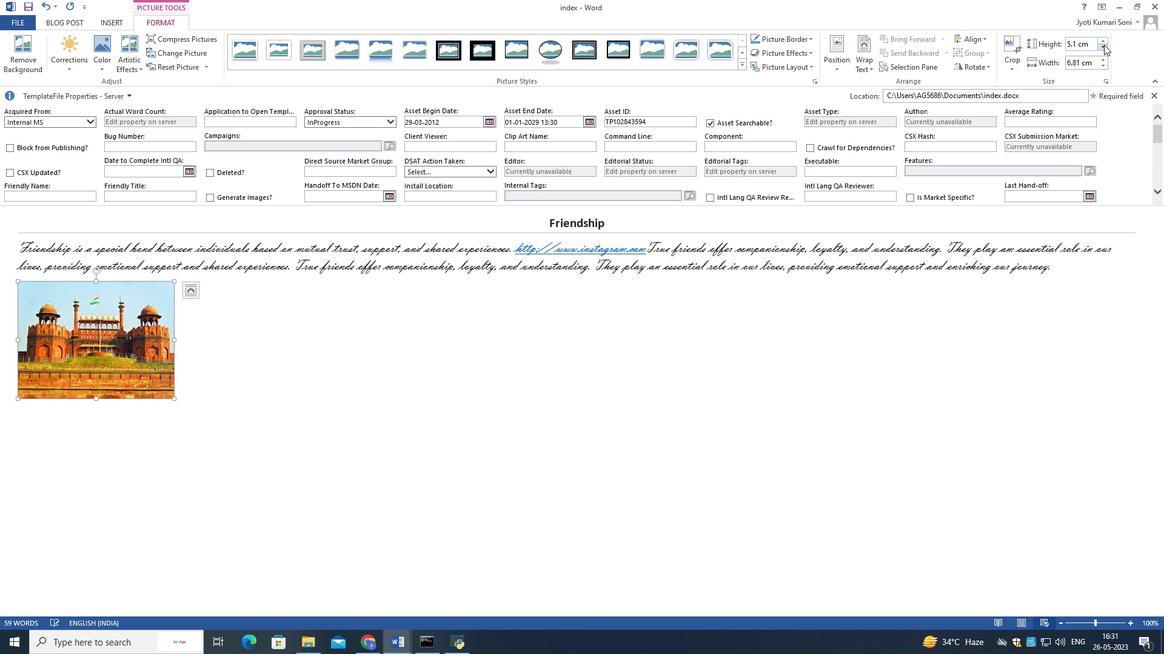 
Action: Mouse pressed left at (1104, 44)
Screenshot: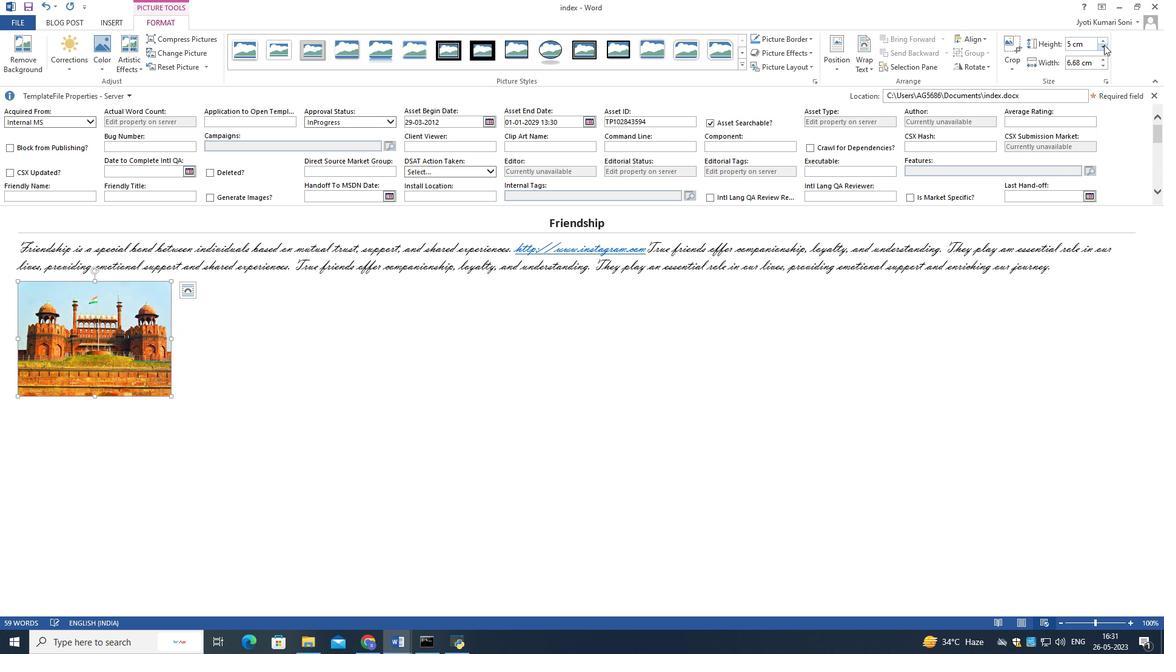 
Action: Mouse pressed left at (1104, 44)
Screenshot: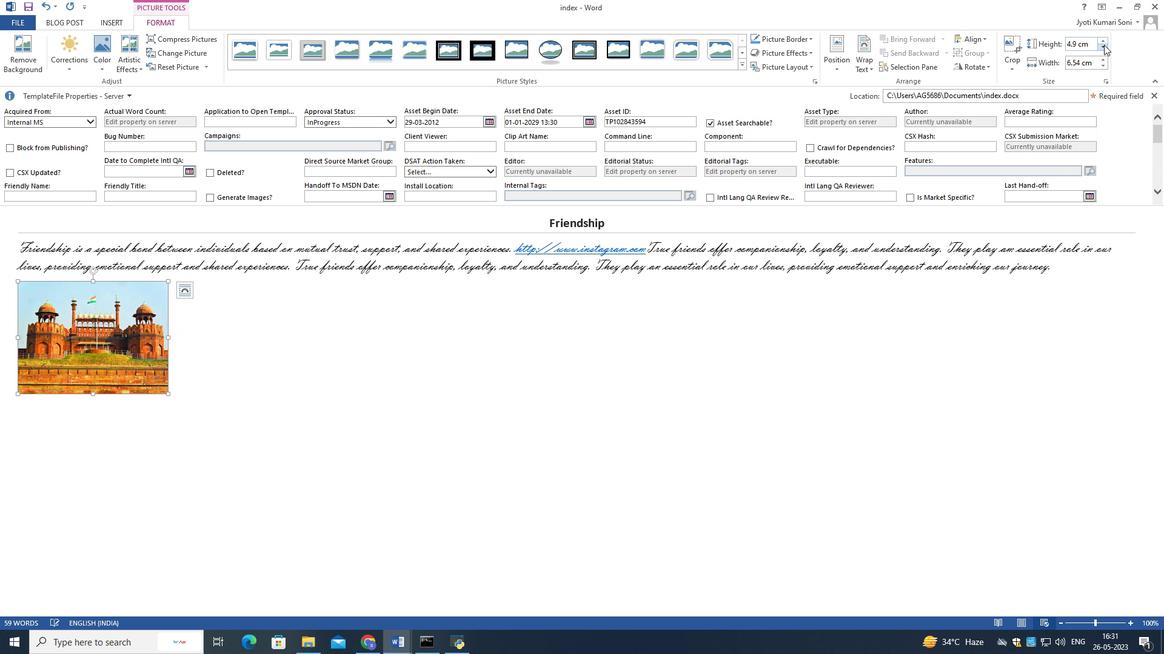 
Action: Mouse pressed left at (1104, 44)
Screenshot: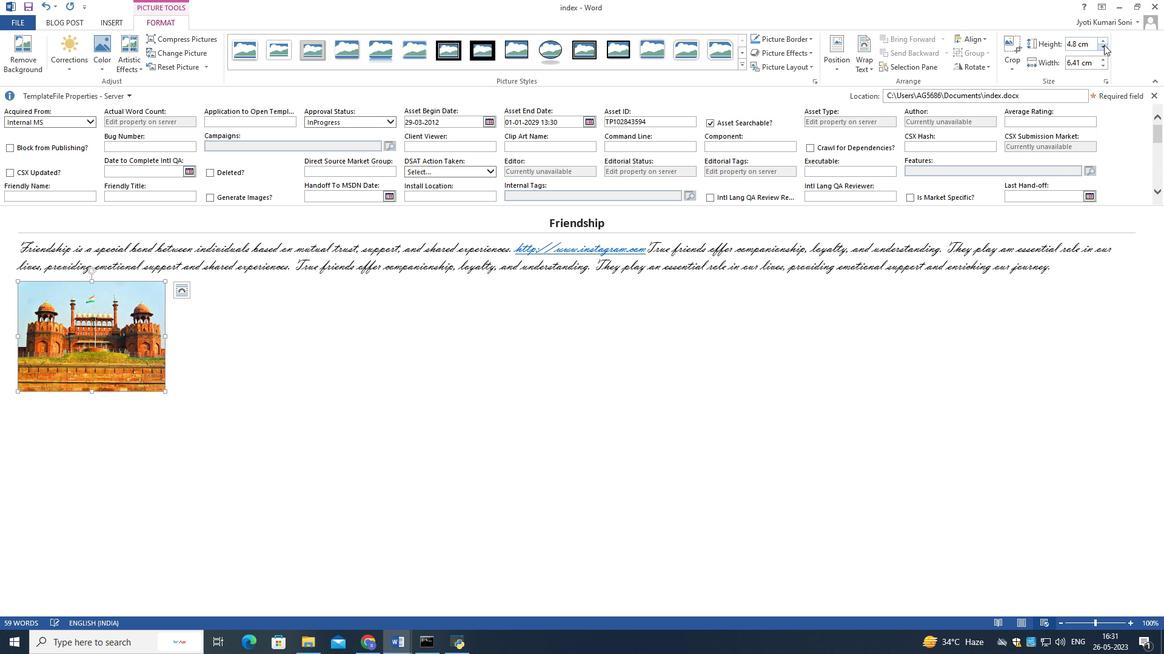 
Action: Mouse moved to (1104, 44)
Screenshot: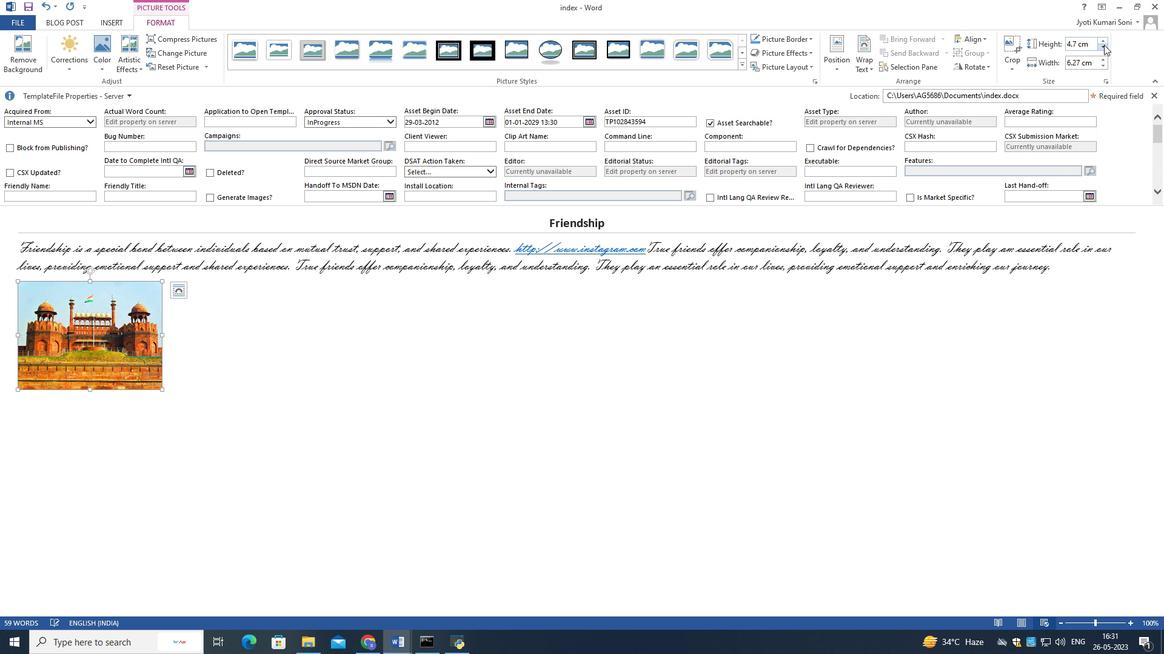 
Action: Mouse pressed left at (1104, 44)
Screenshot: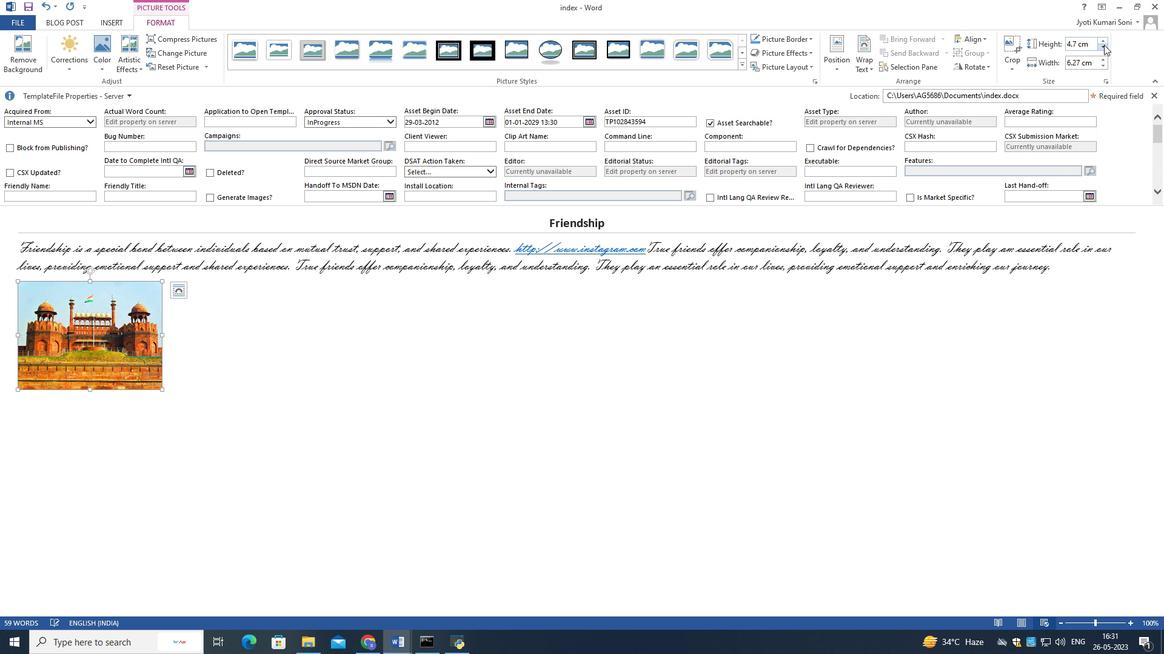 
Action: Mouse pressed left at (1104, 44)
Screenshot: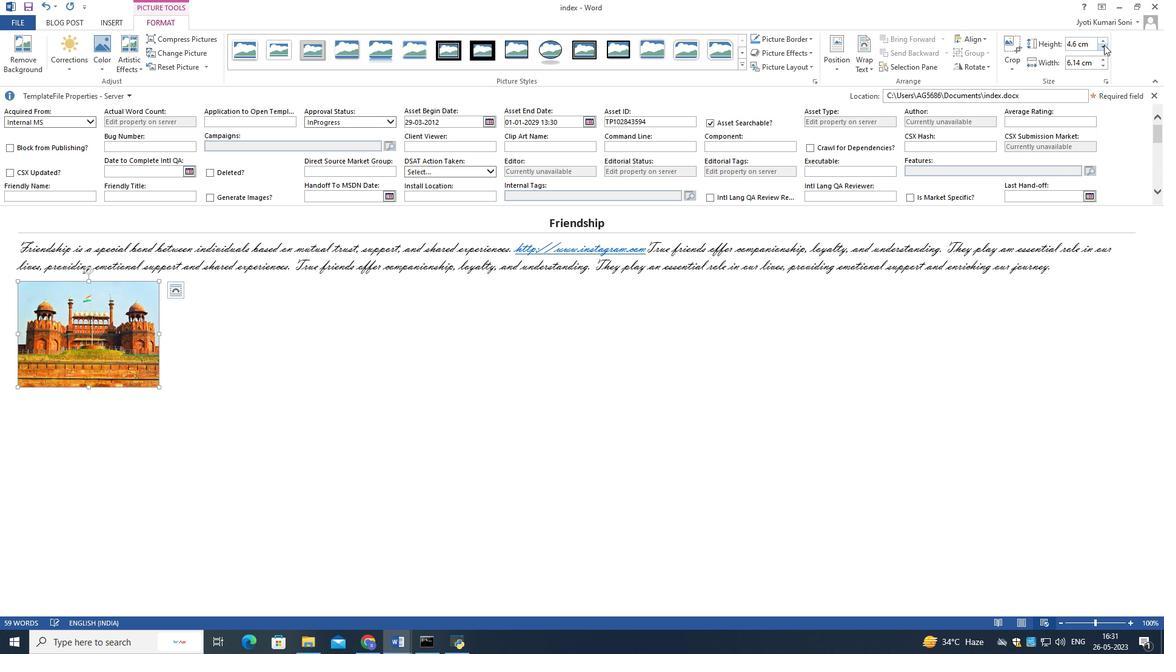 
Action: Mouse pressed left at (1104, 44)
Screenshot: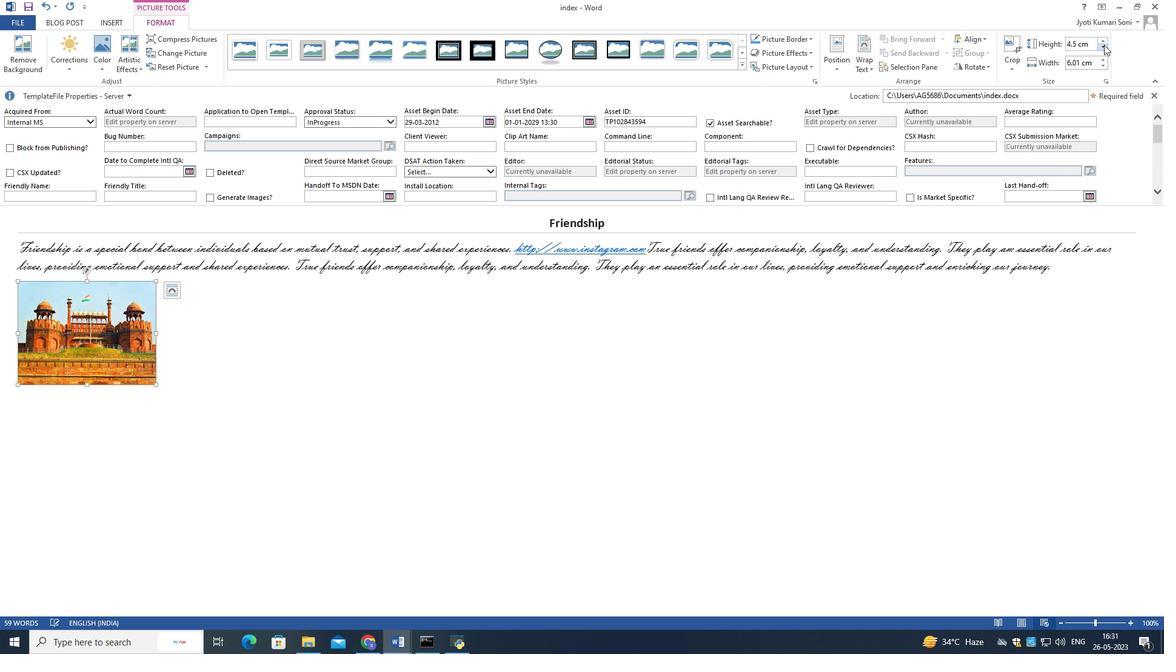 
Action: Mouse pressed left at (1104, 44)
Screenshot: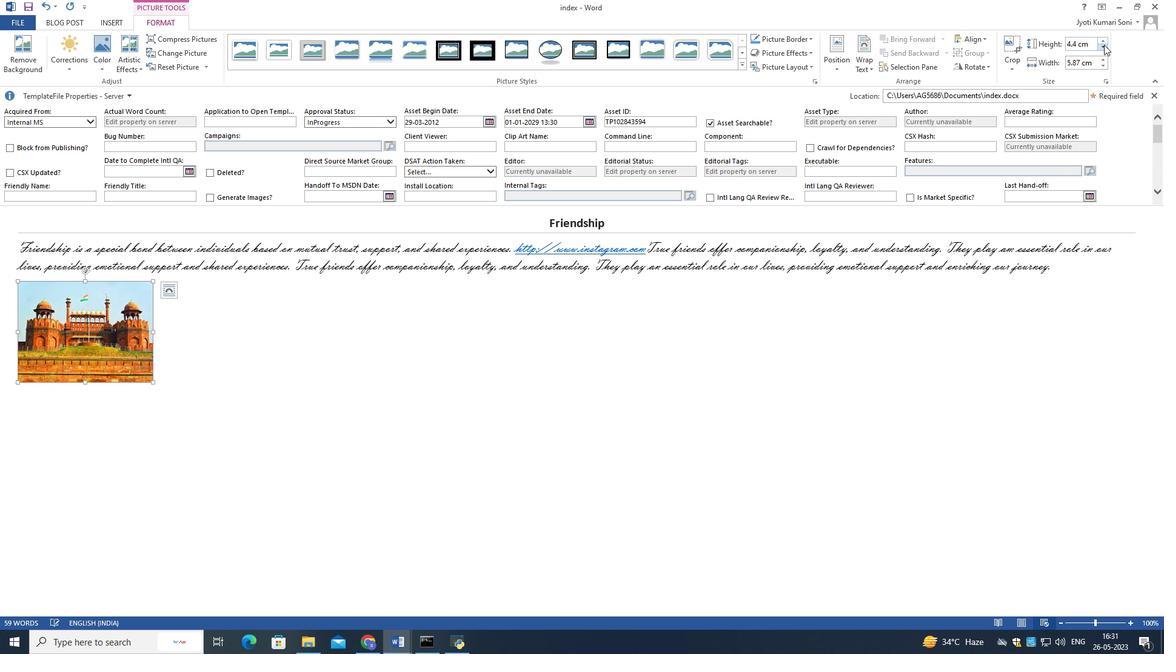 
Action: Mouse pressed left at (1104, 44)
Screenshot: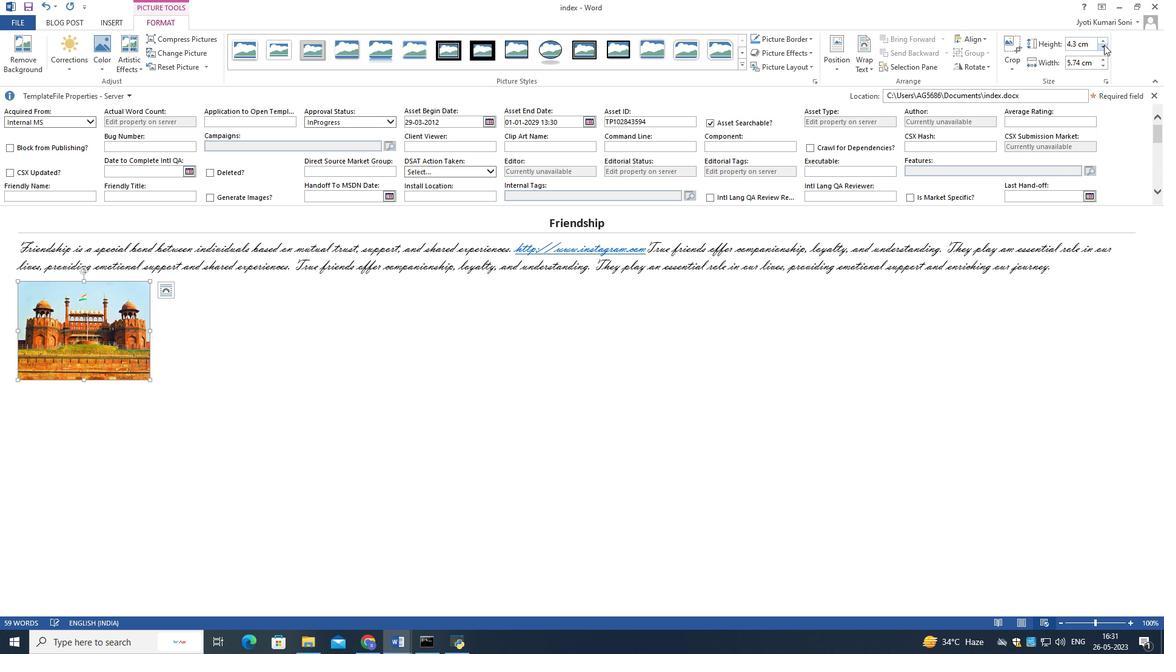 
Action: Mouse moved to (1103, 44)
Screenshot: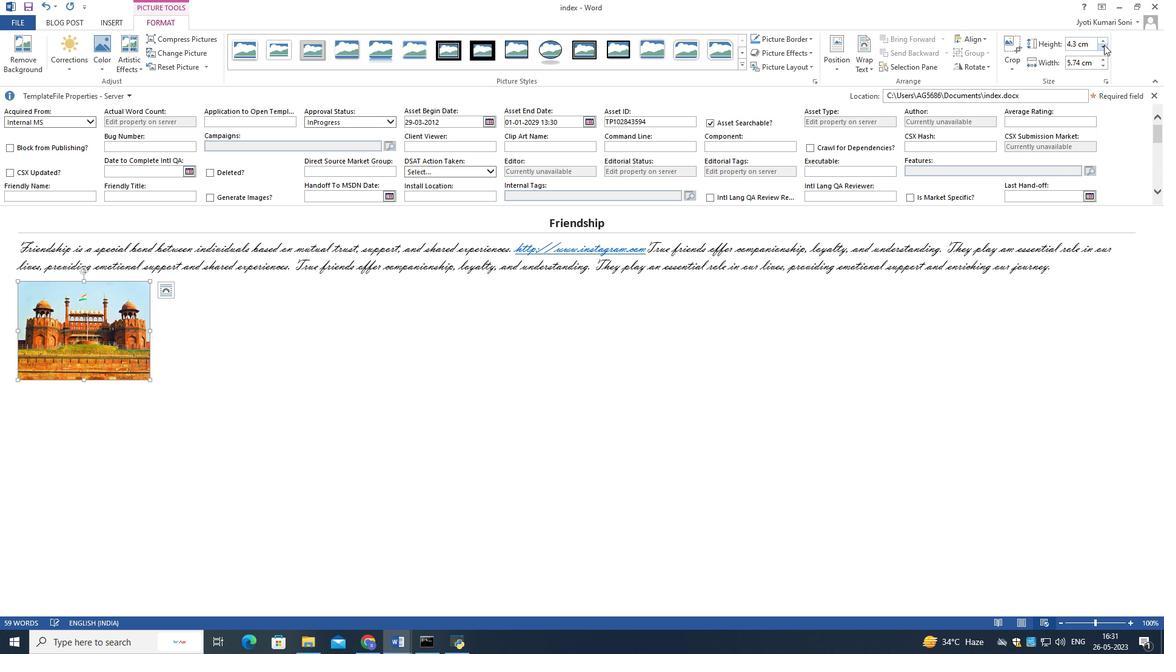 
Action: Mouse pressed left at (1103, 44)
Screenshot: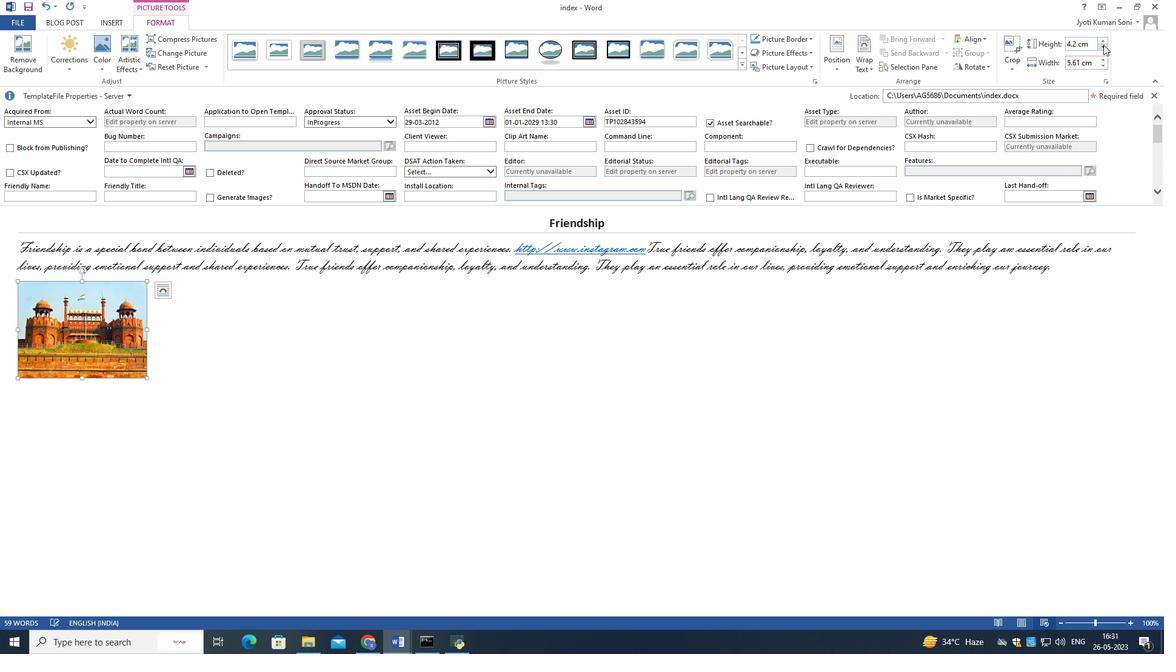 
Action: Mouse moved to (1103, 44)
Screenshot: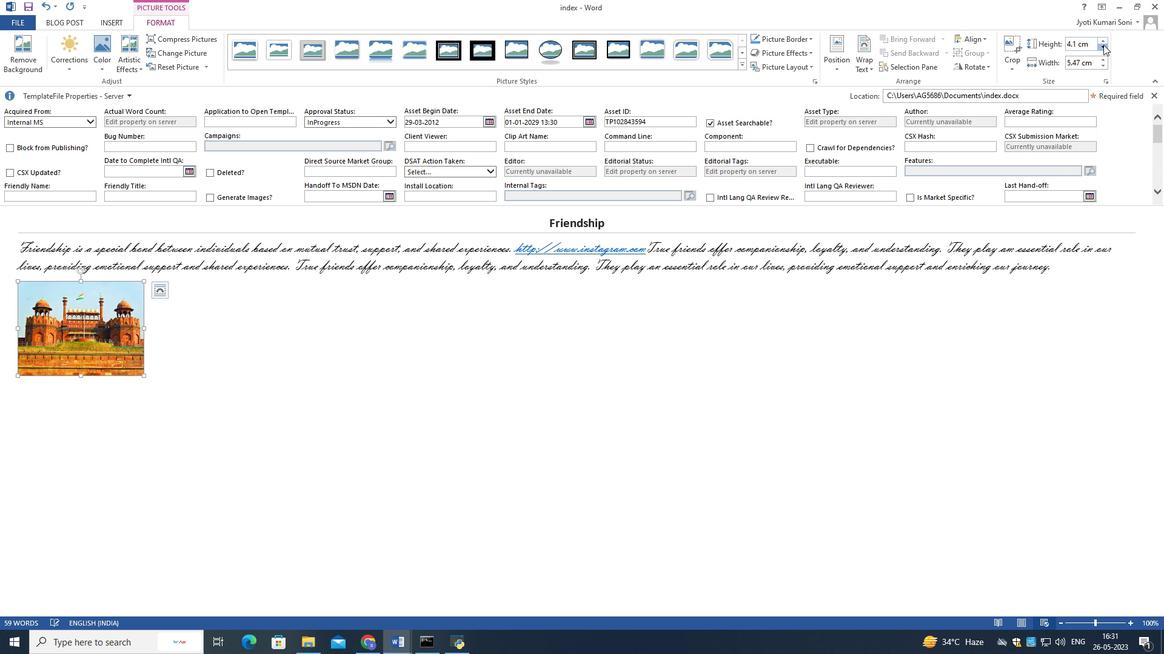 
Action: Mouse pressed left at (1103, 44)
Screenshot: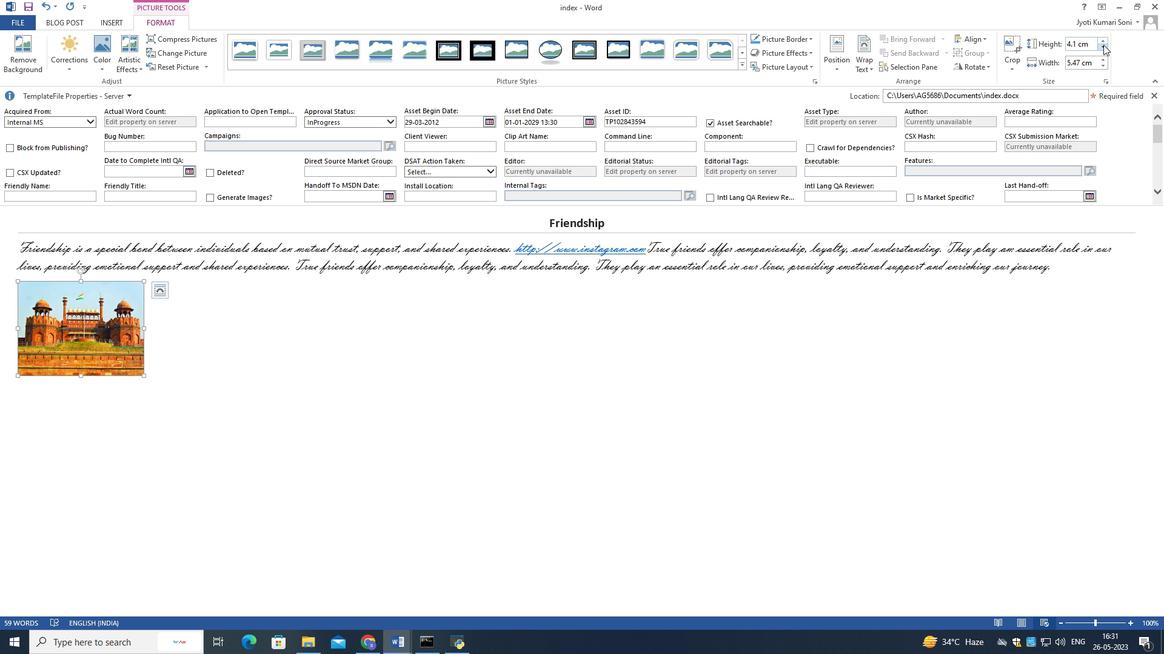 
Action: Mouse pressed left at (1103, 44)
Screenshot: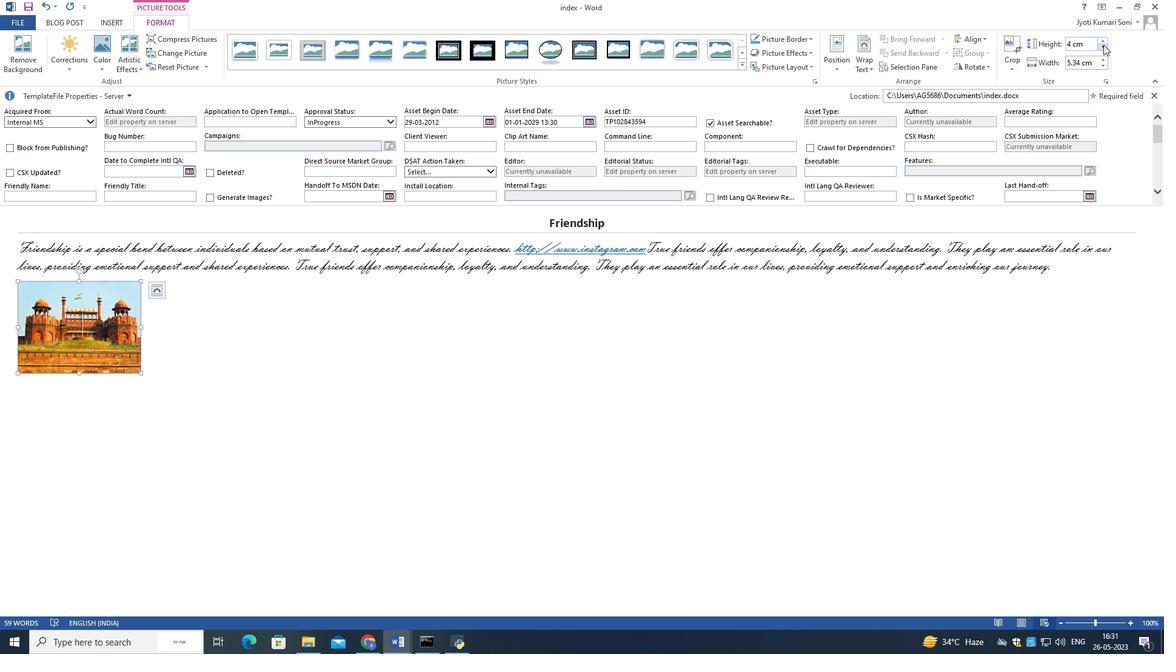 
Action: Mouse pressed left at (1103, 44)
Screenshot: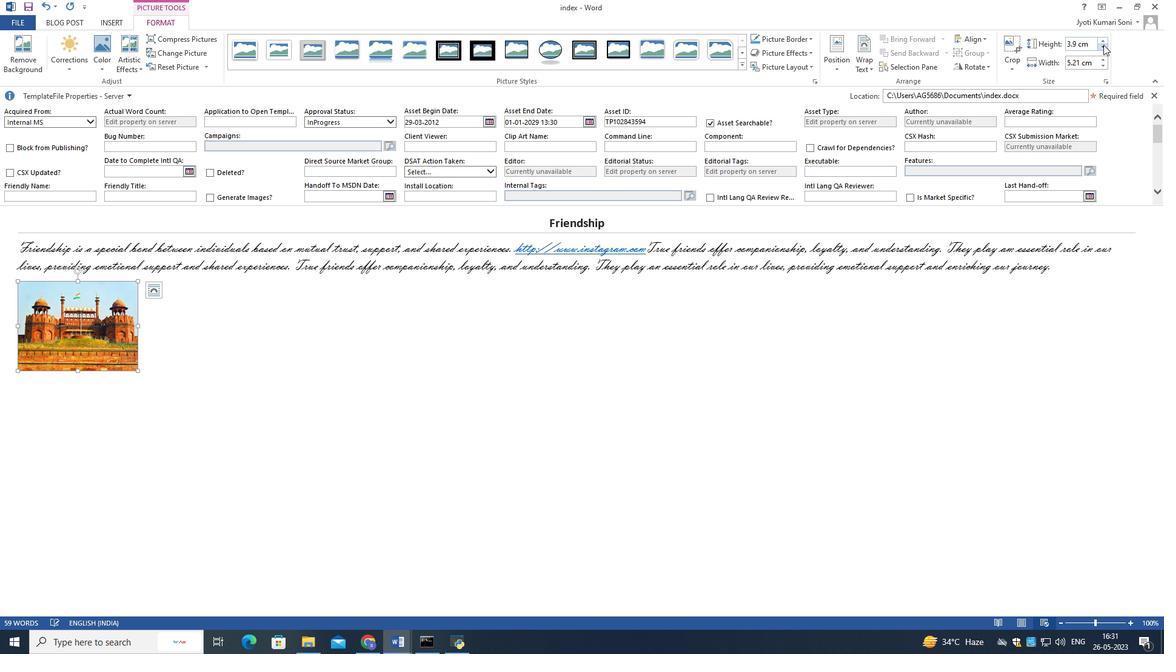 
Action: Mouse pressed left at (1103, 44)
Screenshot: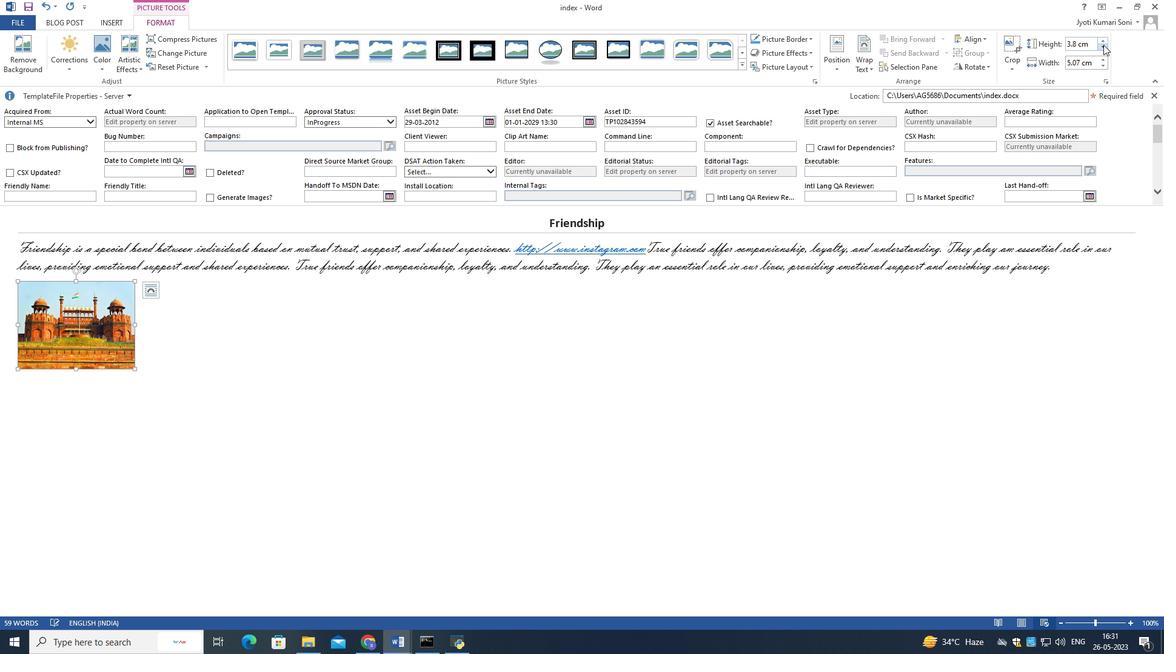 
Action: Mouse pressed left at (1103, 44)
Screenshot: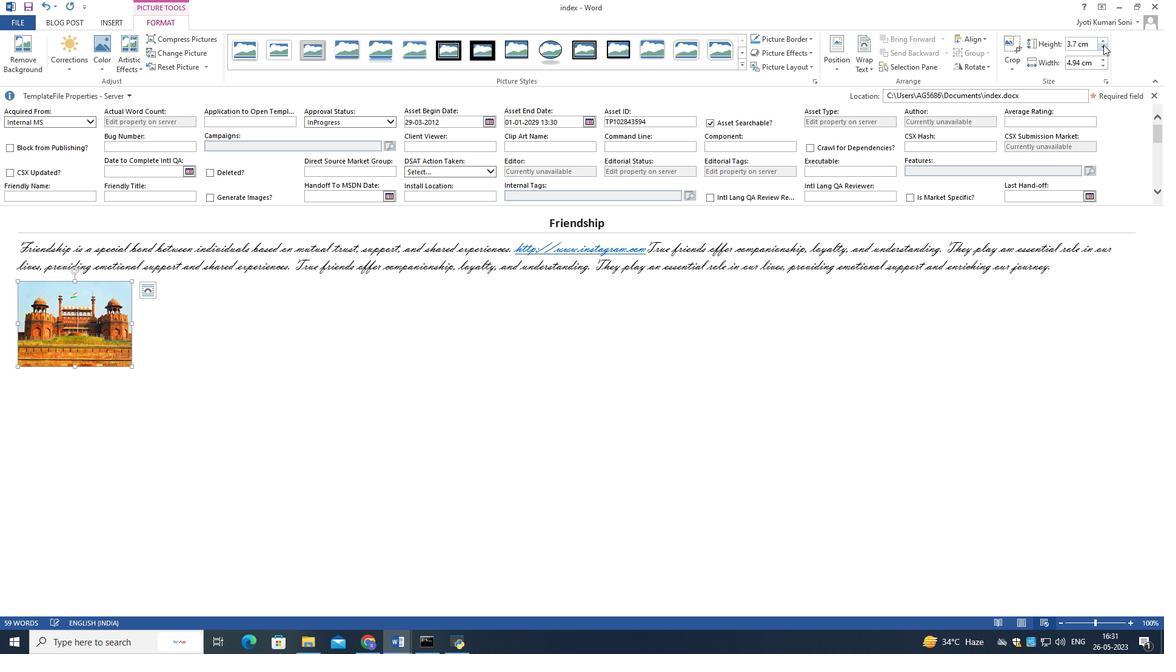 
Action: Mouse pressed left at (1103, 44)
Screenshot: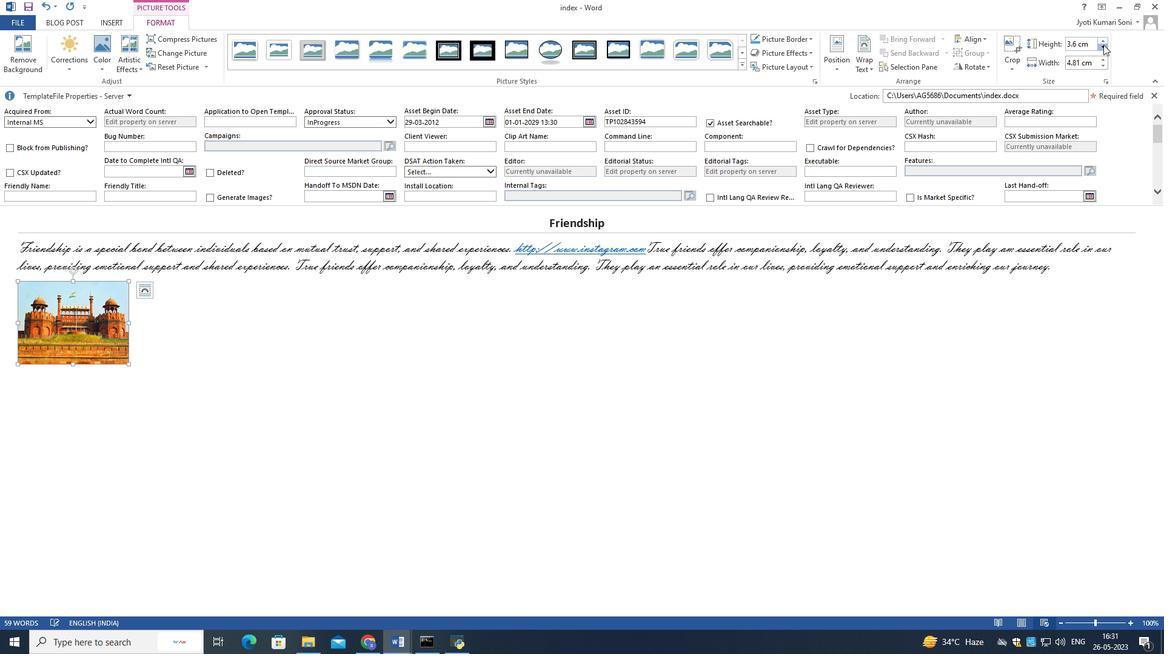 
Action: Mouse pressed left at (1103, 44)
Screenshot: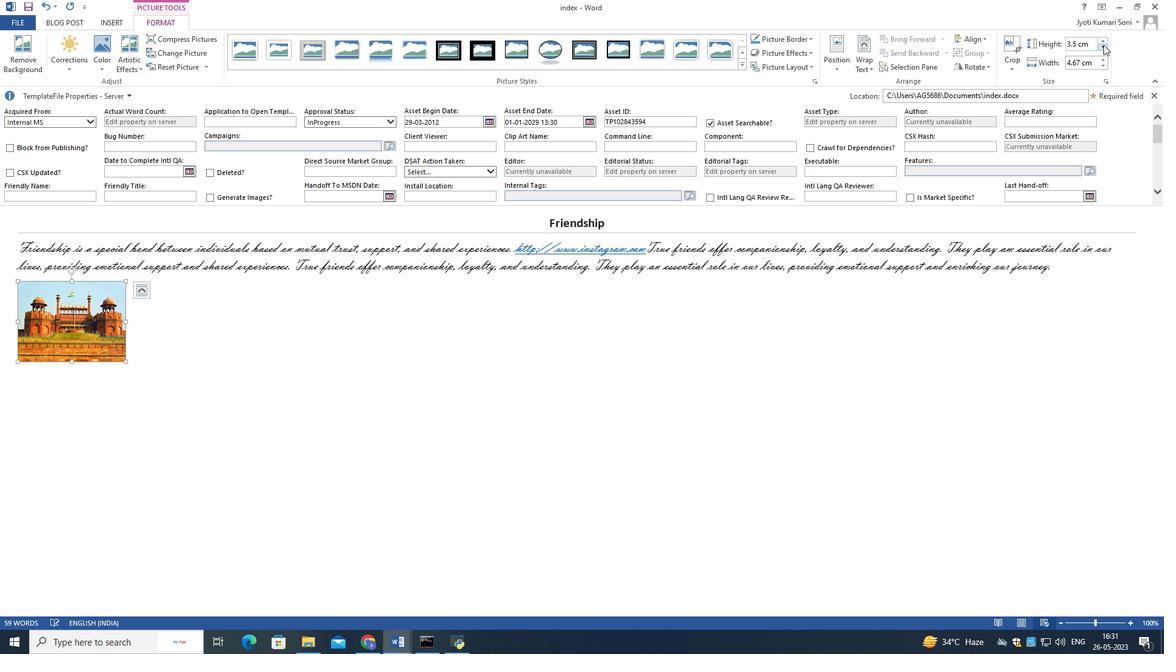 
Action: Mouse pressed left at (1103, 44)
Screenshot: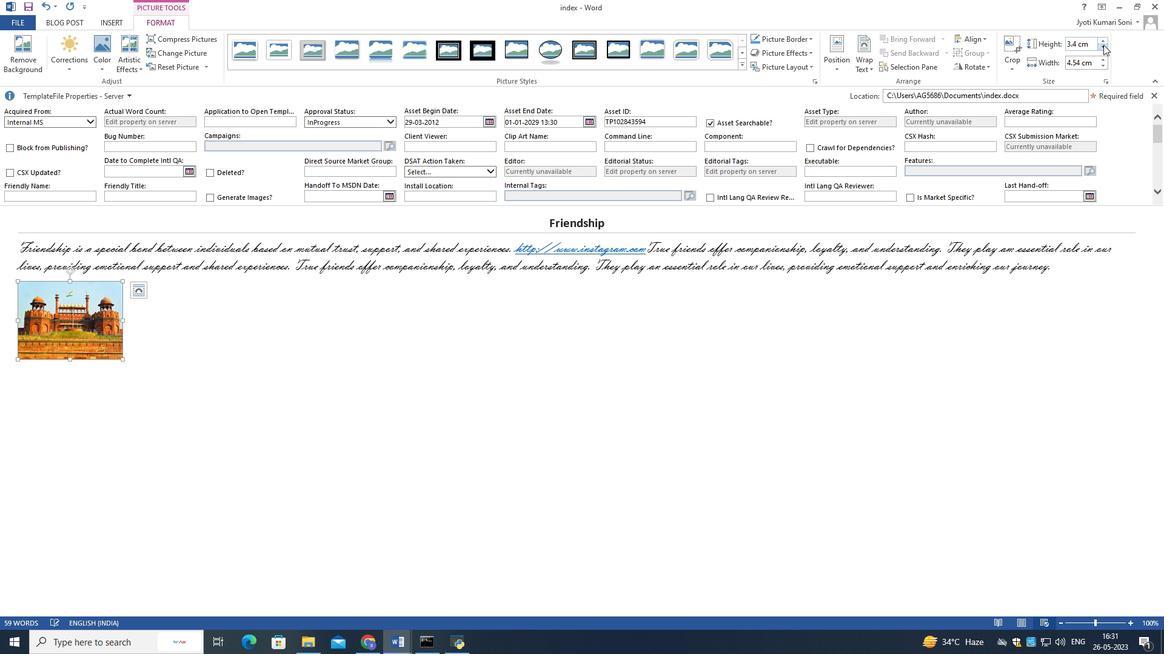
Action: Mouse pressed left at (1103, 44)
Screenshot: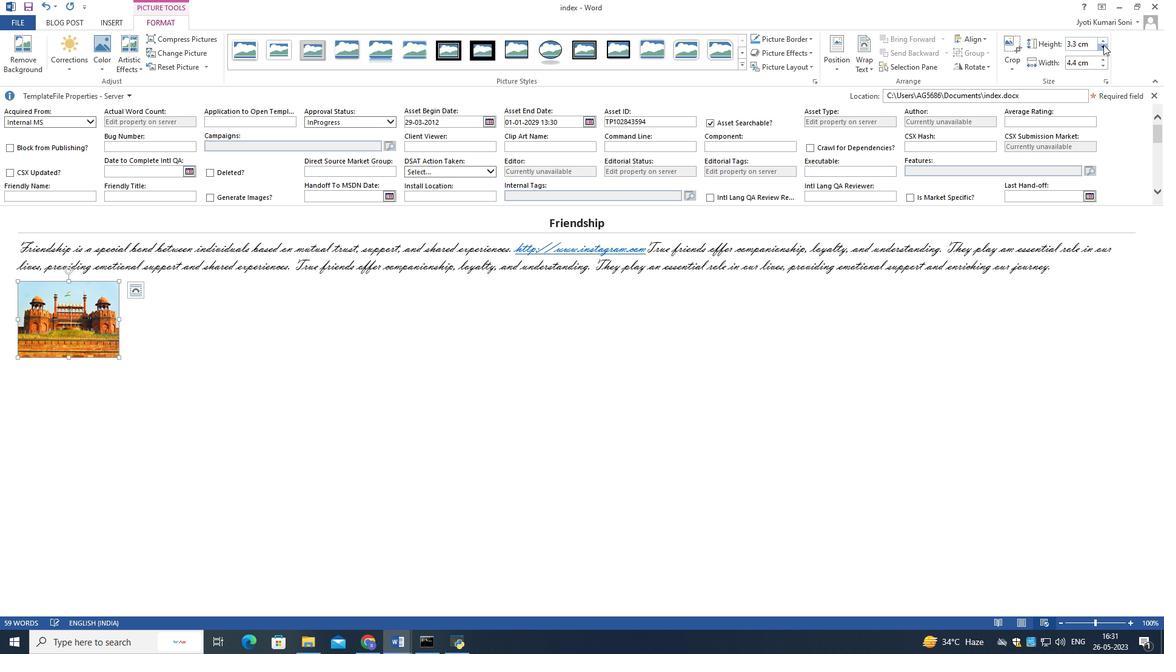 
Action: Mouse pressed left at (1103, 44)
Screenshot: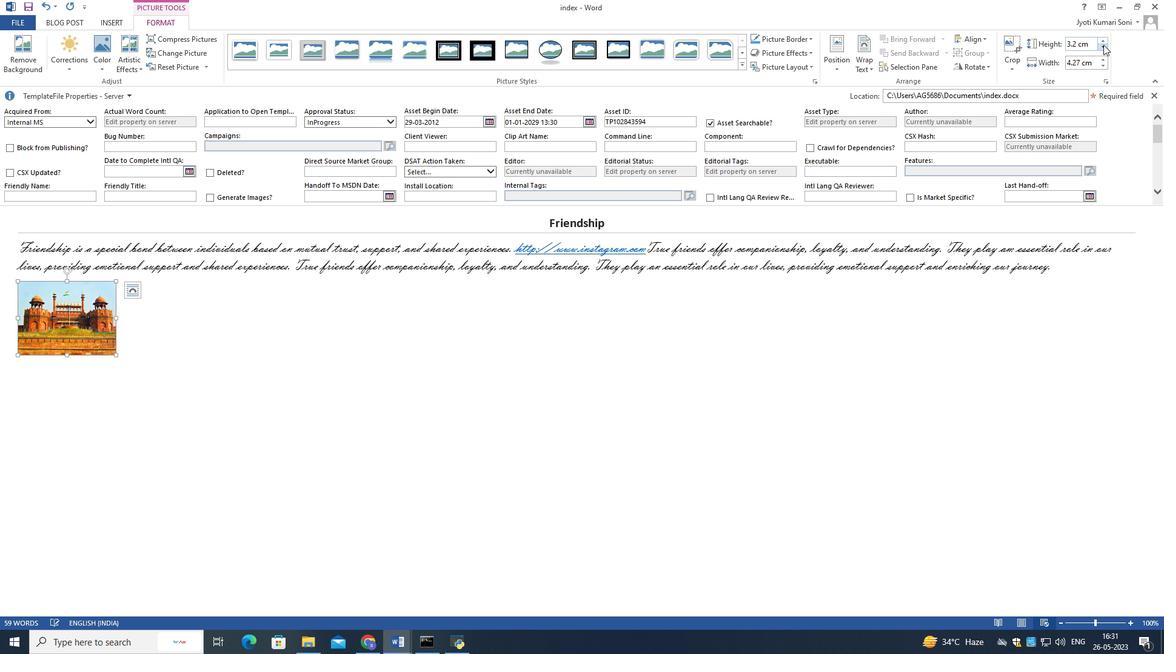 
Action: Mouse pressed left at (1103, 44)
Screenshot: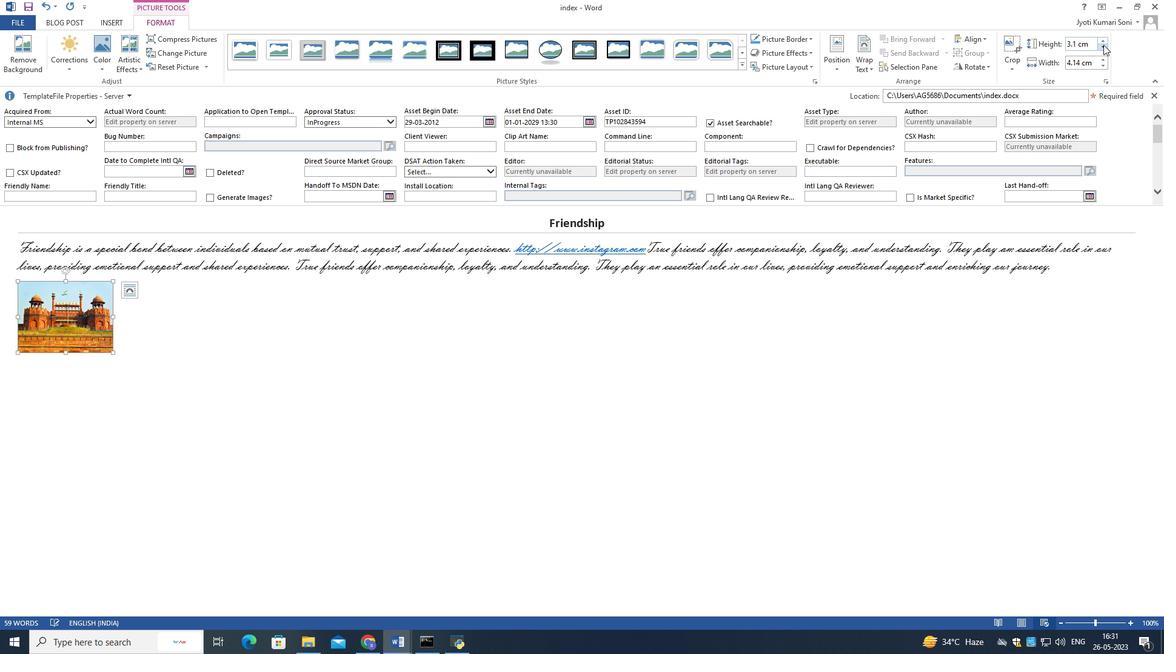 
Action: Mouse moved to (75, 326)
Screenshot: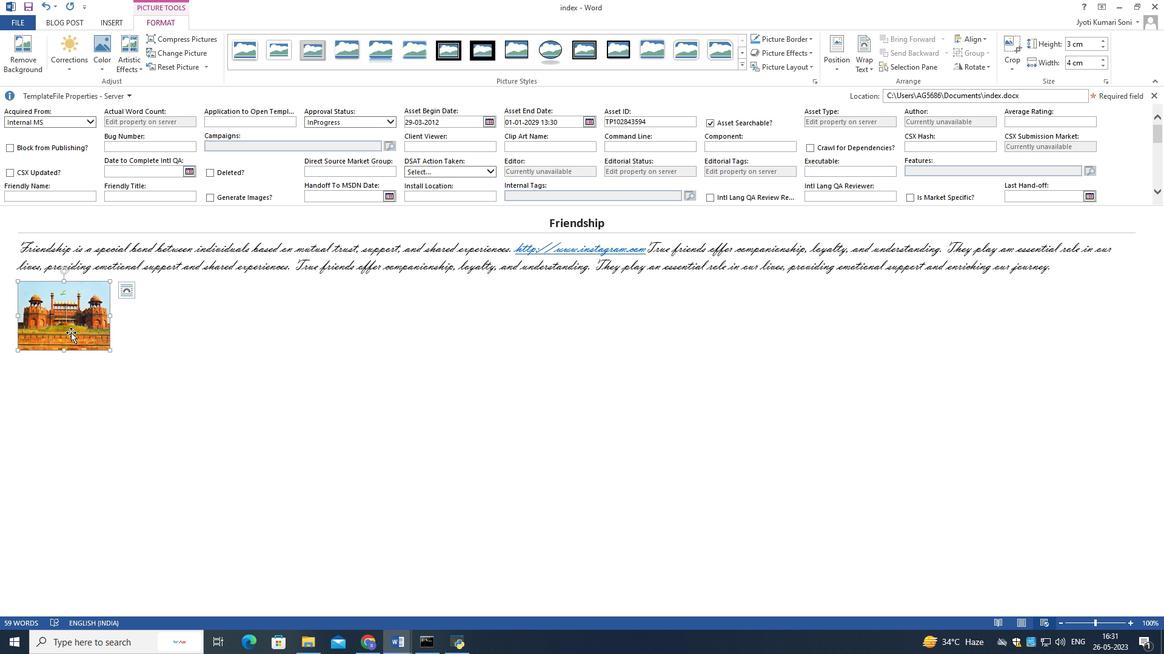
Action: Mouse pressed left at (75, 326)
Screenshot: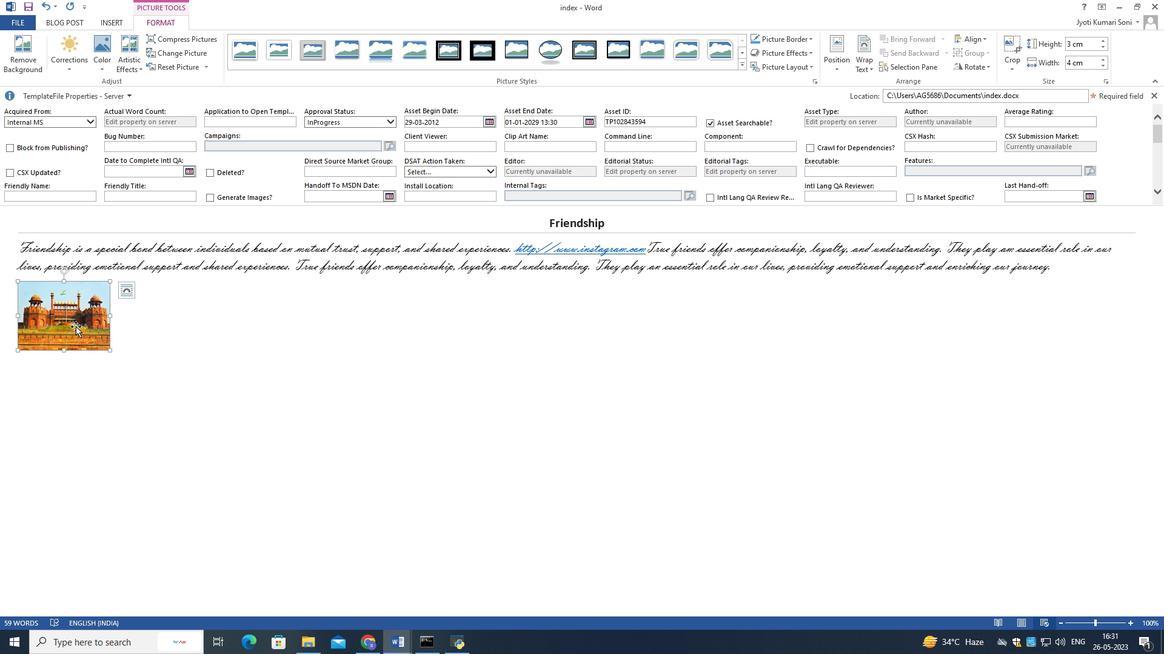 
Action: Mouse moved to (86, 324)
Screenshot: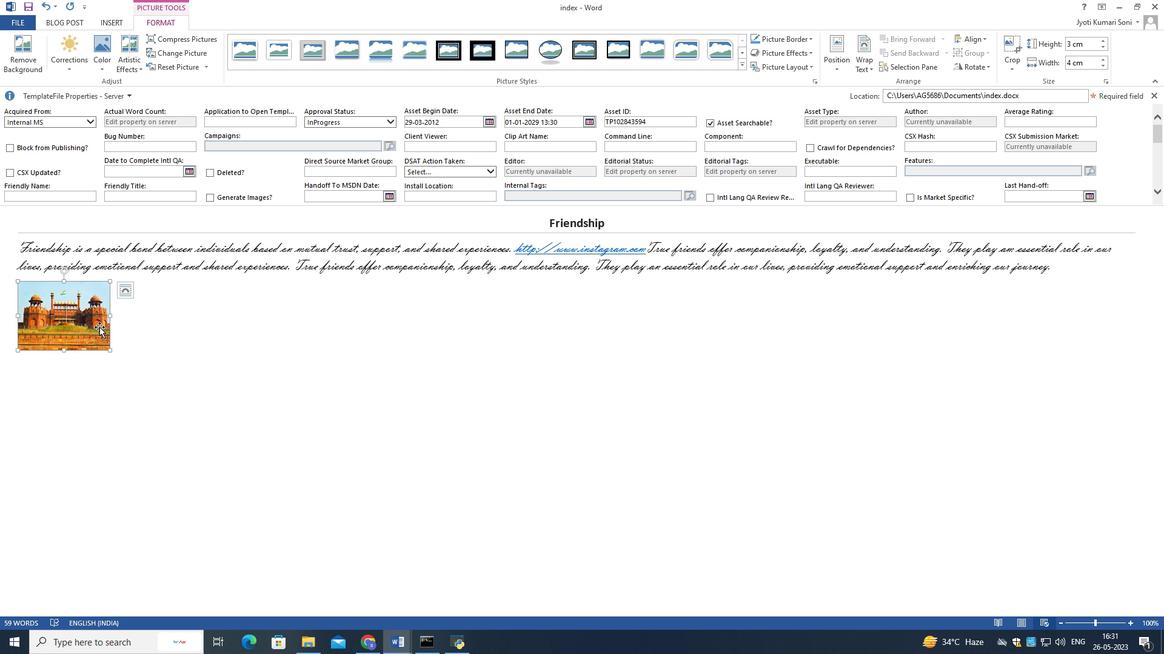 
Action: Mouse pressed left at (86, 324)
Screenshot: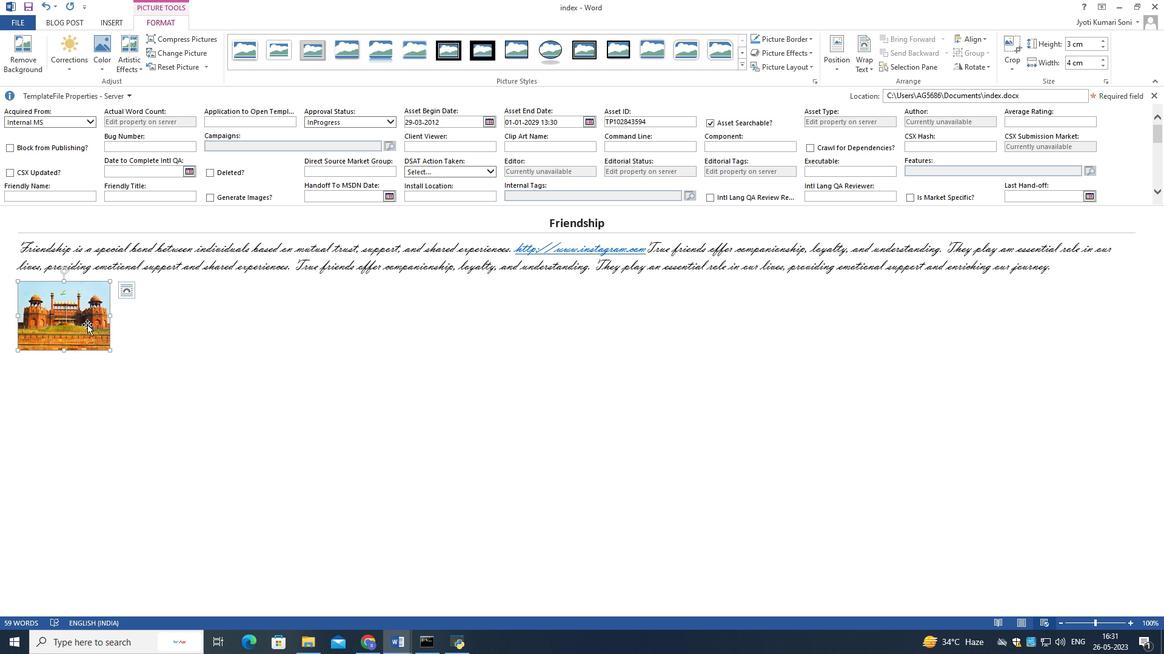 
Action: Mouse moved to (80, 315)
Screenshot: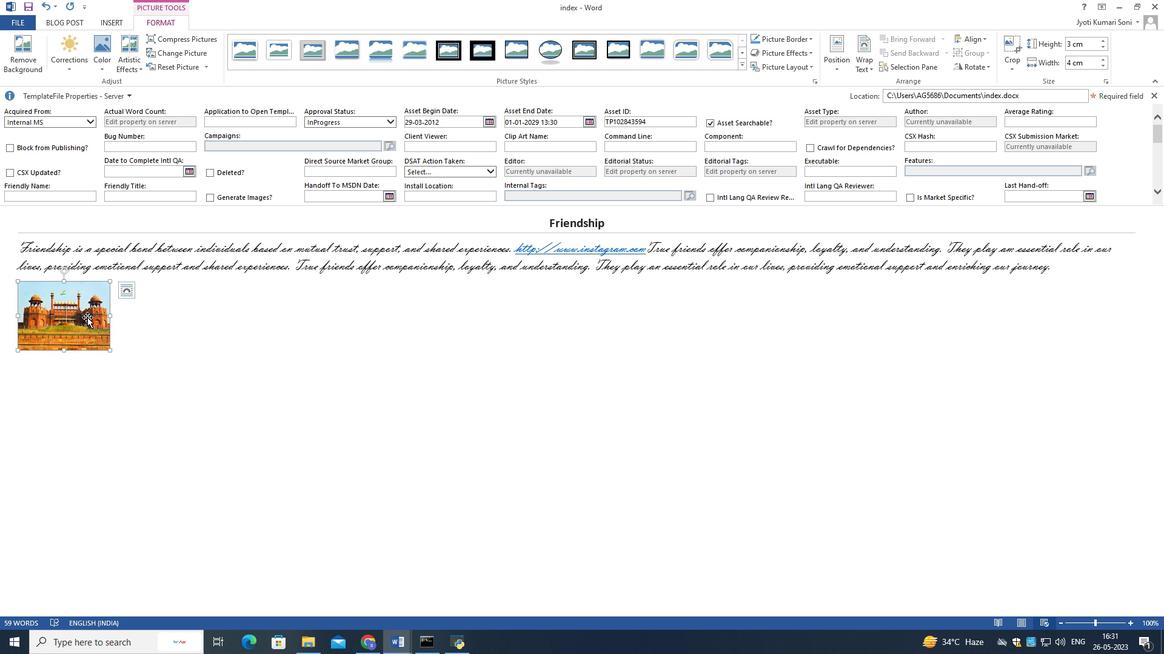 
Action: Mouse pressed left at (80, 315)
Screenshot: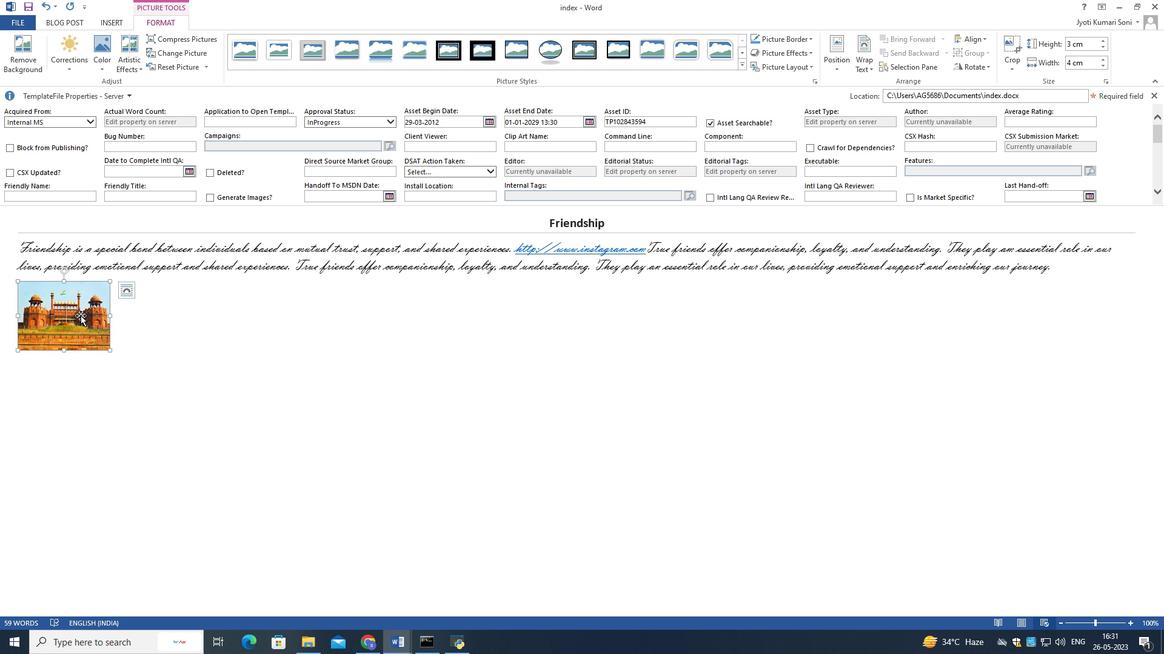 
Action: Mouse pressed left at (80, 315)
Screenshot: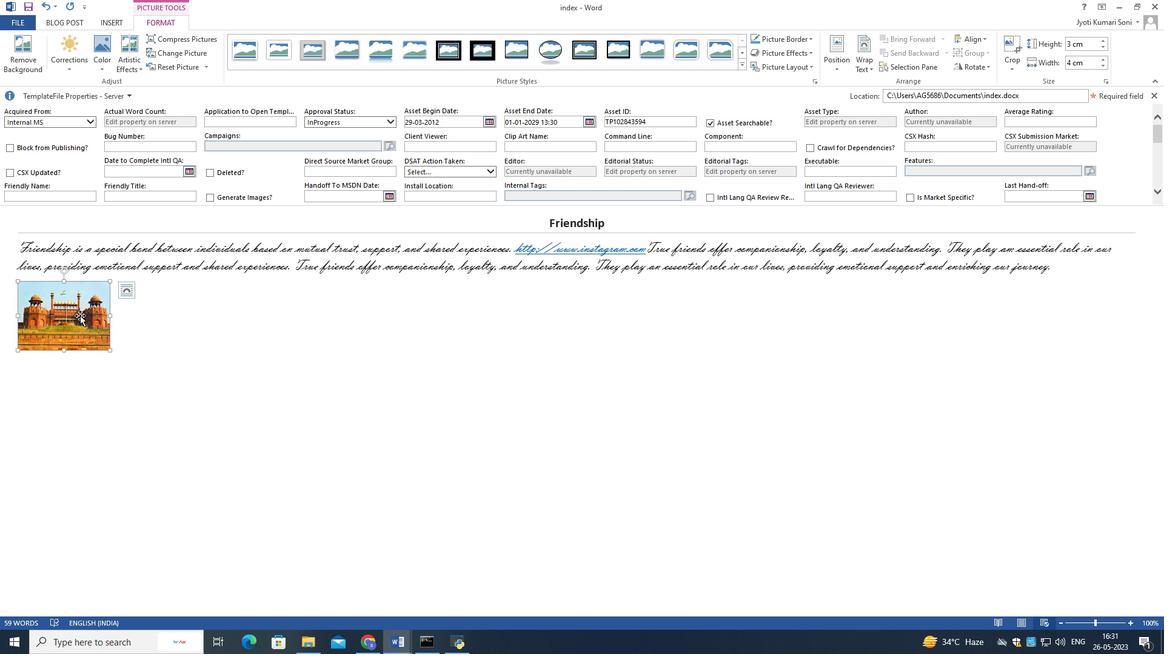 
Action: Mouse pressed left at (80, 315)
Screenshot: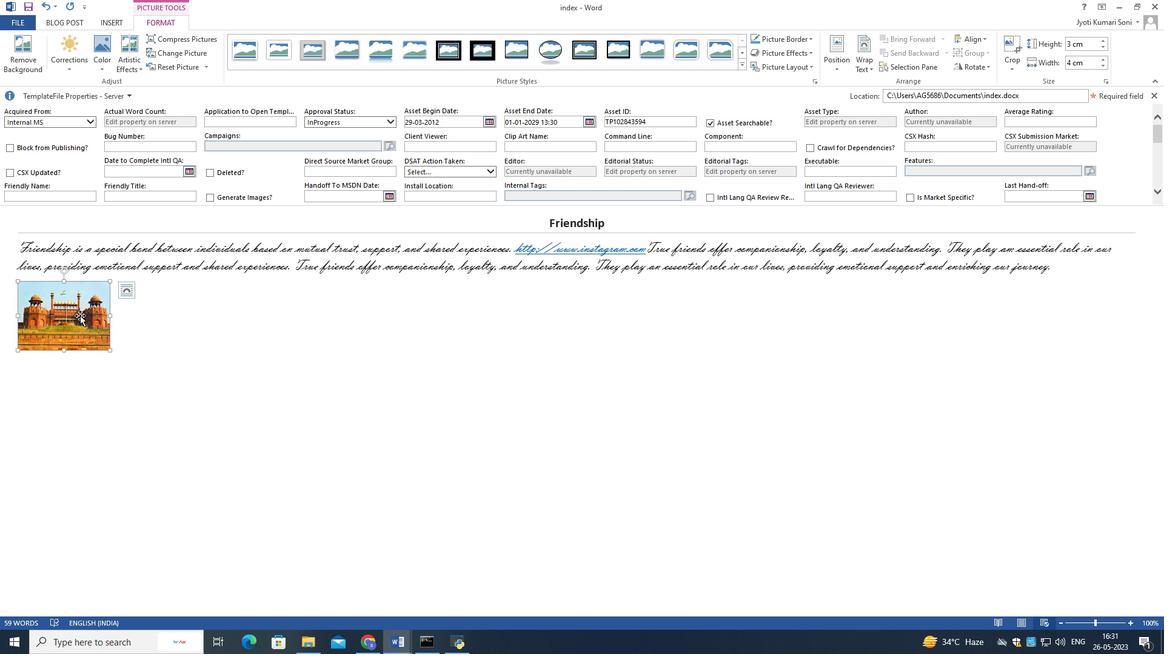 
Action: Mouse moved to (189, 329)
Screenshot: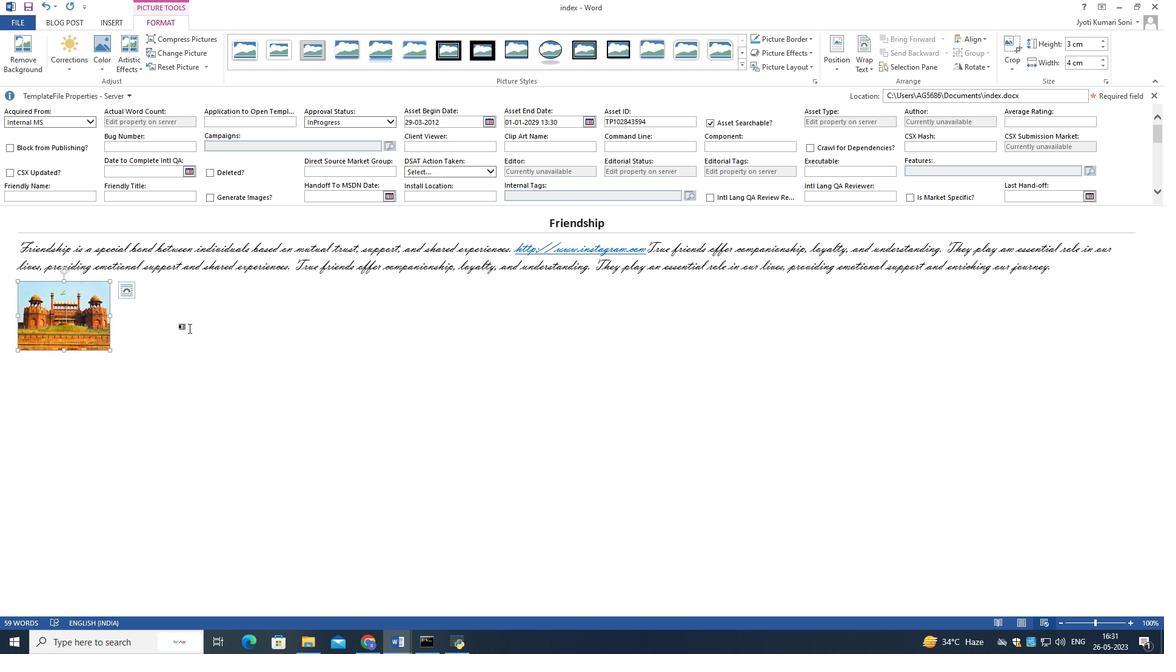 
Action: Mouse pressed left at (189, 329)
Screenshot: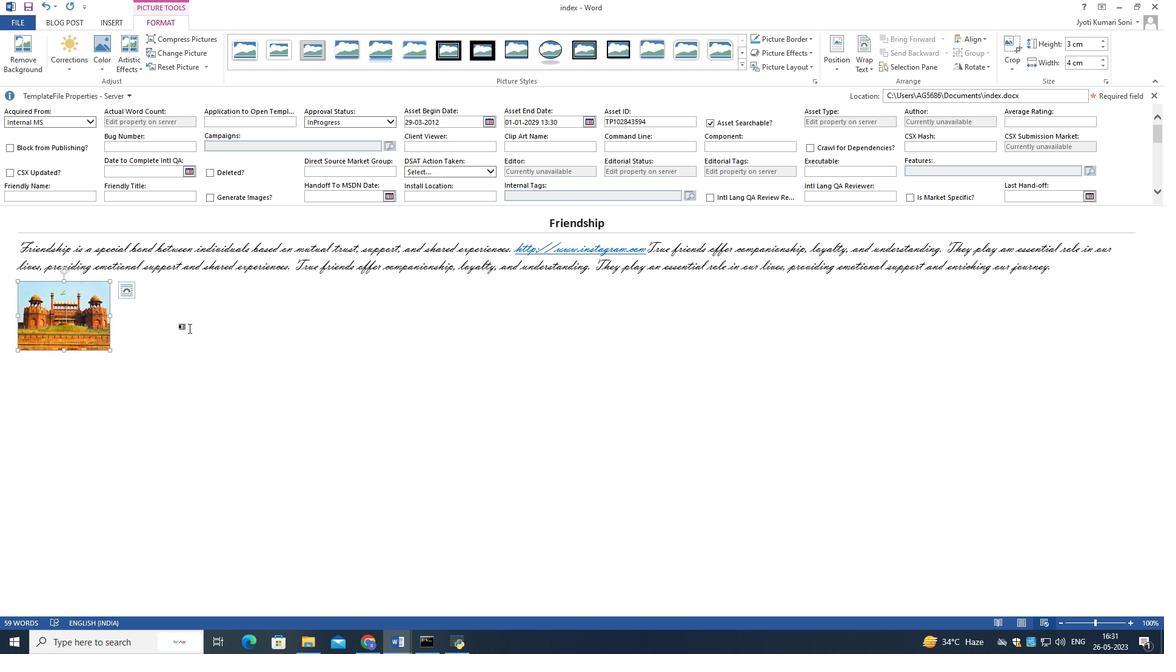 
Action: Mouse moved to (189, 335)
Screenshot: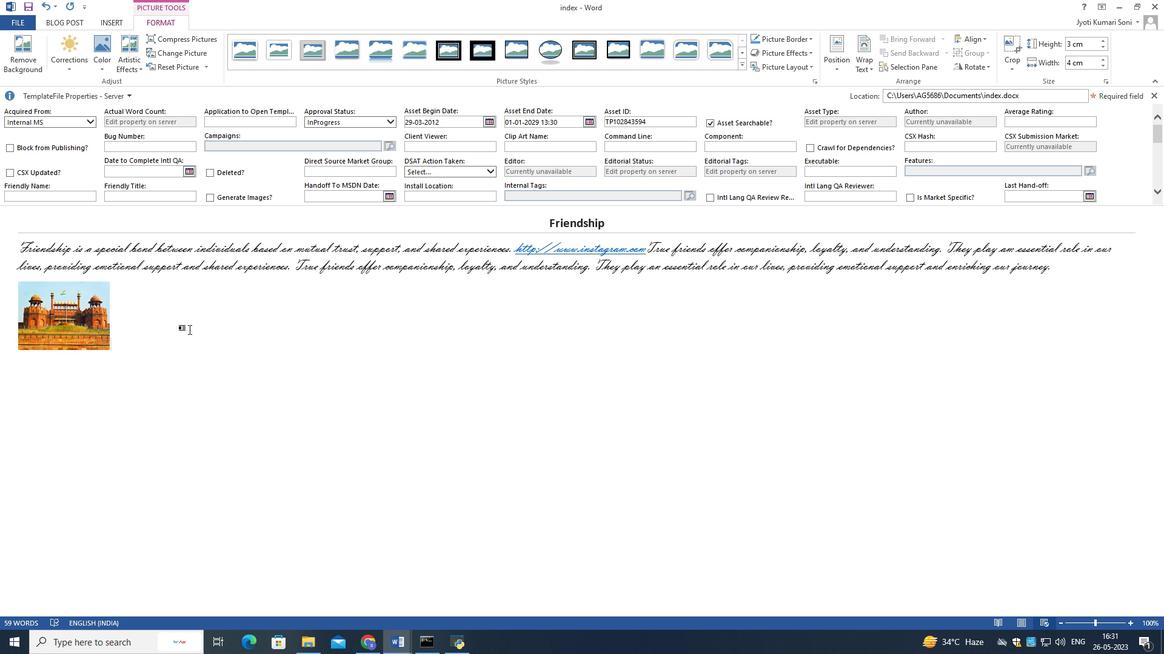
